 Task: Look for space in Medford, United States from 5th June, 2023 to 16th June, 2023 for 2 adults in price range Rs.7000 to Rs.15000. Place can be entire place with 1  bedroom having 1 bed and 1 bathroom. Property type can be house, flat, guest house, hotel. Booking option can be shelf check-in. Required host language is English.
Action: Mouse moved to (602, 150)
Screenshot: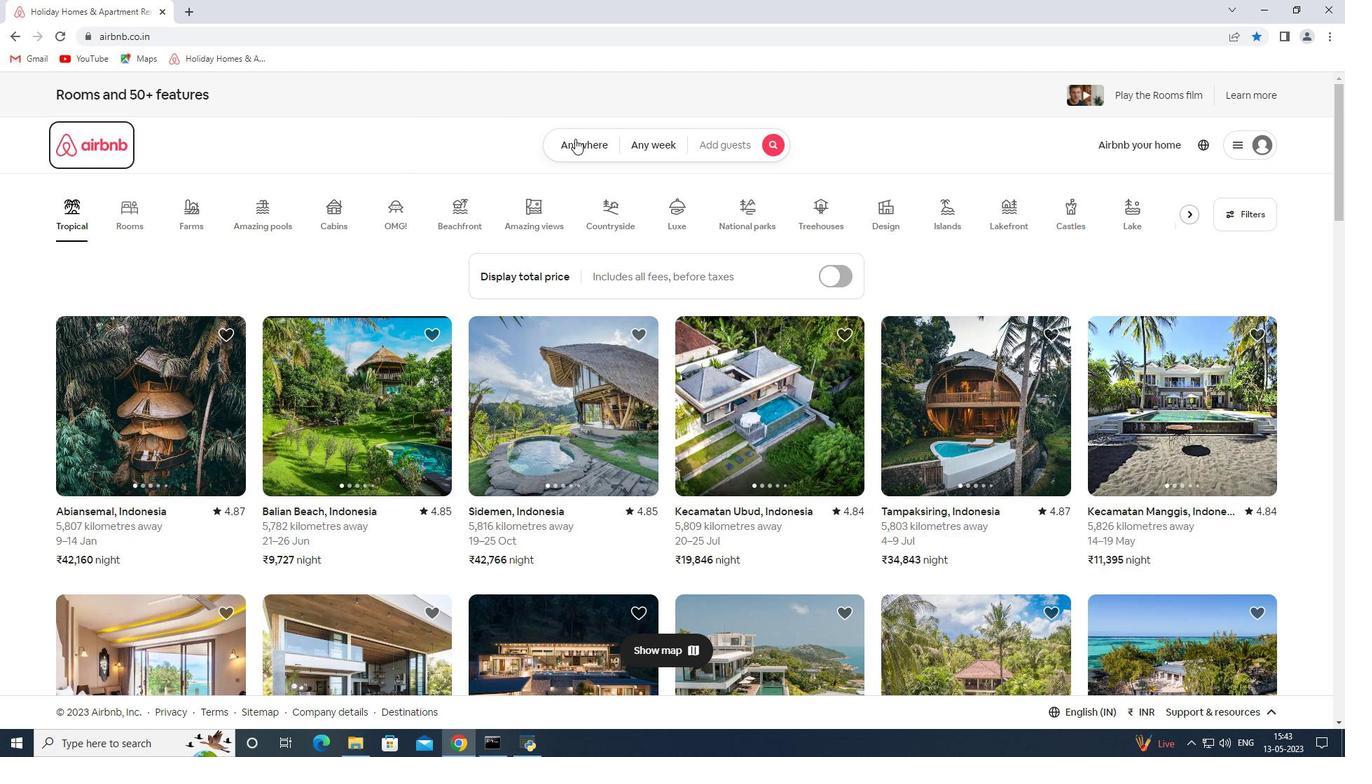 
Action: Mouse pressed left at (602, 150)
Screenshot: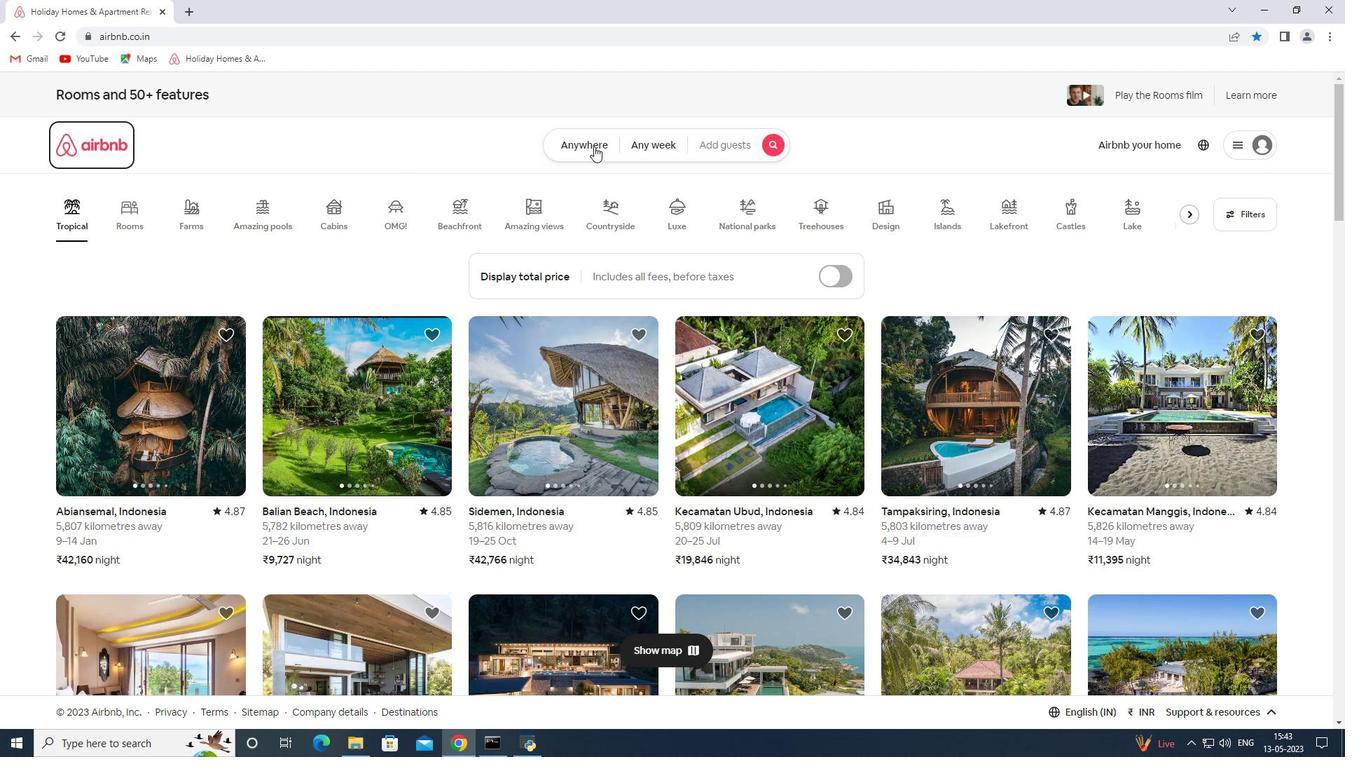 
Action: Mouse moved to (466, 206)
Screenshot: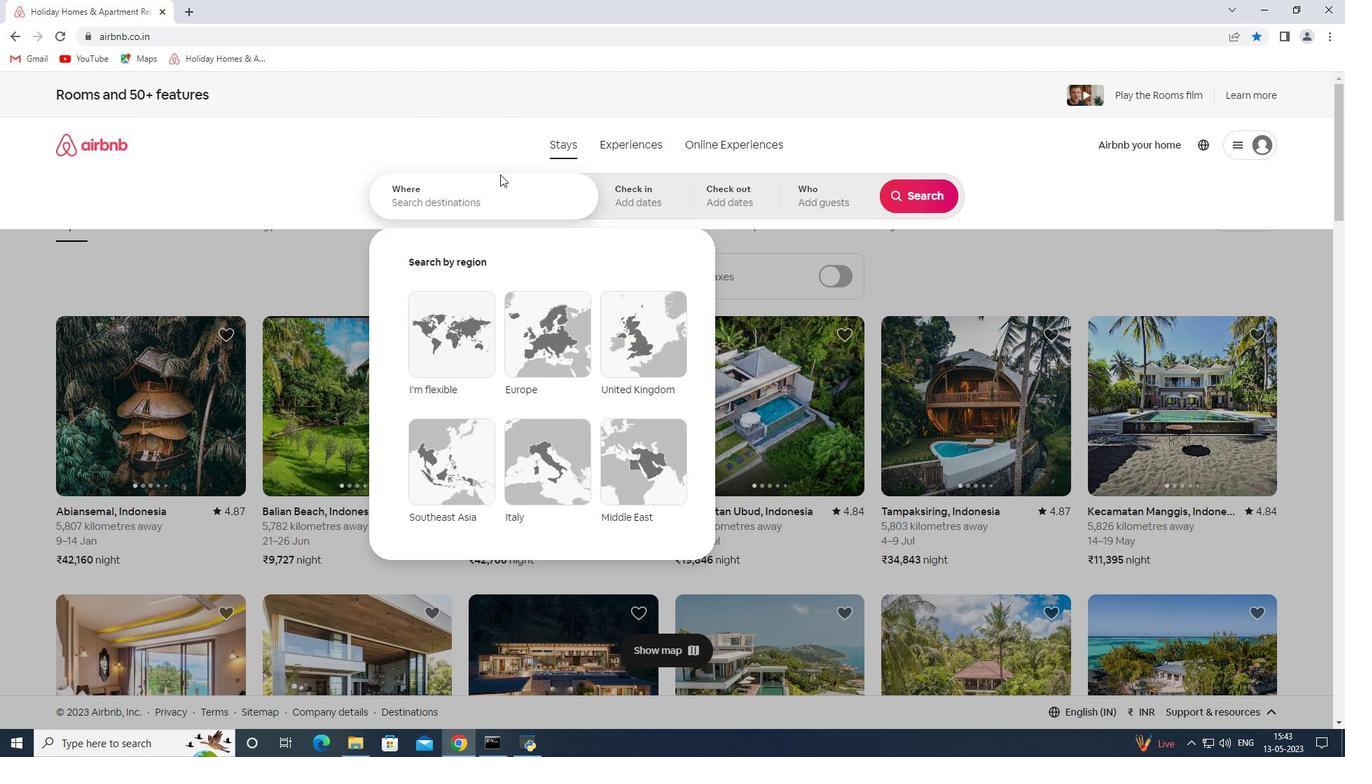 
Action: Mouse pressed left at (466, 206)
Screenshot: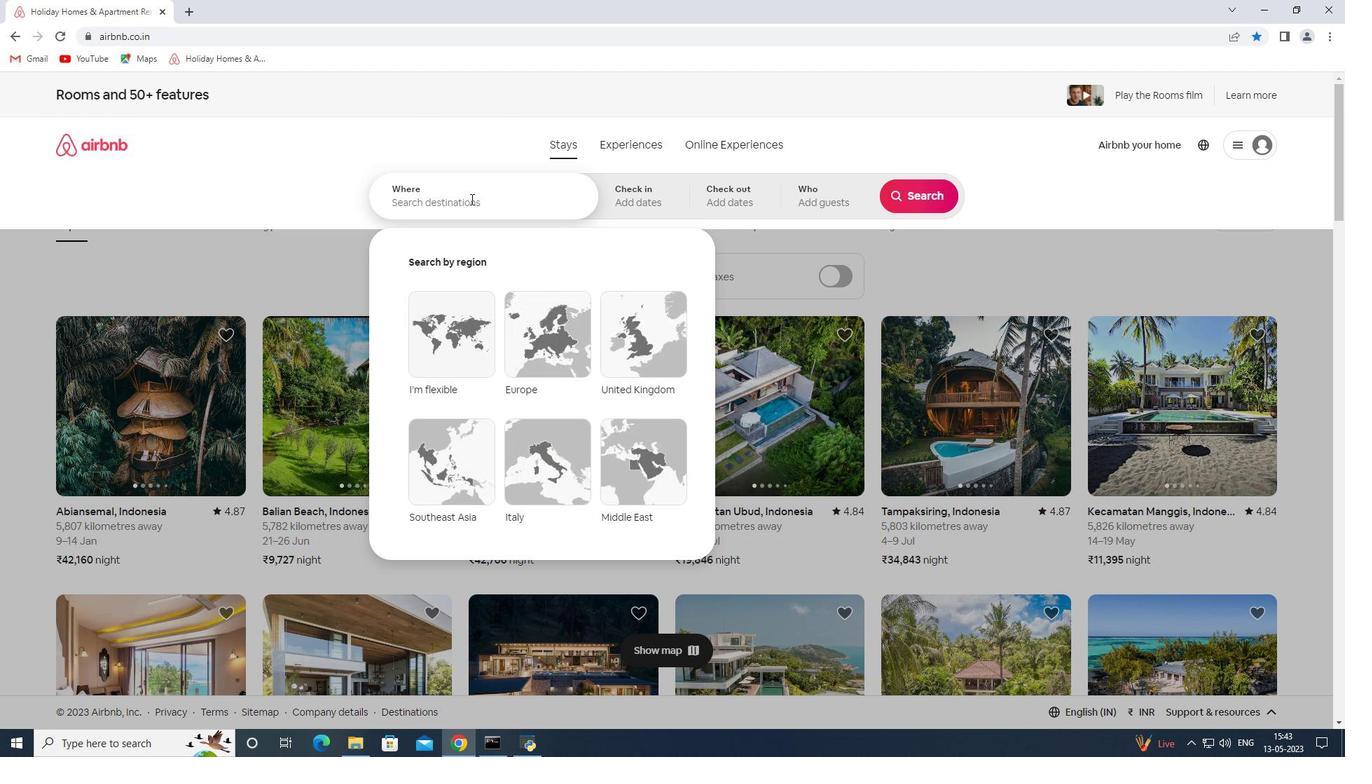 
Action: Mouse moved to (591, 195)
Screenshot: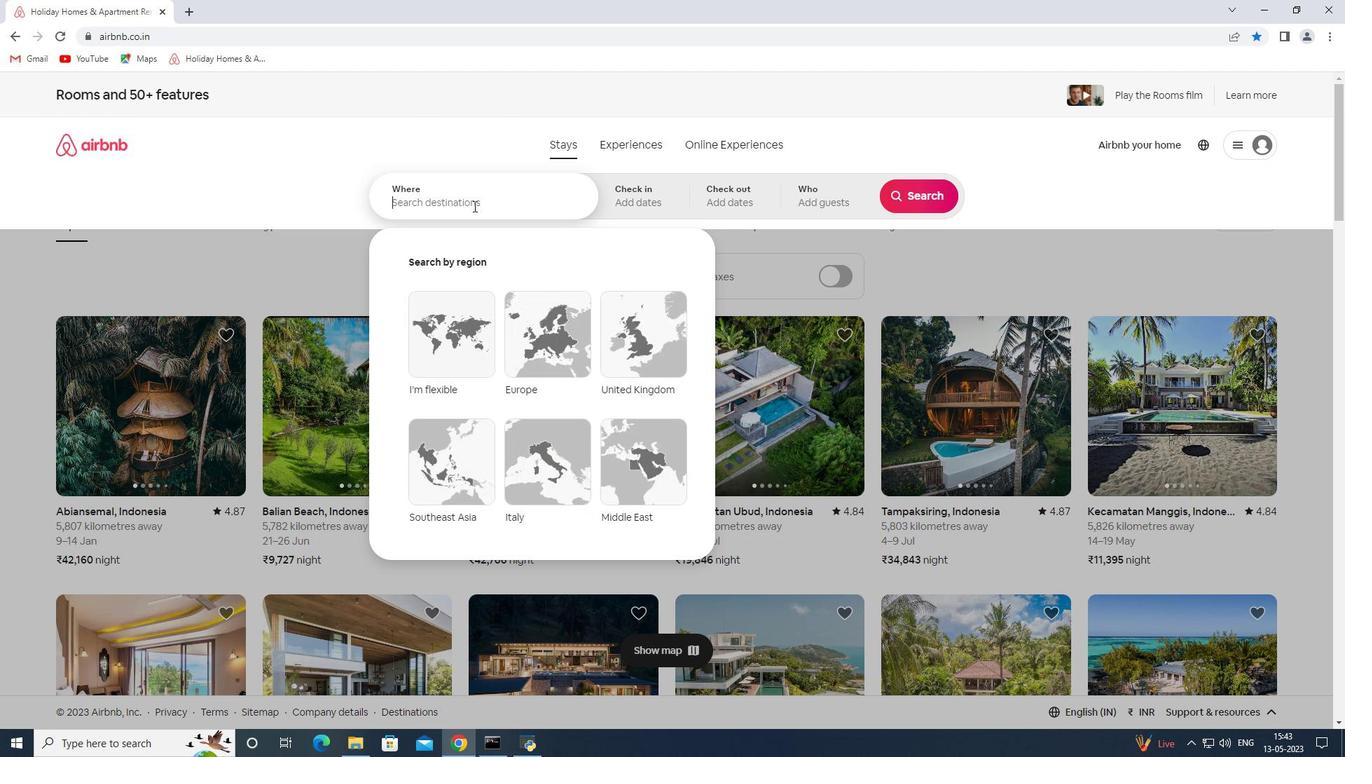 
Action: Key pressed <Key.shift>Medford,<Key.space><Key.shift>United<Key.space><Key.shift>States<Key.enter>
Screenshot: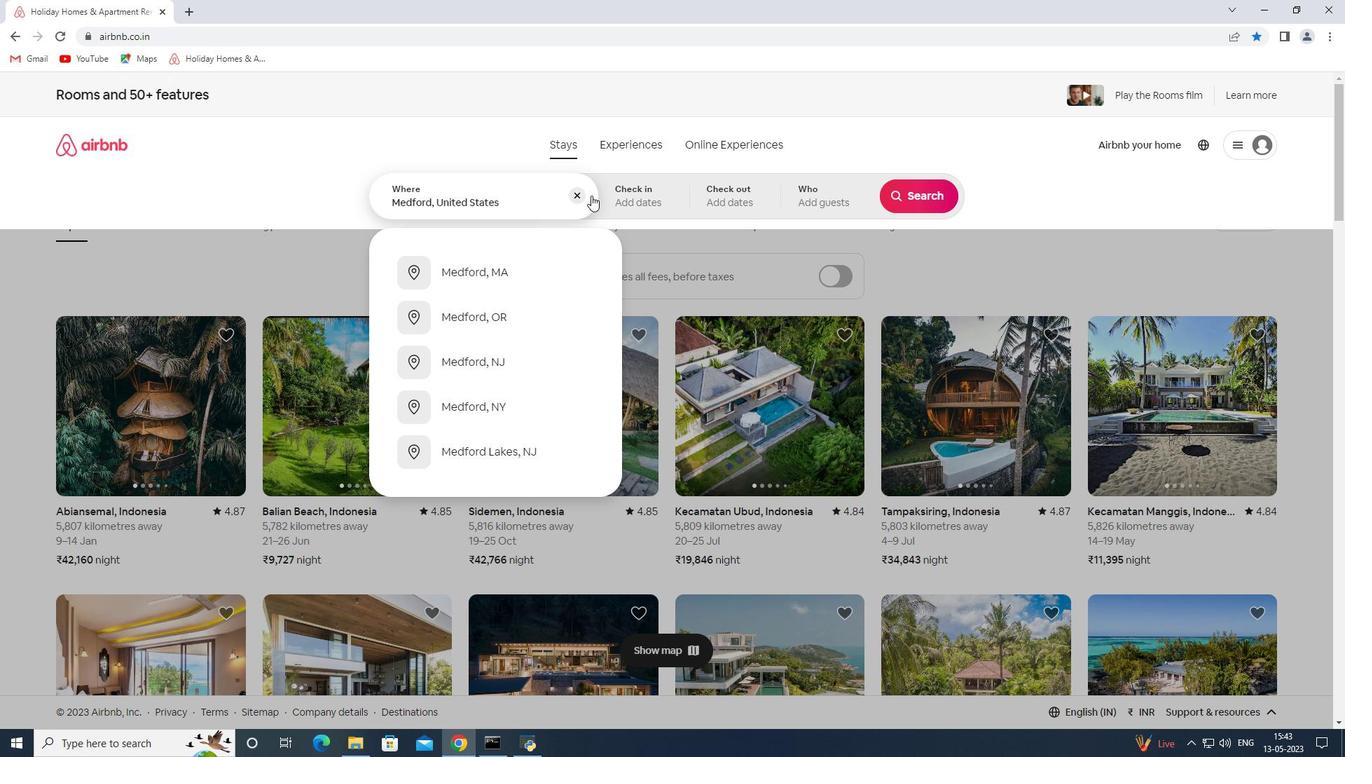 
Action: Mouse moved to (740, 404)
Screenshot: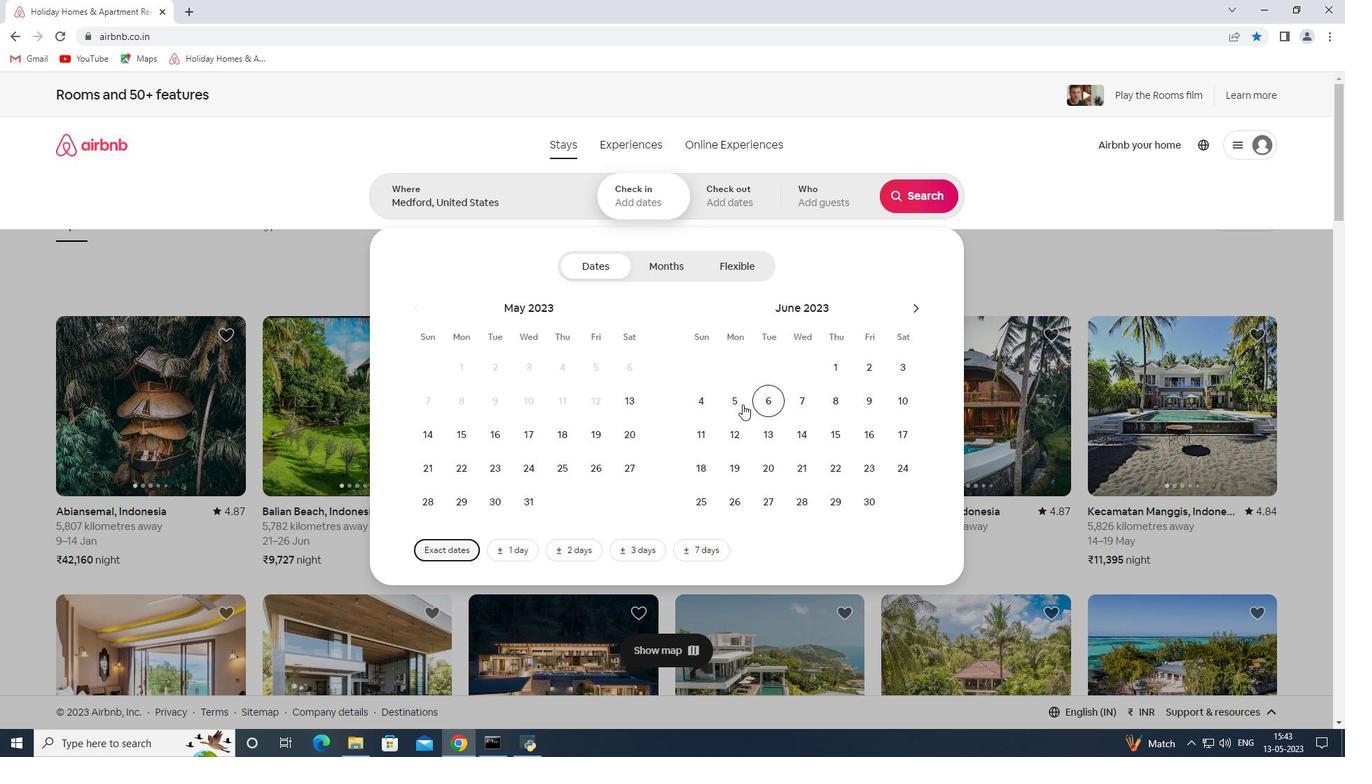 
Action: Mouse pressed left at (740, 404)
Screenshot: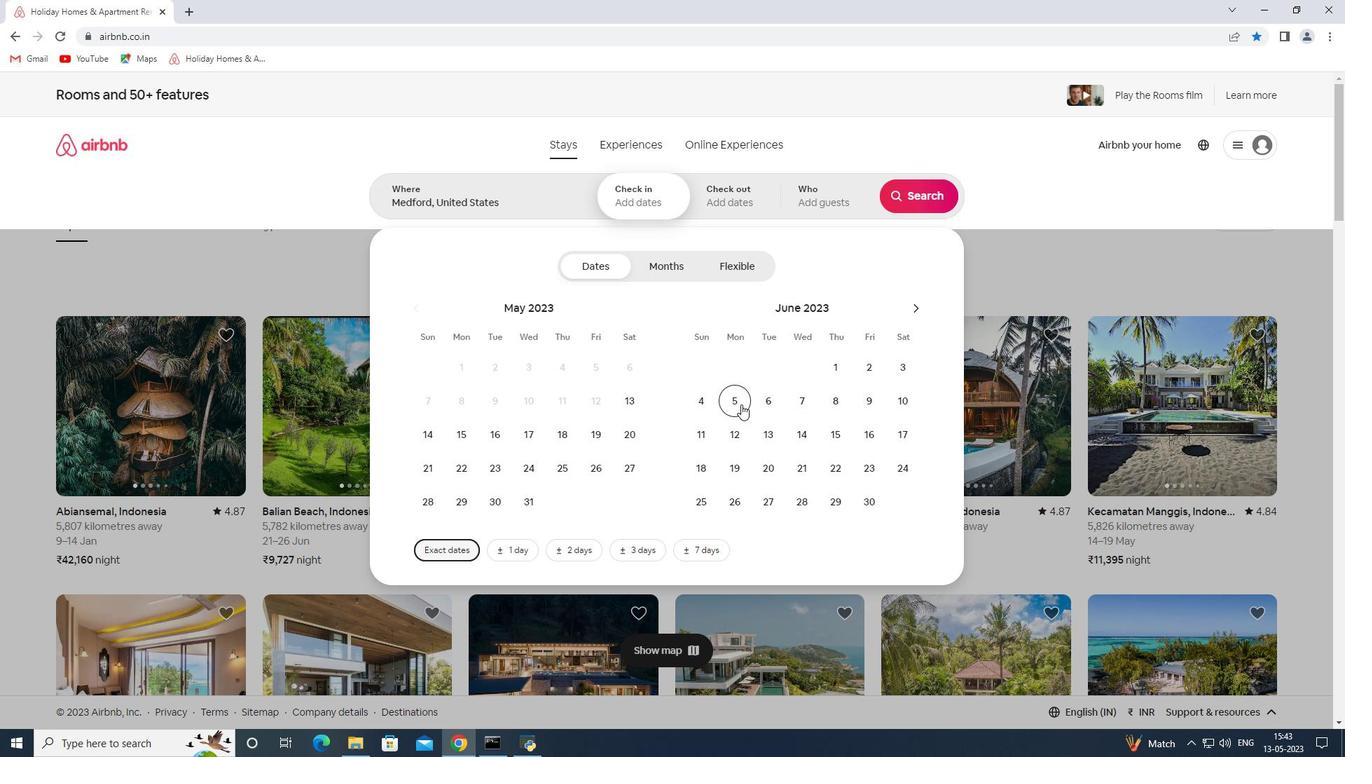 
Action: Mouse moved to (860, 429)
Screenshot: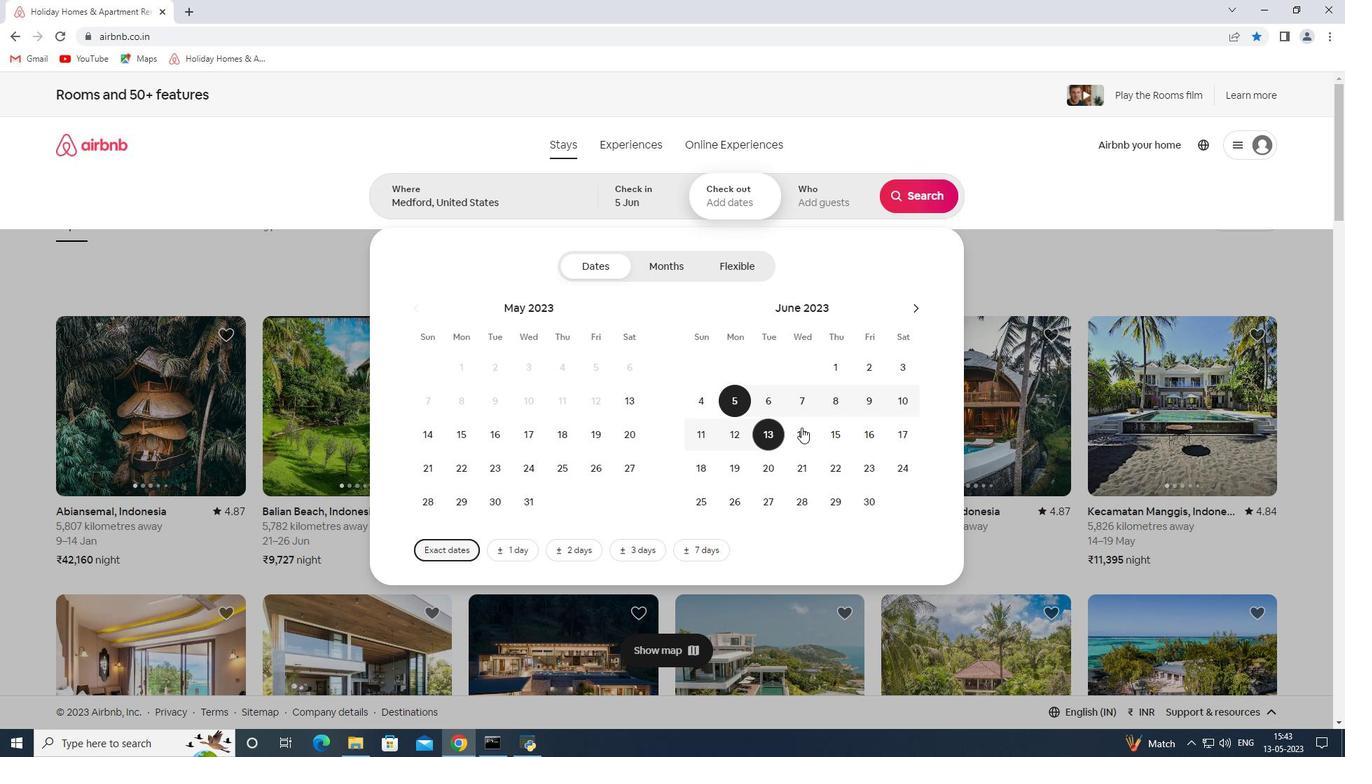 
Action: Mouse pressed left at (860, 429)
Screenshot: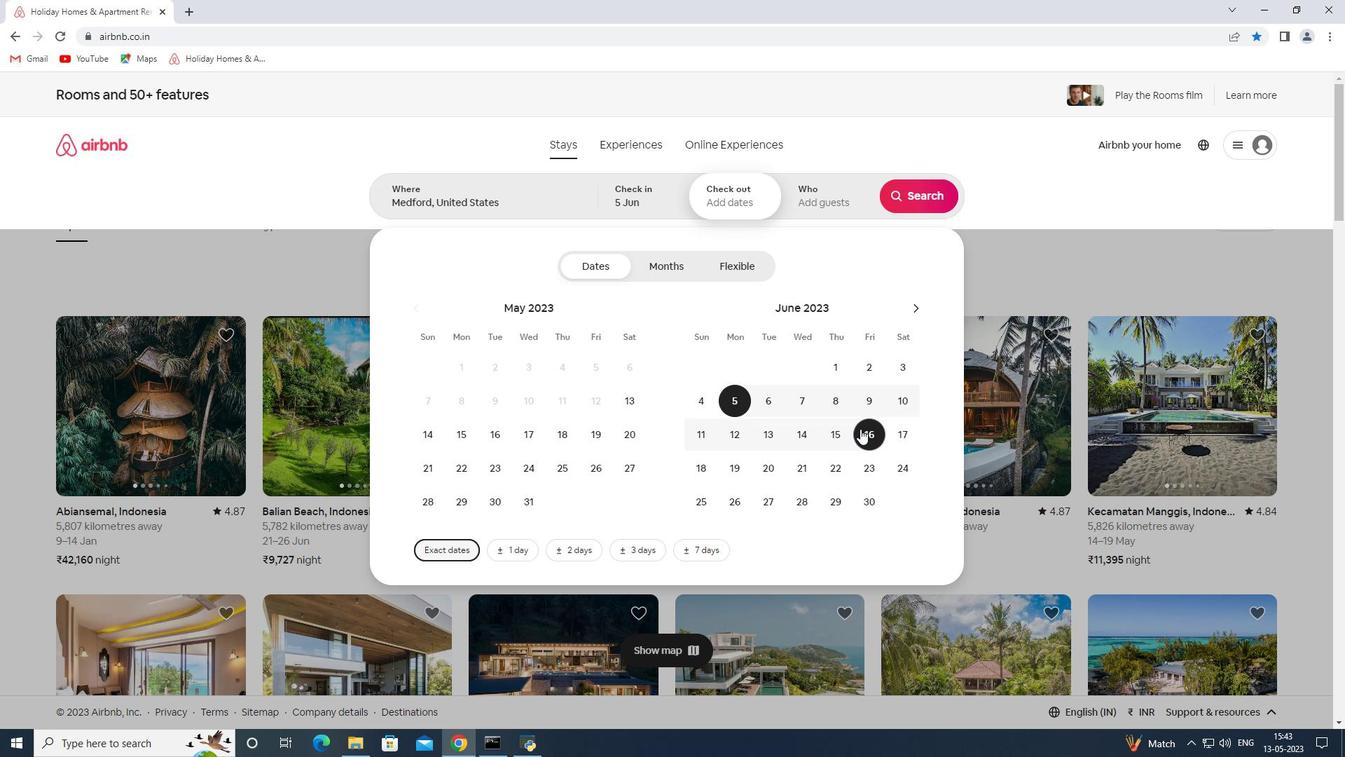 
Action: Mouse moved to (835, 196)
Screenshot: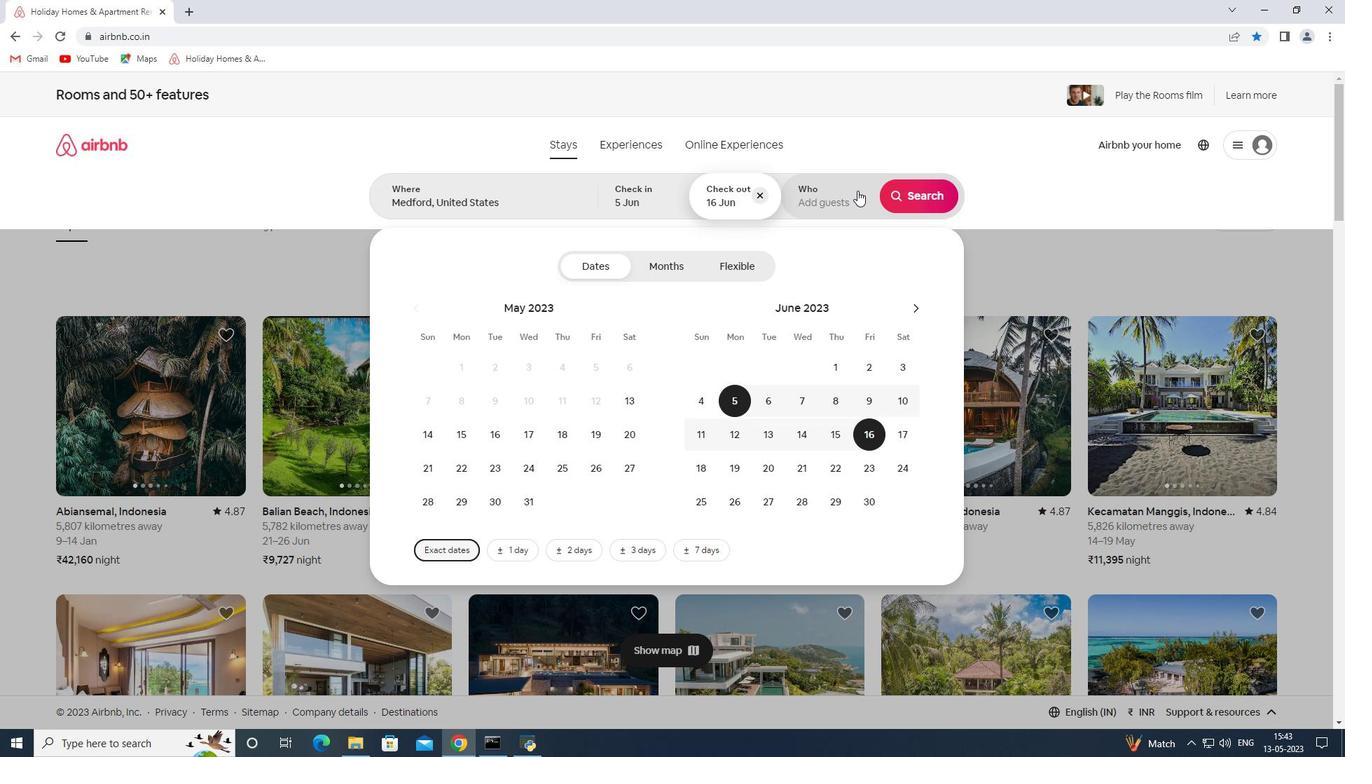 
Action: Mouse pressed left at (835, 196)
Screenshot: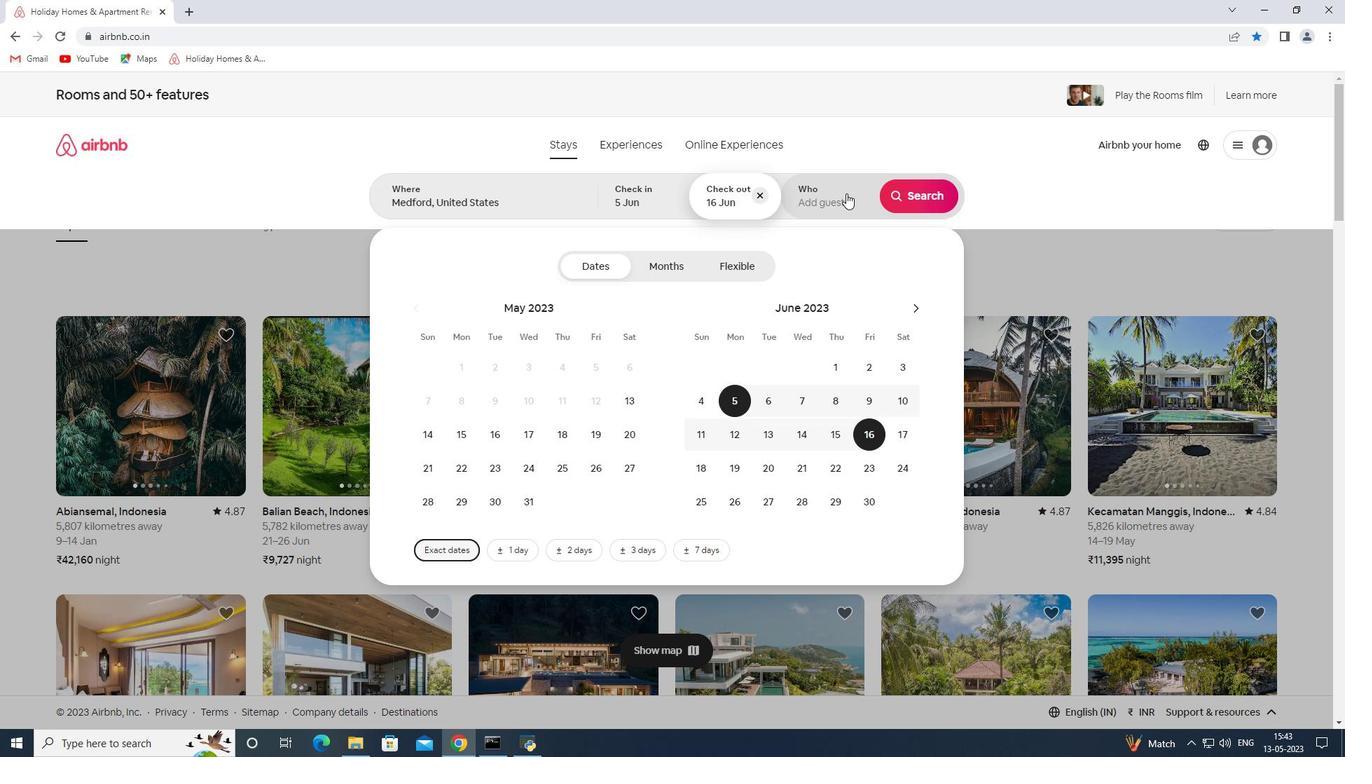 
Action: Mouse moved to (926, 268)
Screenshot: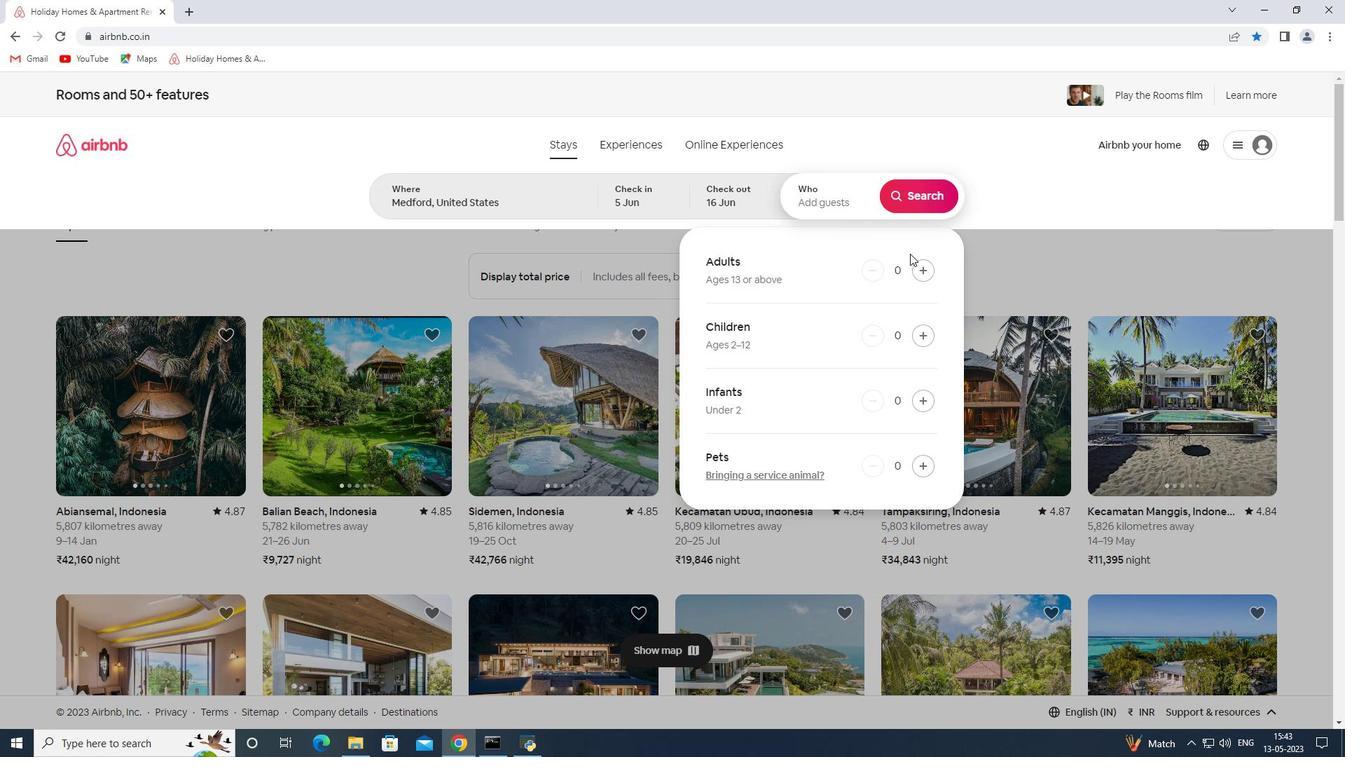 
Action: Mouse pressed left at (926, 268)
Screenshot: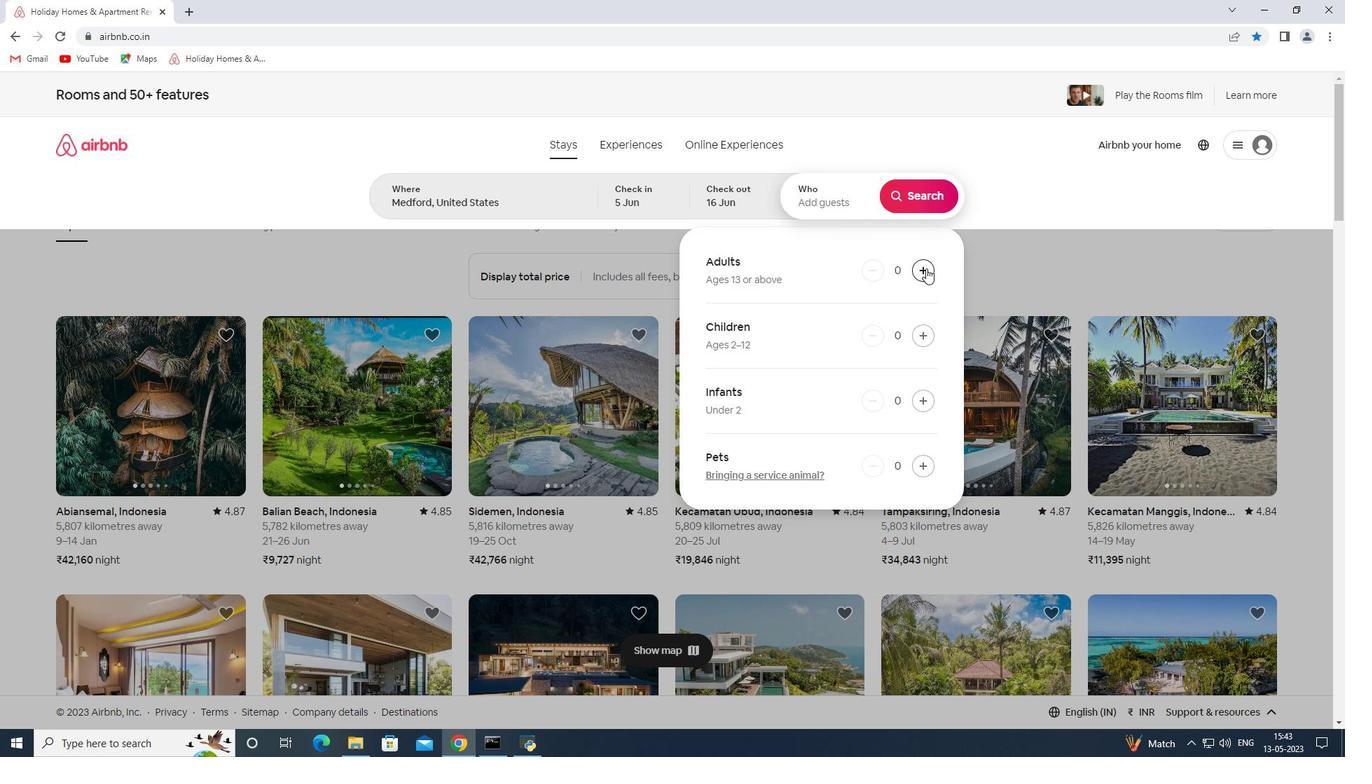 
Action: Mouse pressed left at (926, 268)
Screenshot: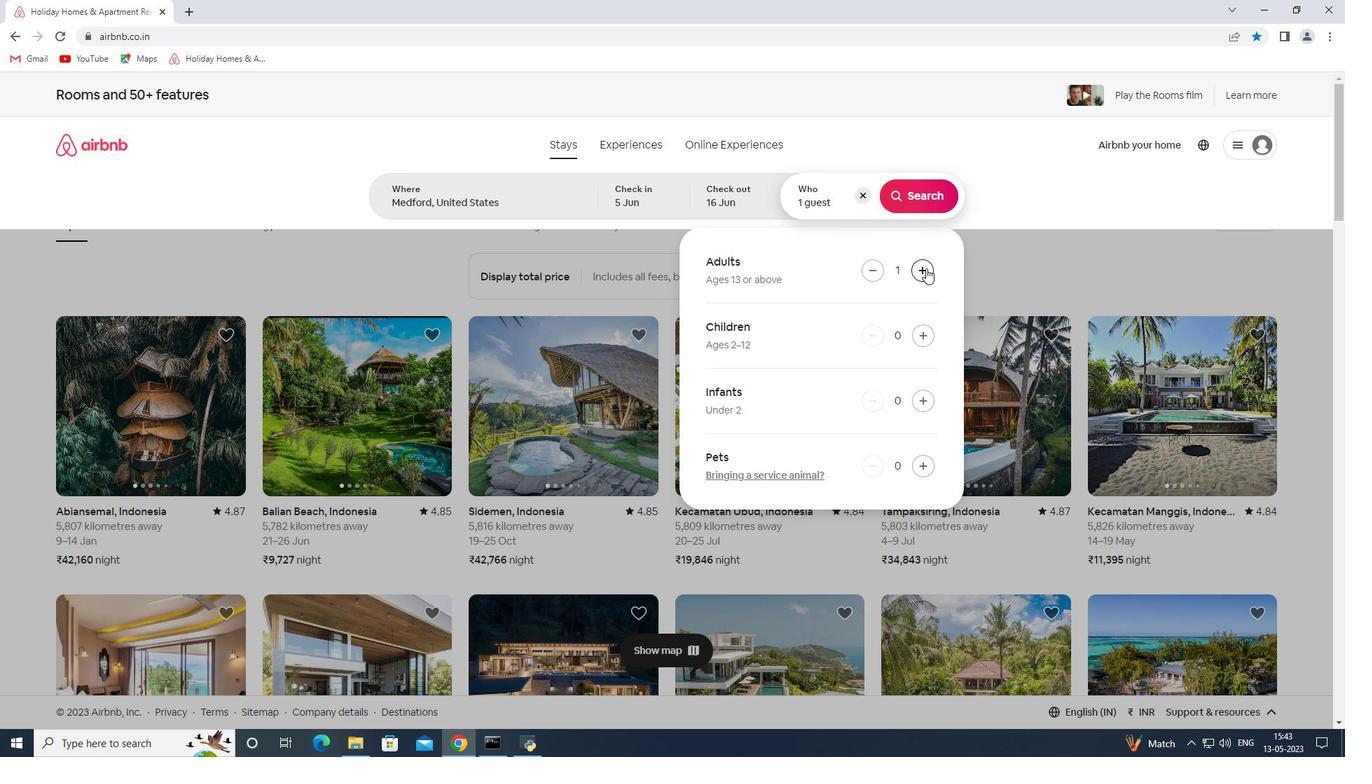 
Action: Mouse moved to (907, 194)
Screenshot: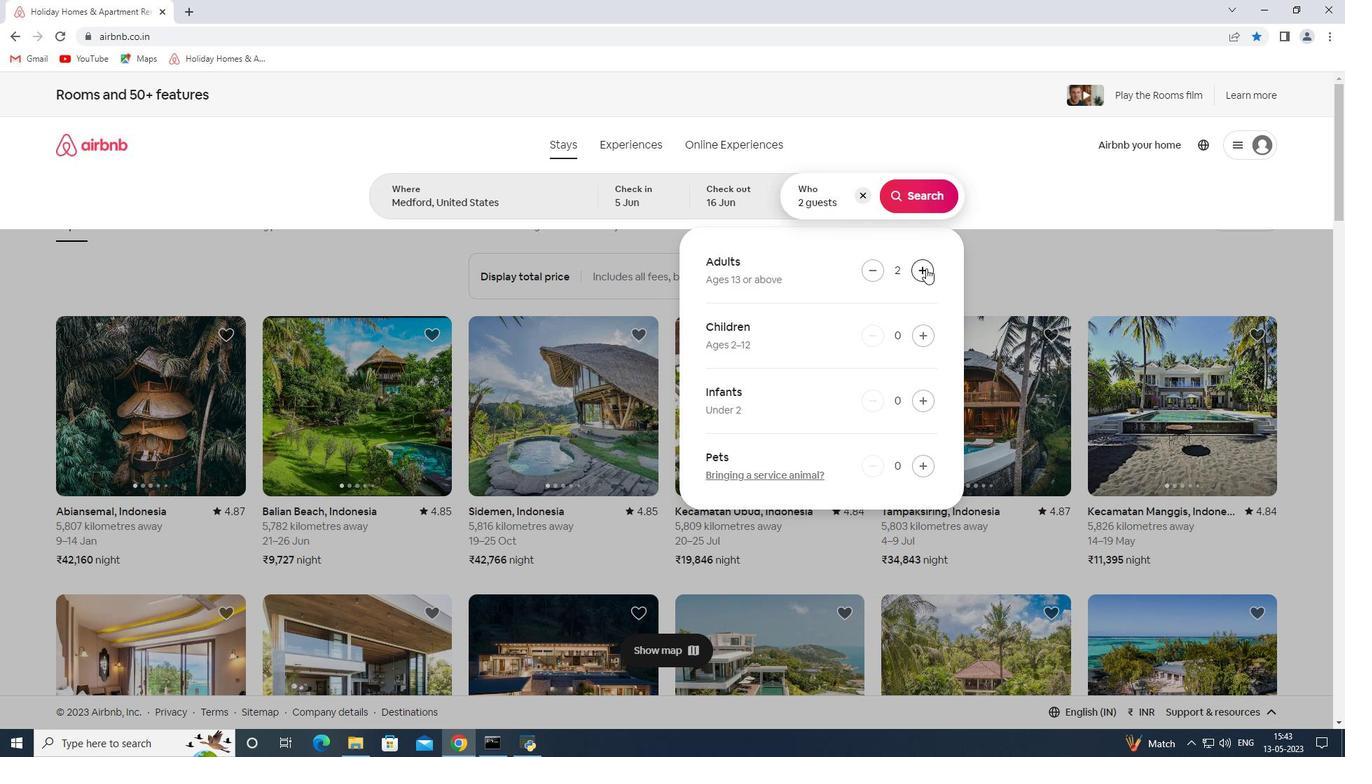 
Action: Mouse pressed left at (907, 194)
Screenshot: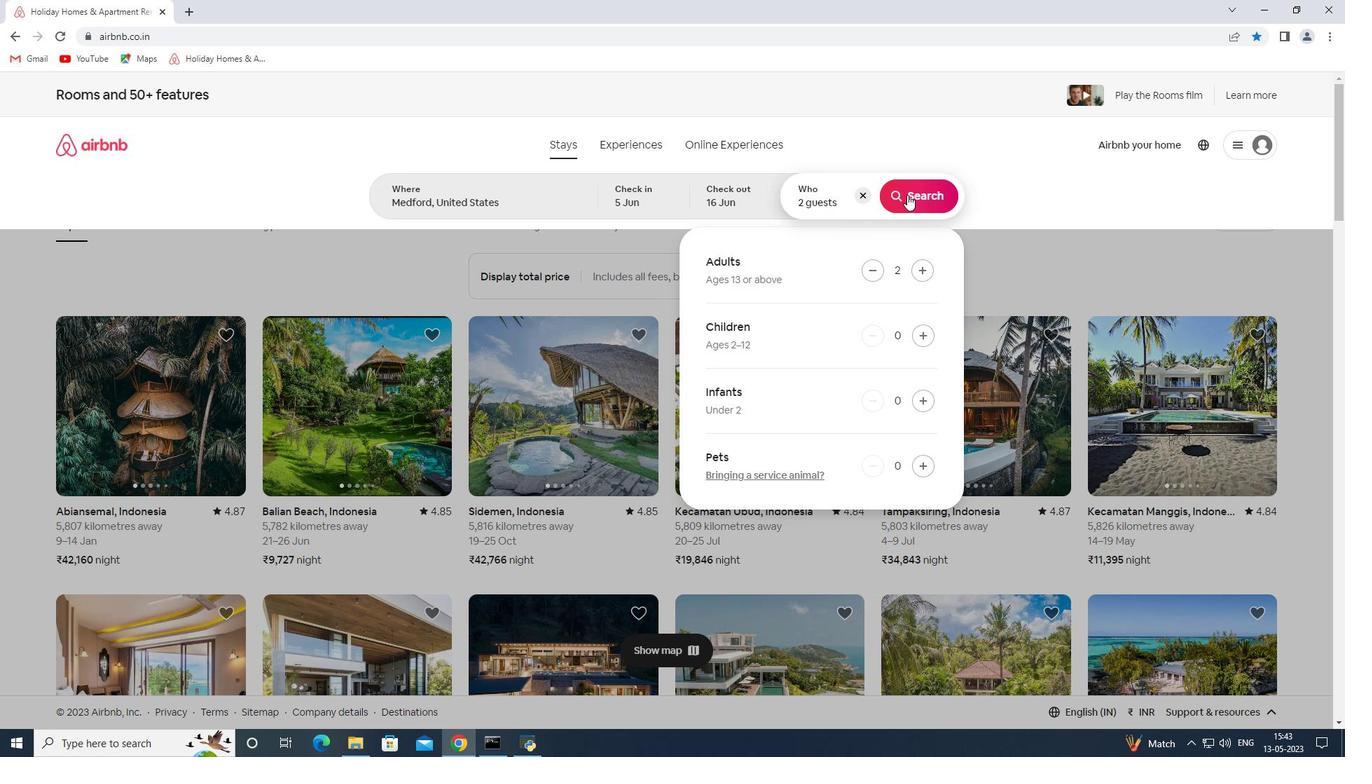 
Action: Mouse moved to (1276, 143)
Screenshot: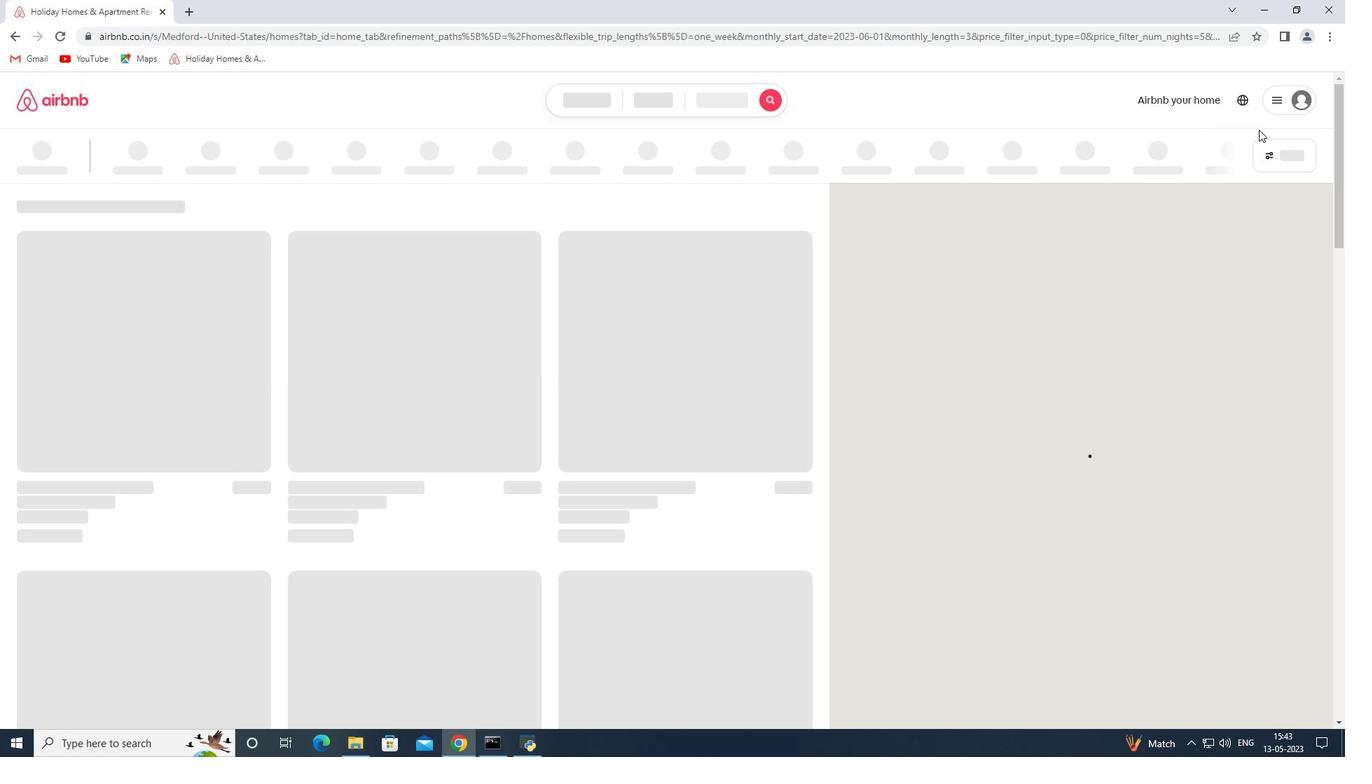 
Action: Mouse pressed left at (1276, 143)
Screenshot: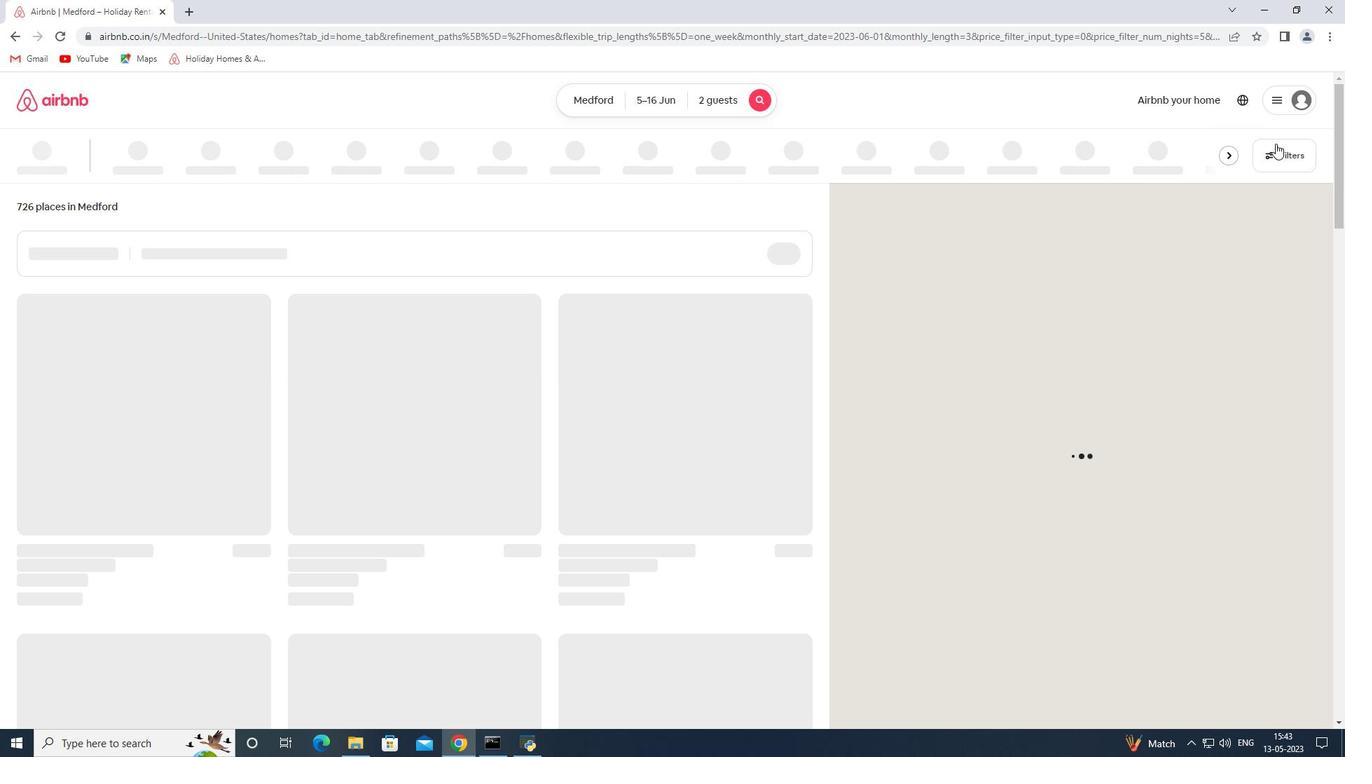 
Action: Mouse moved to (569, 490)
Screenshot: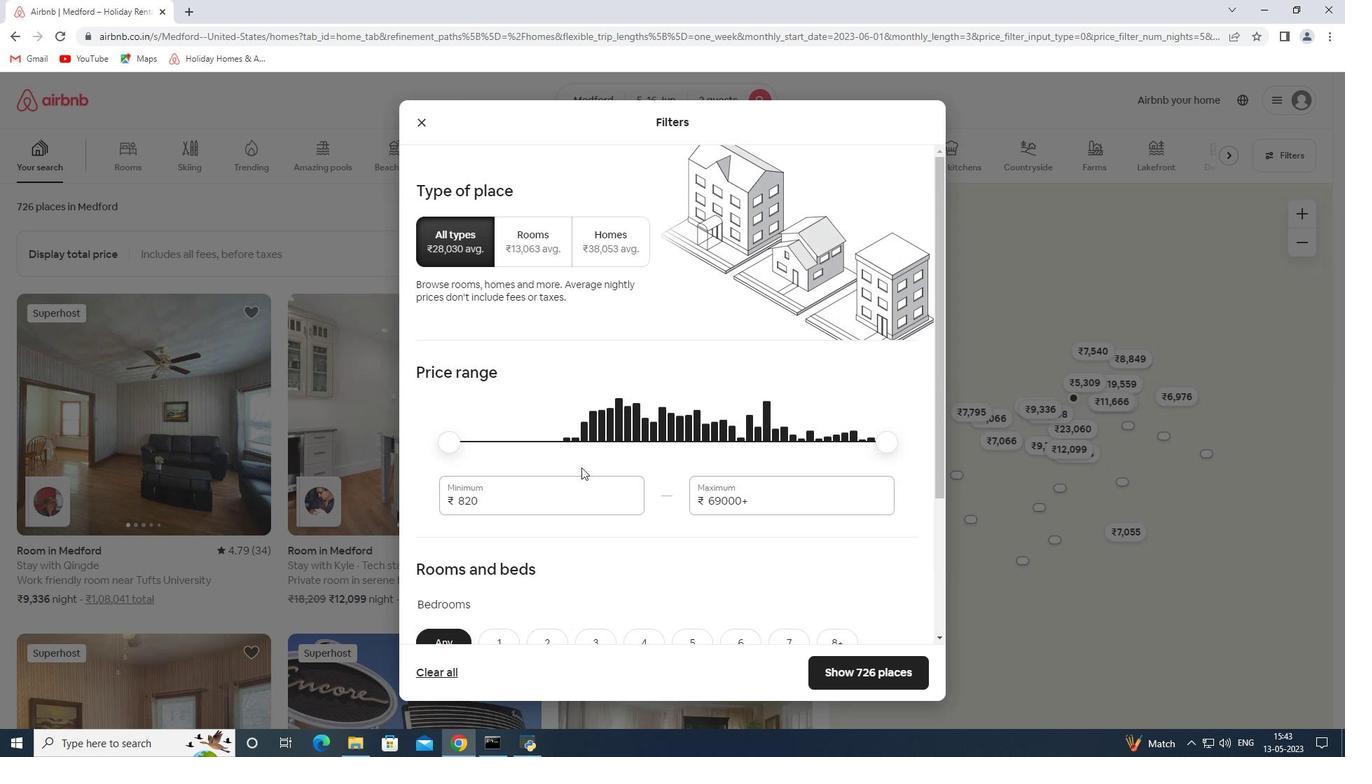 
Action: Mouse pressed left at (569, 490)
Screenshot: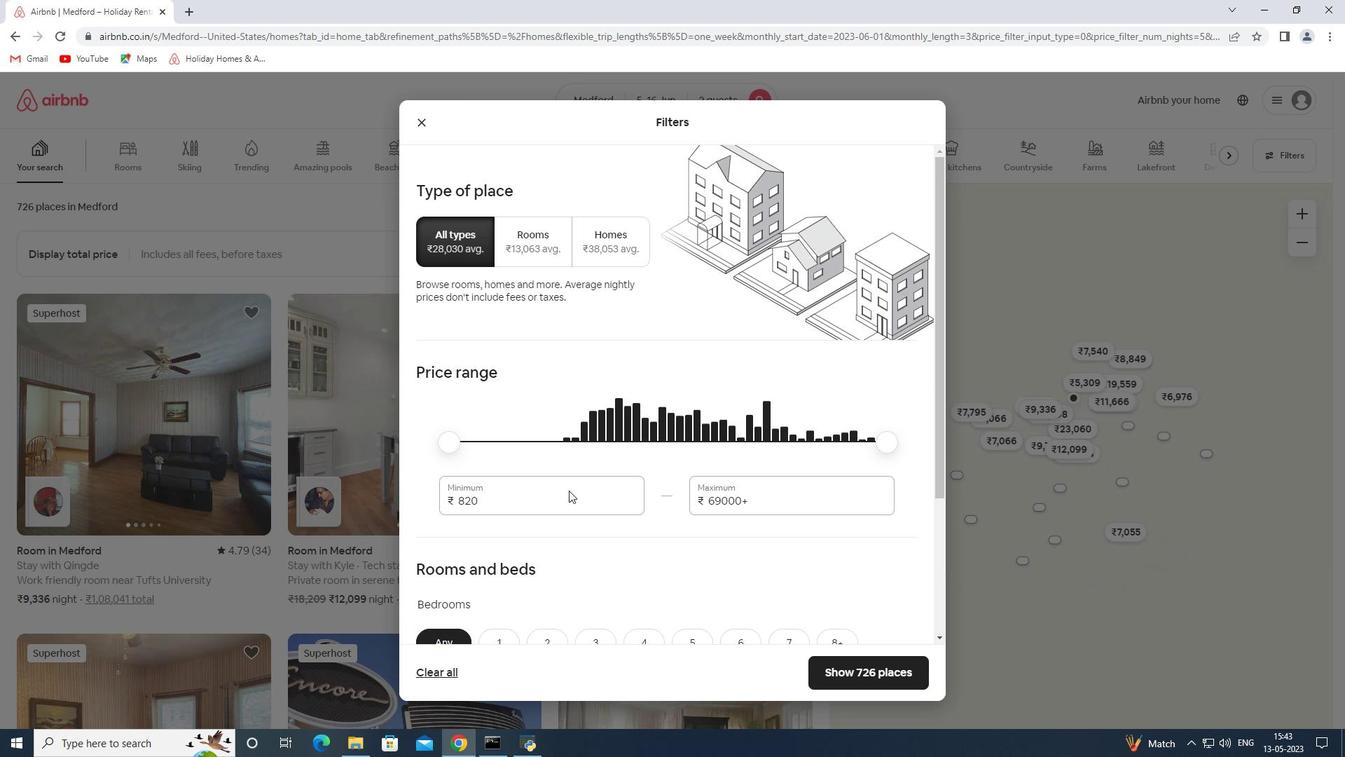 
Action: Key pressed <Key.backspace><Key.backspace><Key.backspace><Key.backspace>7000<Key.tab>15000
Screenshot: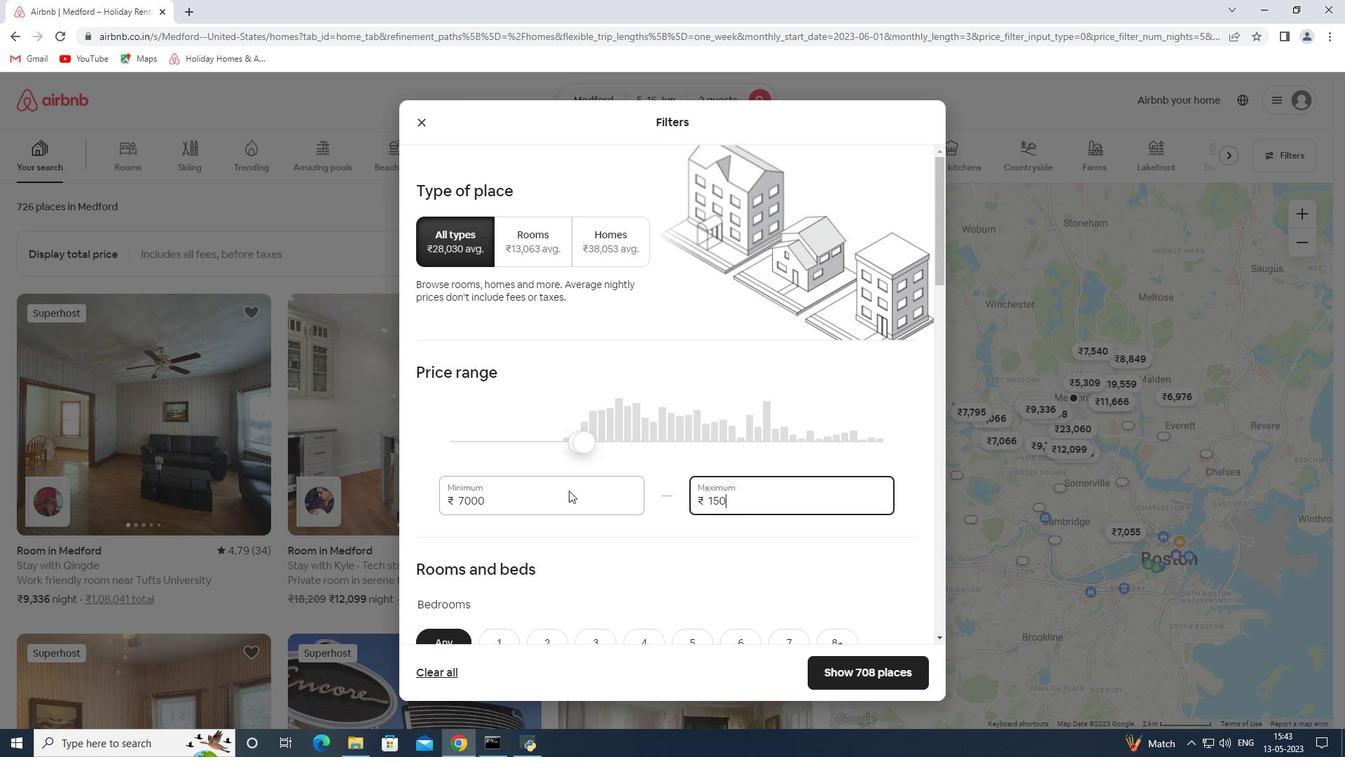 
Action: Mouse scrolled (569, 490) with delta (0, 0)
Screenshot: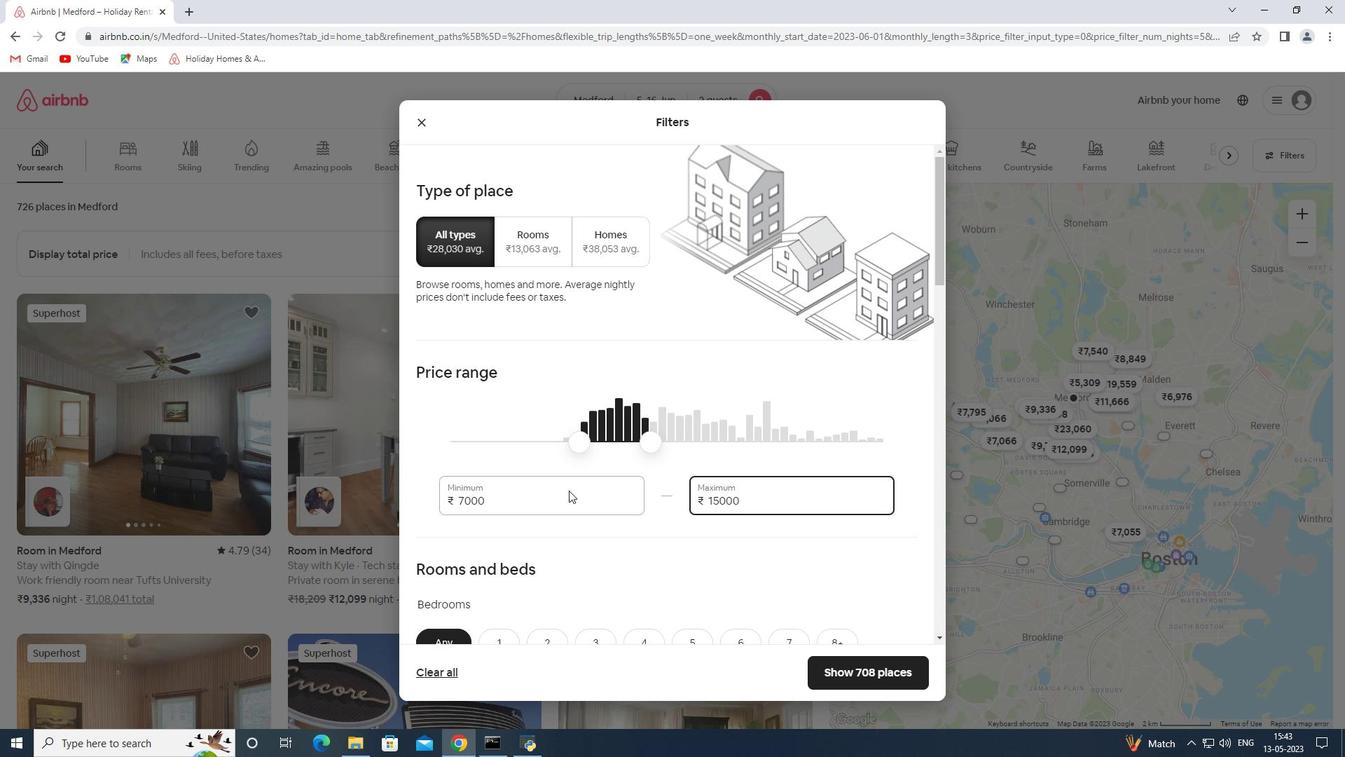 
Action: Mouse scrolled (569, 490) with delta (0, 0)
Screenshot: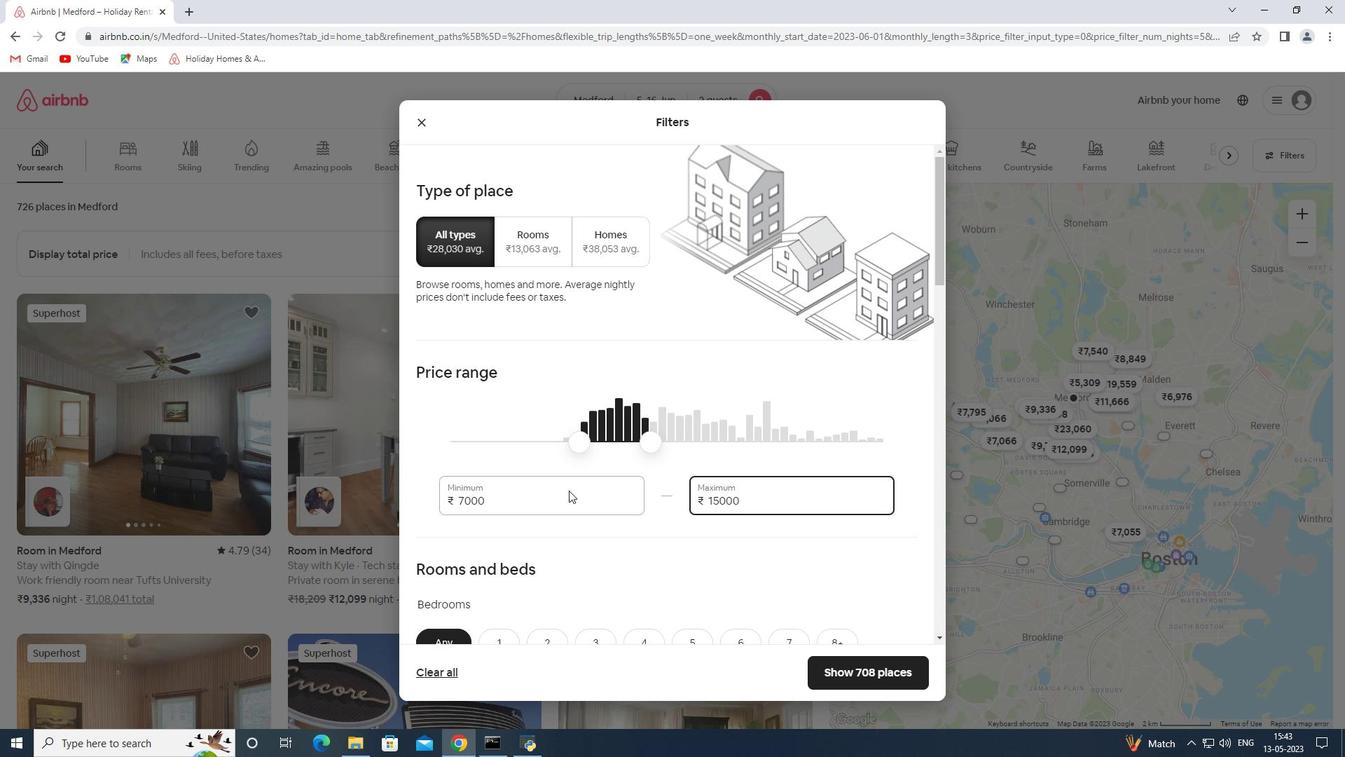 
Action: Mouse scrolled (569, 490) with delta (0, 0)
Screenshot: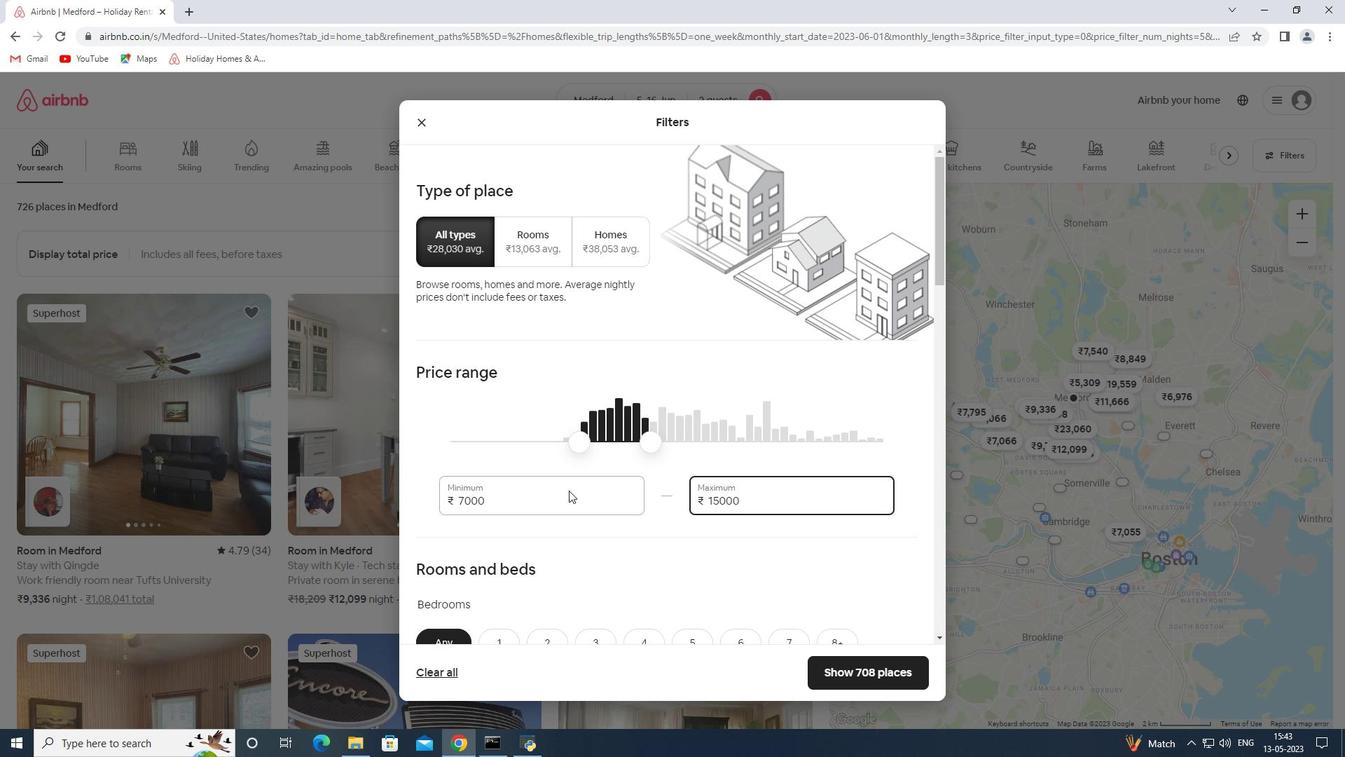 
Action: Mouse scrolled (569, 490) with delta (0, 0)
Screenshot: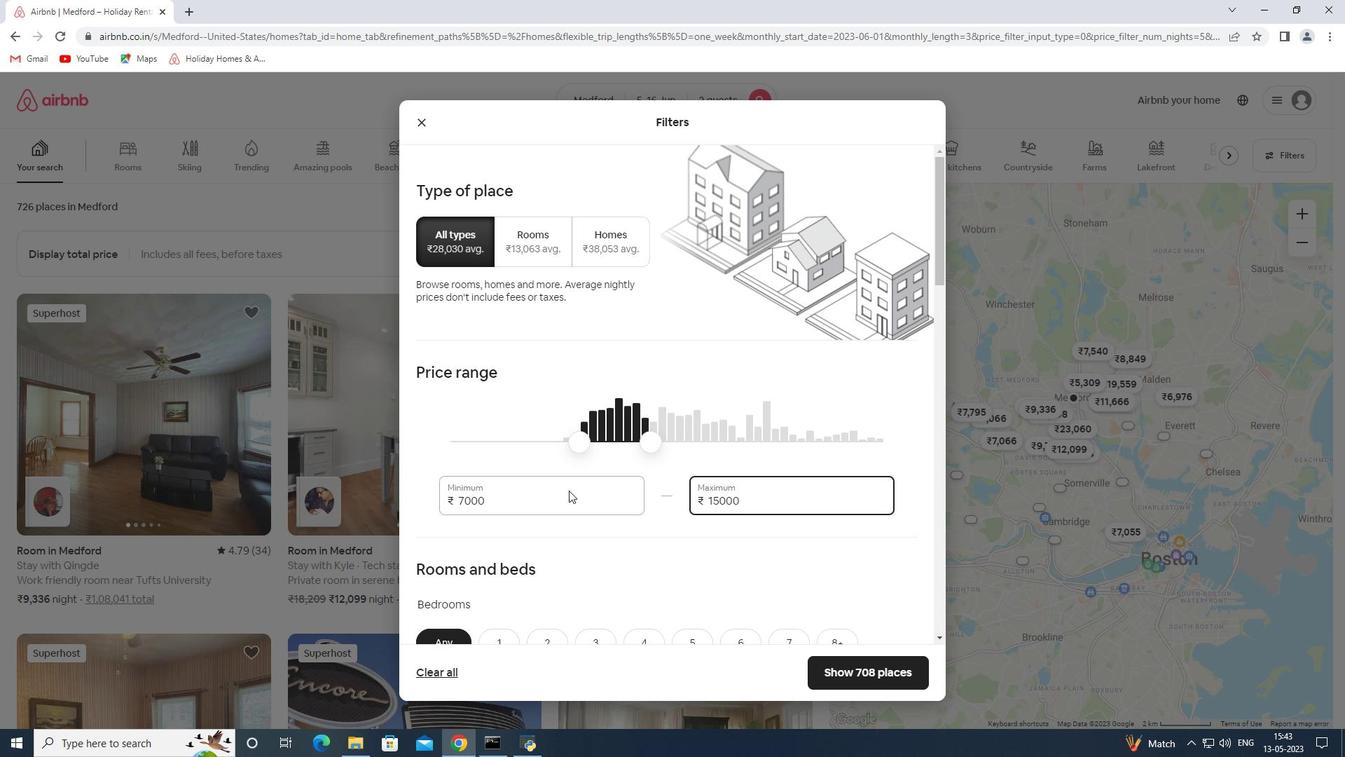 
Action: Mouse moved to (491, 361)
Screenshot: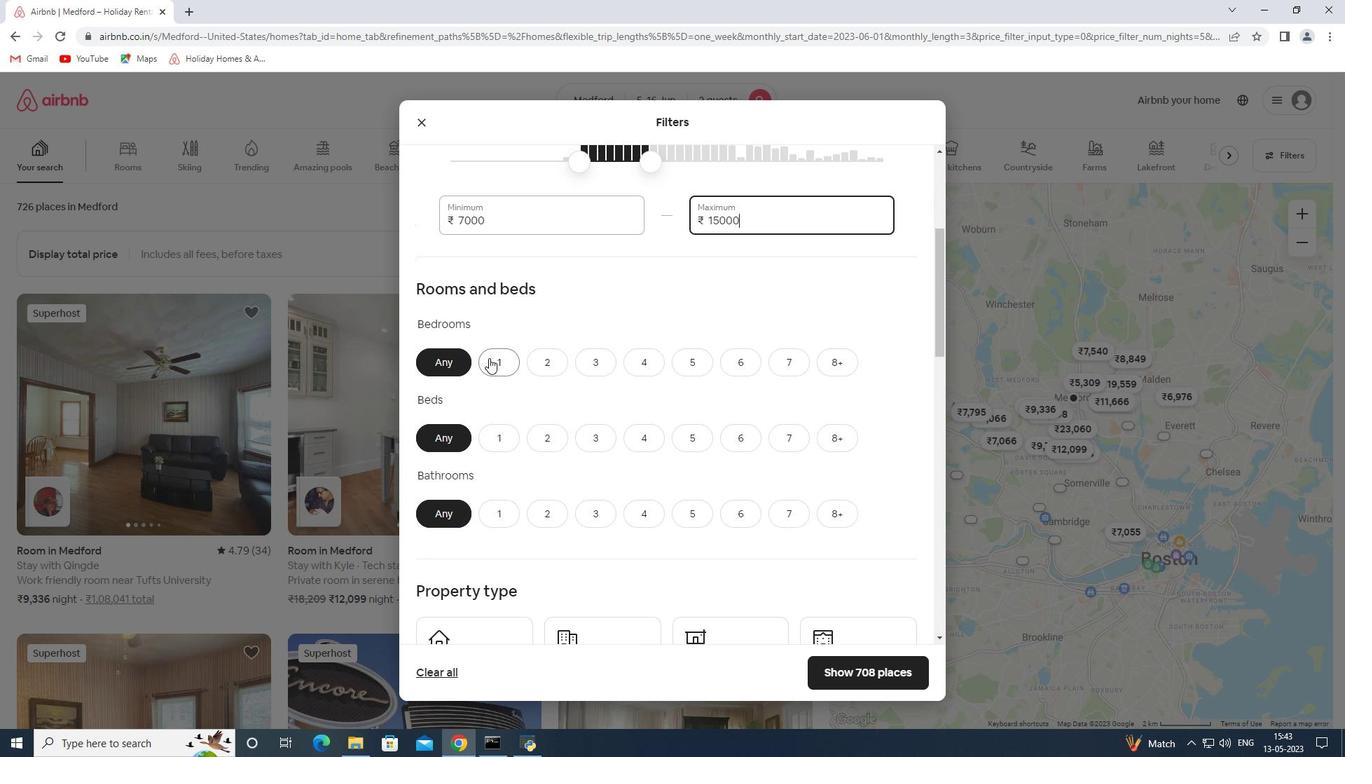 
Action: Mouse pressed left at (491, 361)
Screenshot: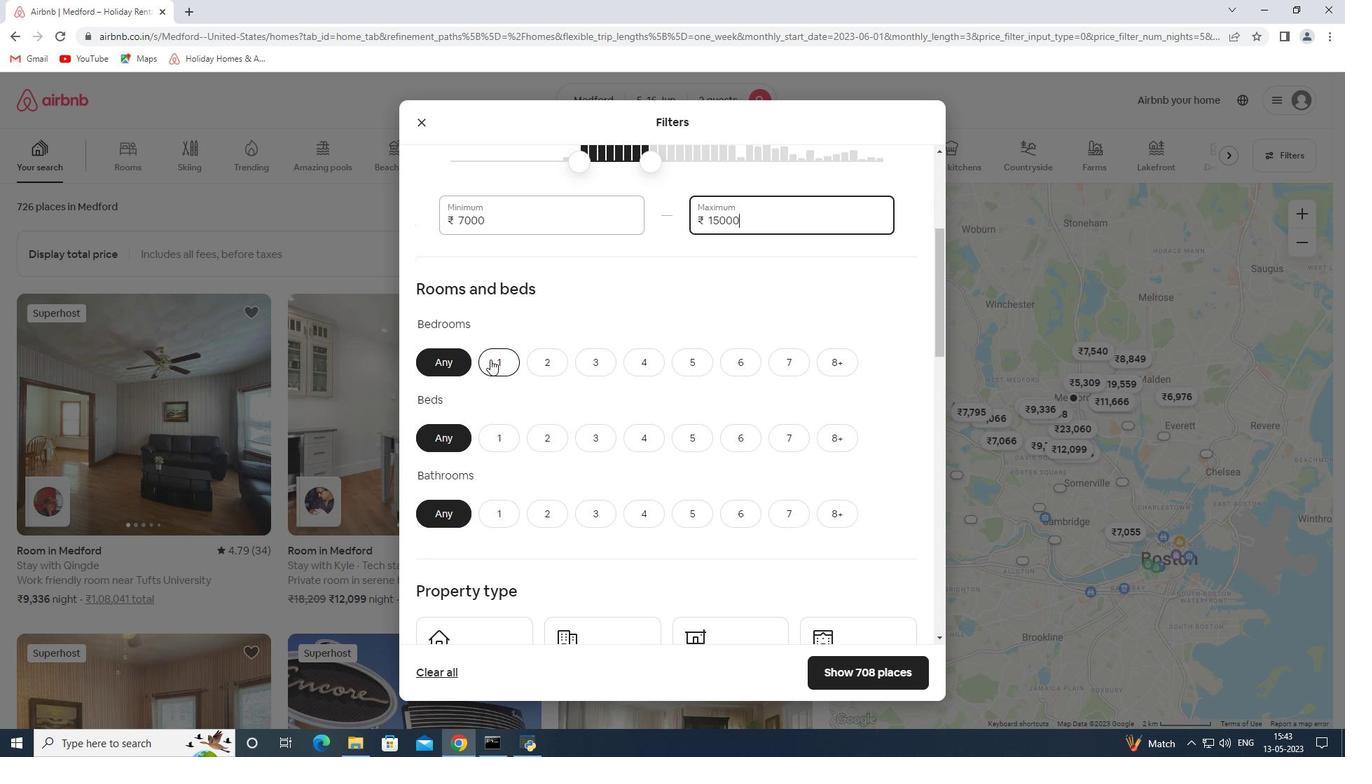 
Action: Mouse moved to (511, 445)
Screenshot: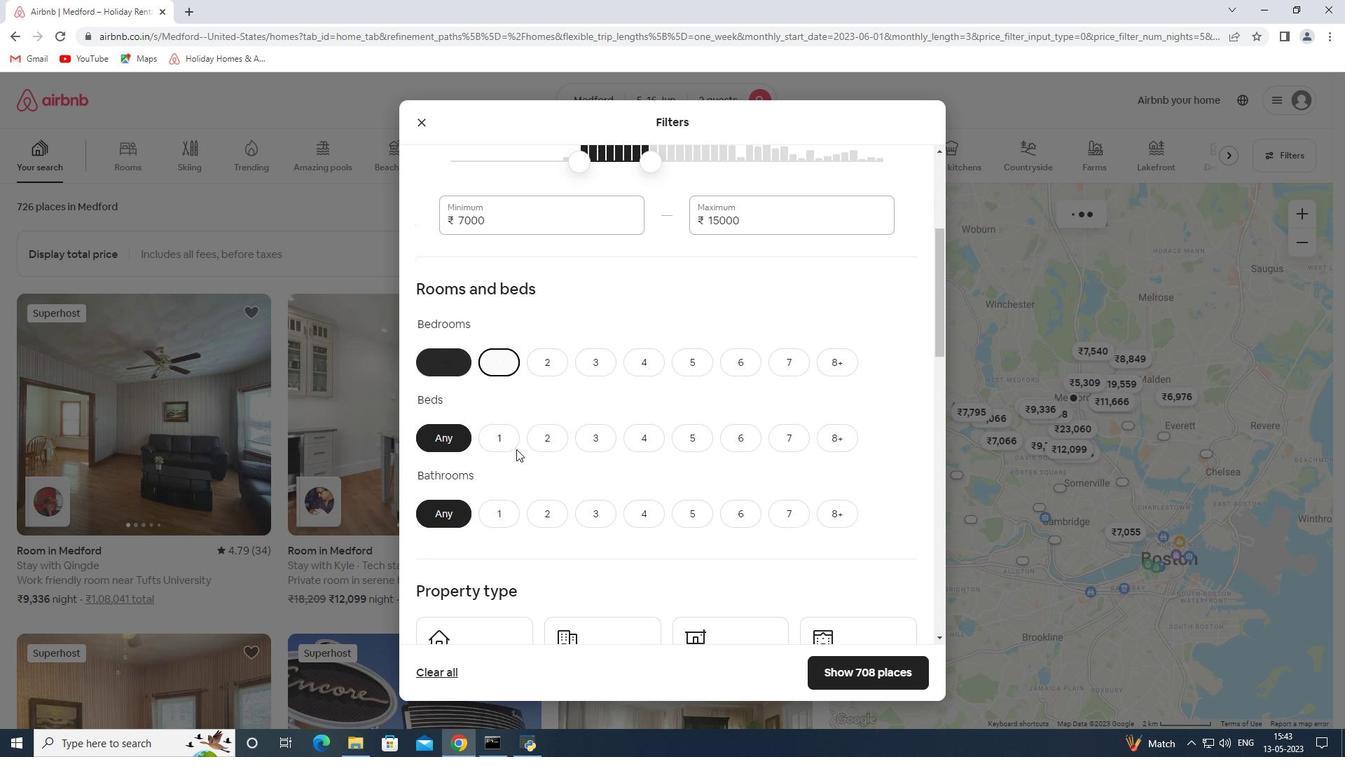 
Action: Mouse pressed left at (511, 445)
Screenshot: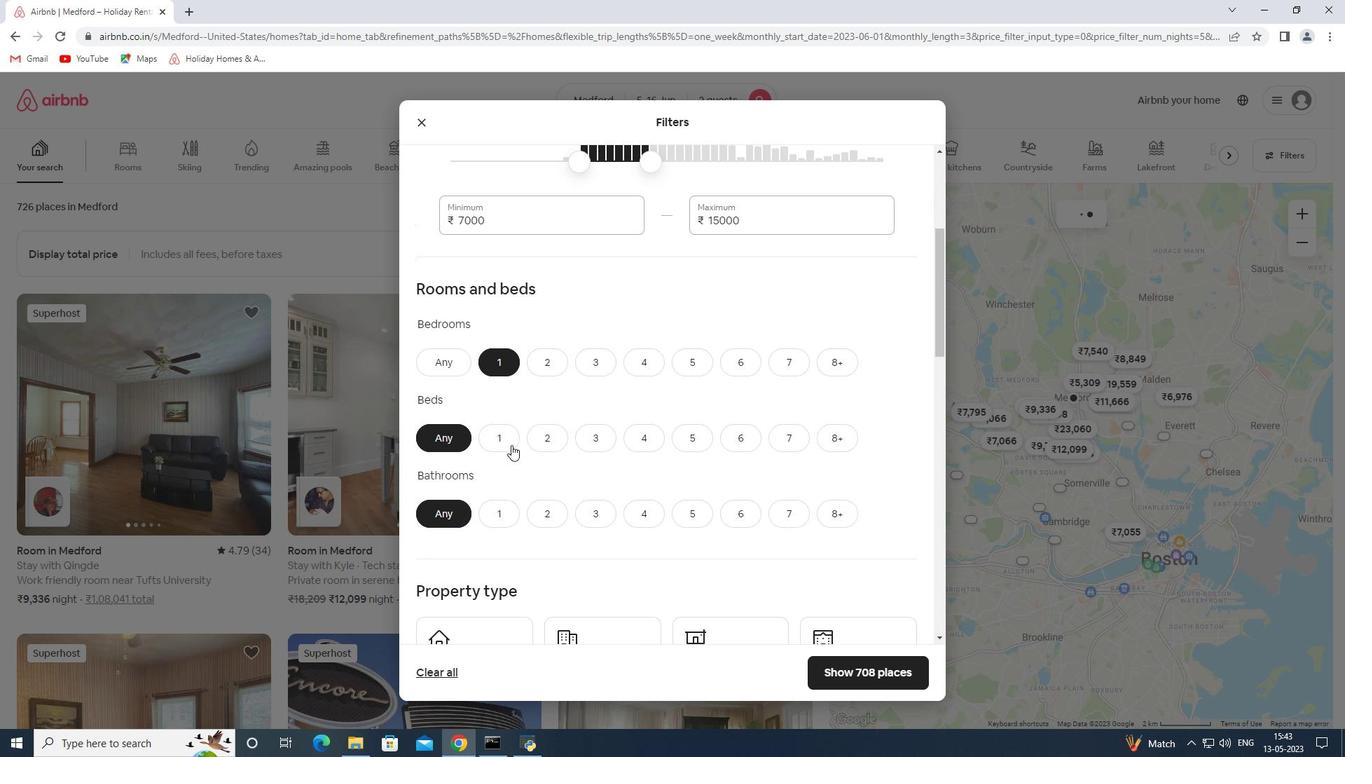 
Action: Mouse moved to (494, 414)
Screenshot: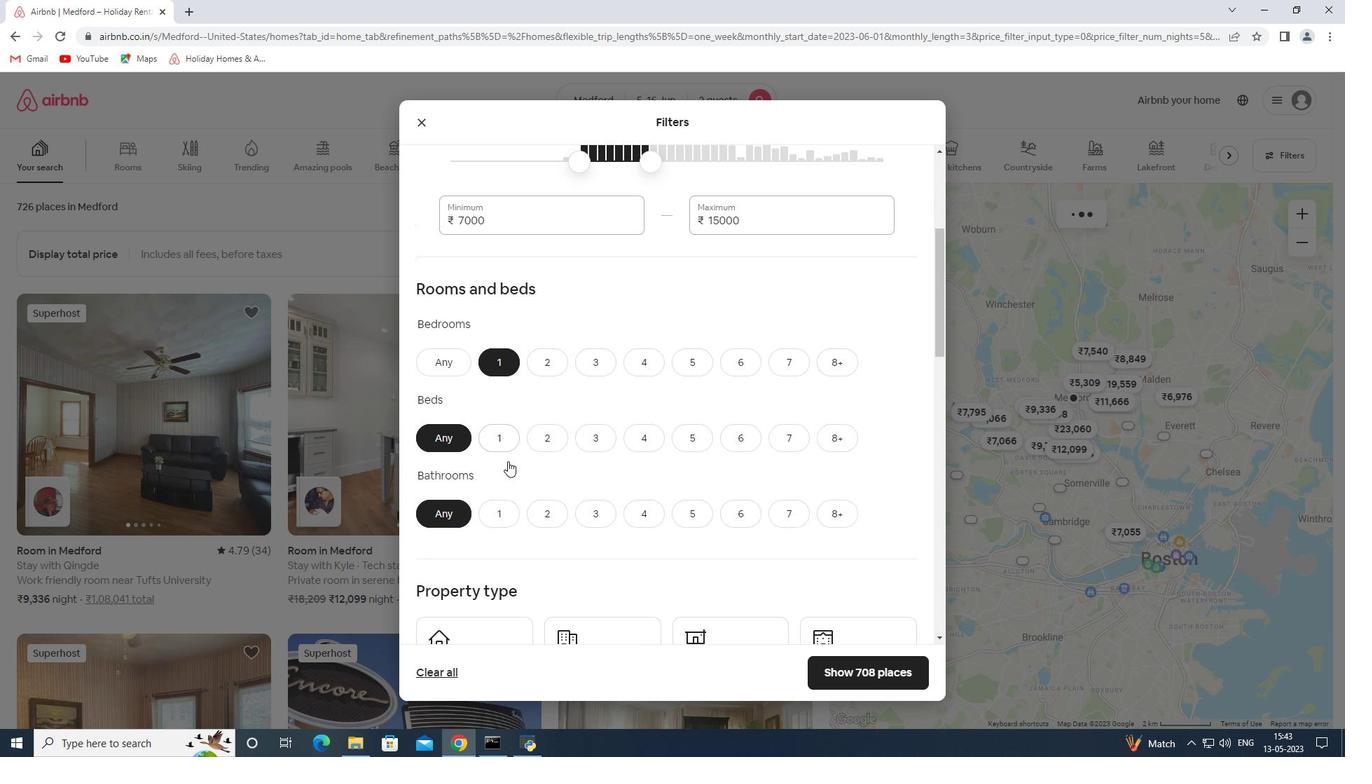 
Action: Mouse pressed left at (494, 414)
Screenshot: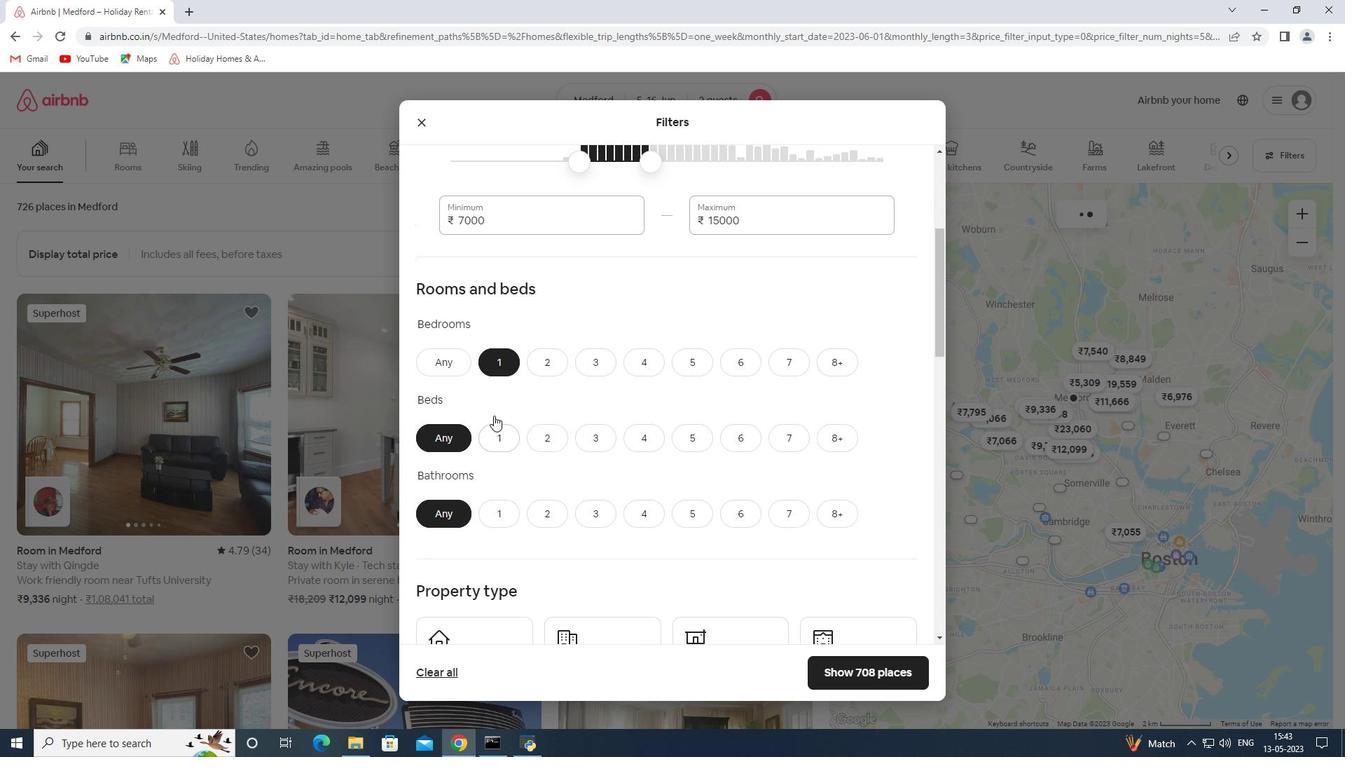 
Action: Mouse moved to (501, 433)
Screenshot: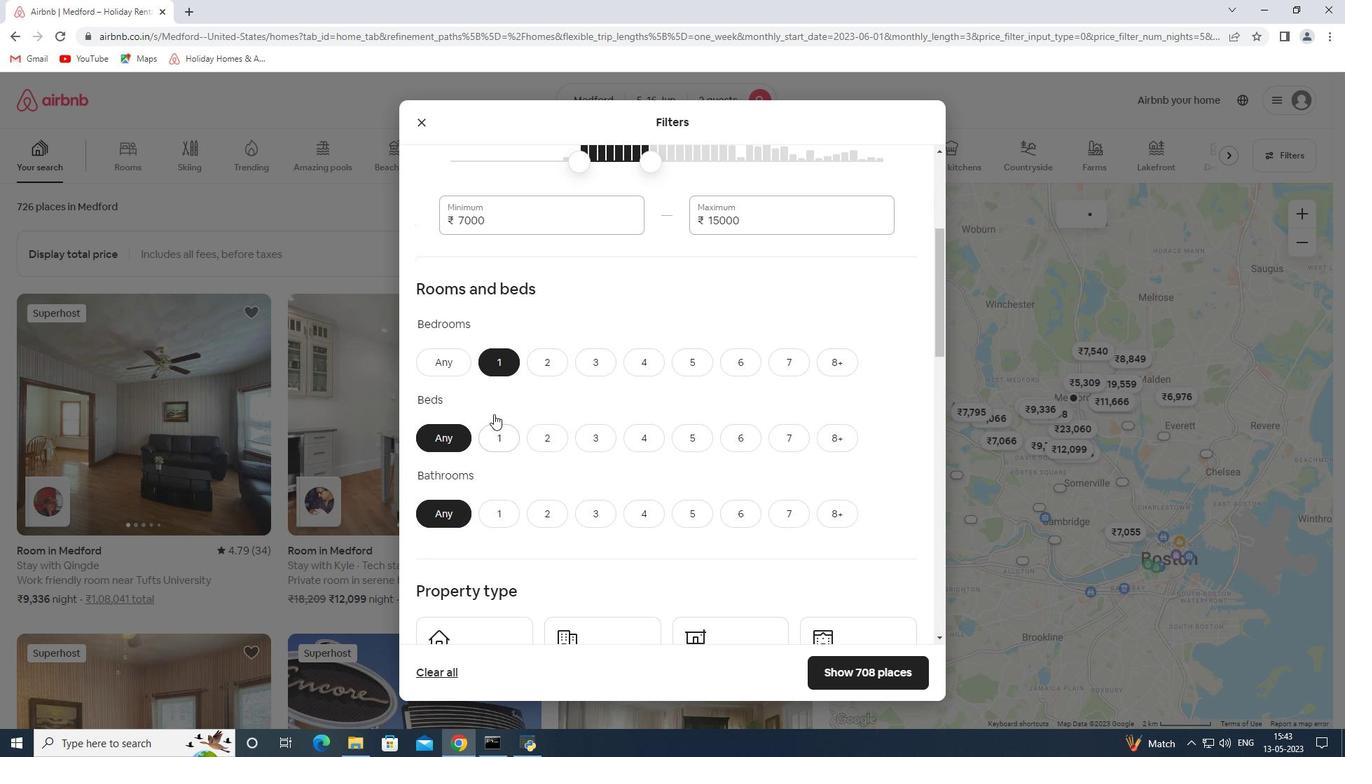 
Action: Mouse pressed left at (501, 433)
Screenshot: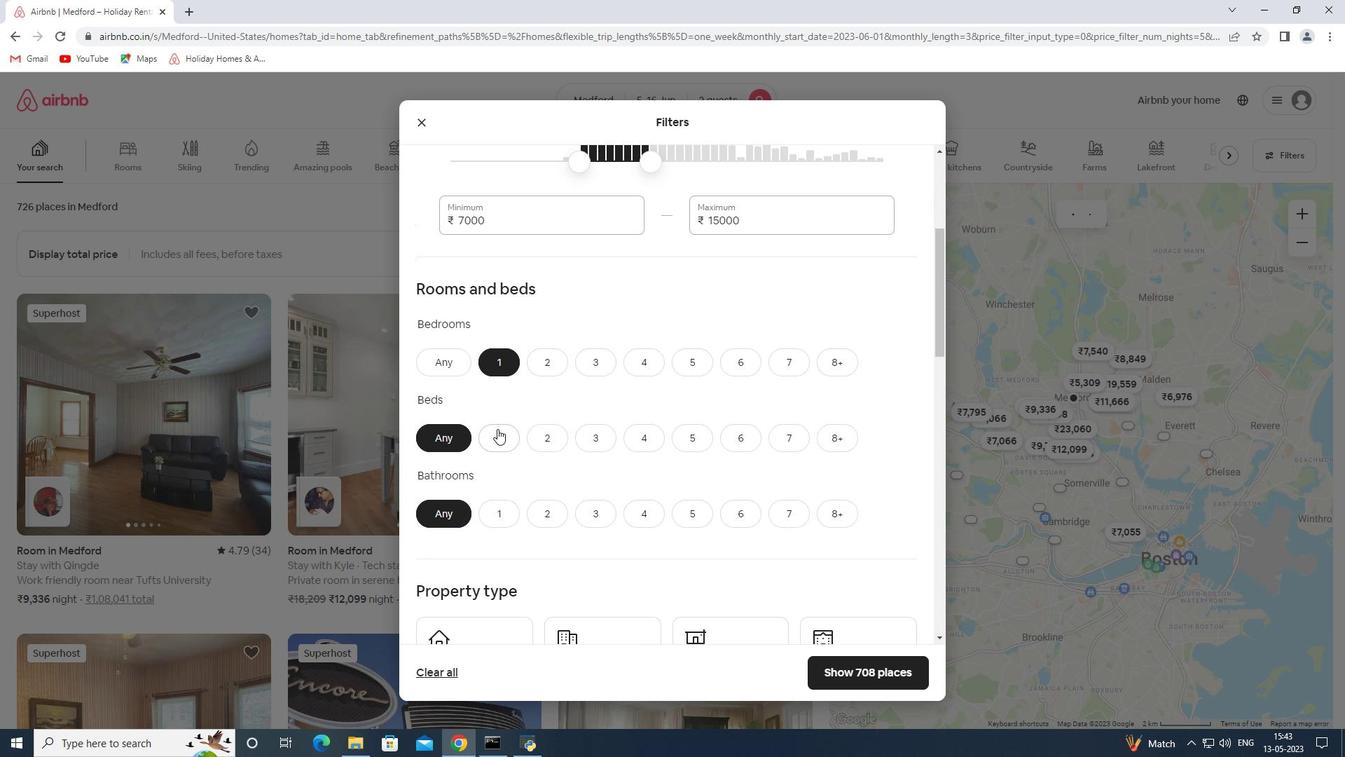 
Action: Mouse moved to (498, 507)
Screenshot: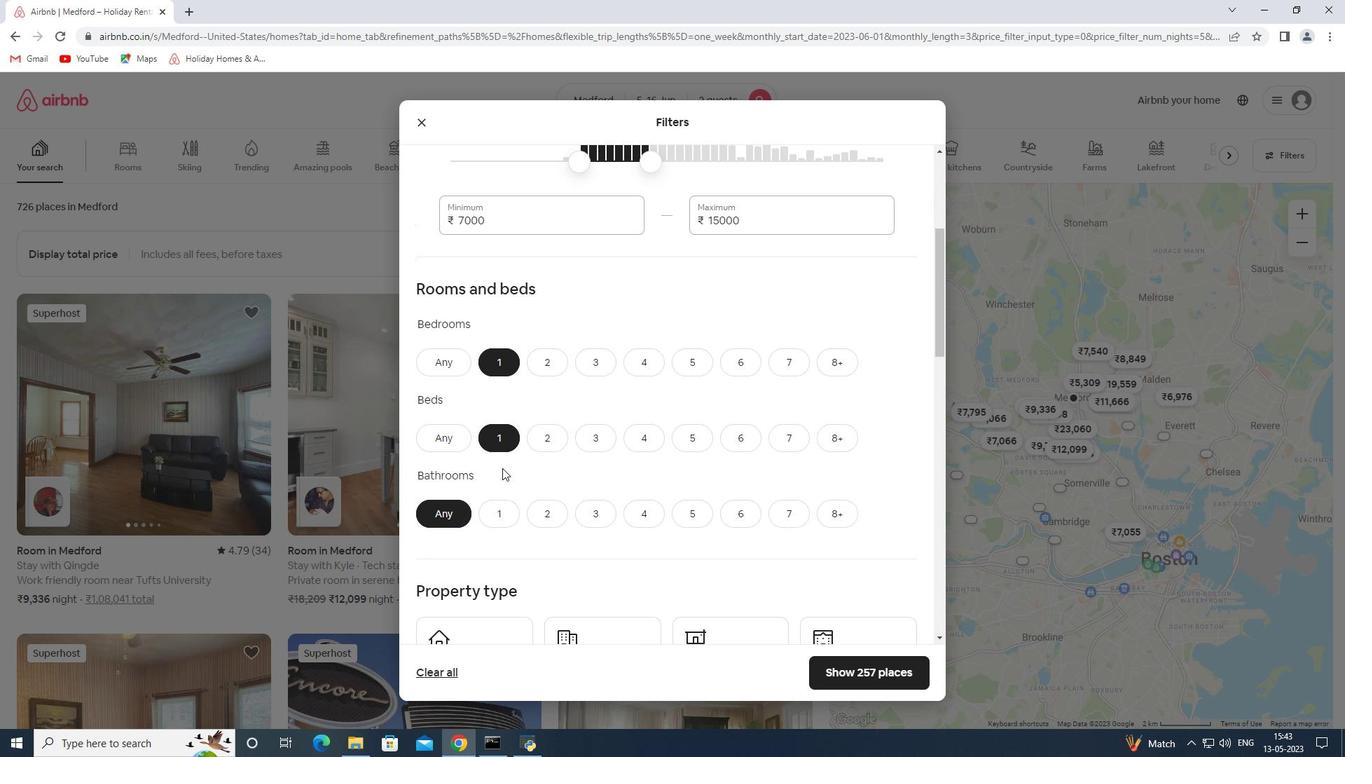 
Action: Mouse pressed left at (498, 507)
Screenshot: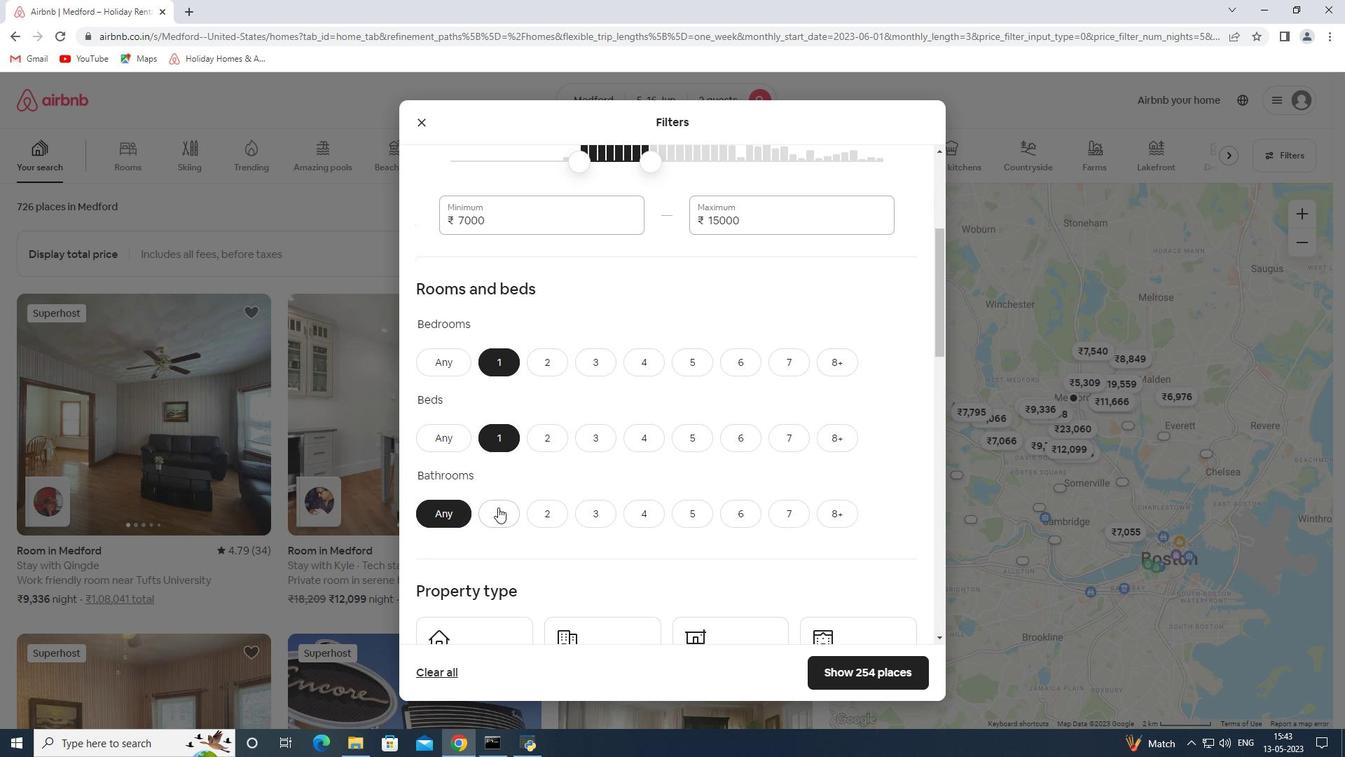
Action: Mouse moved to (506, 405)
Screenshot: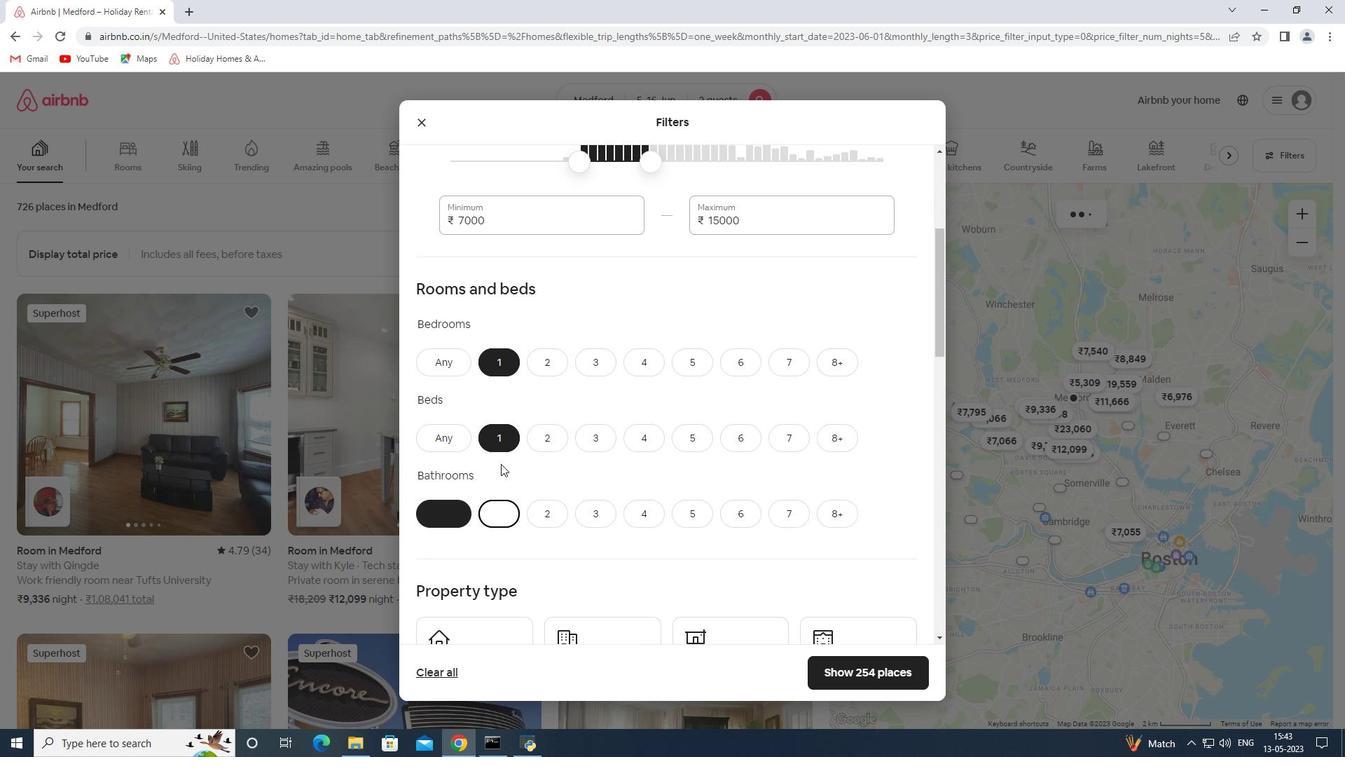 
Action: Mouse scrolled (506, 405) with delta (0, 0)
Screenshot: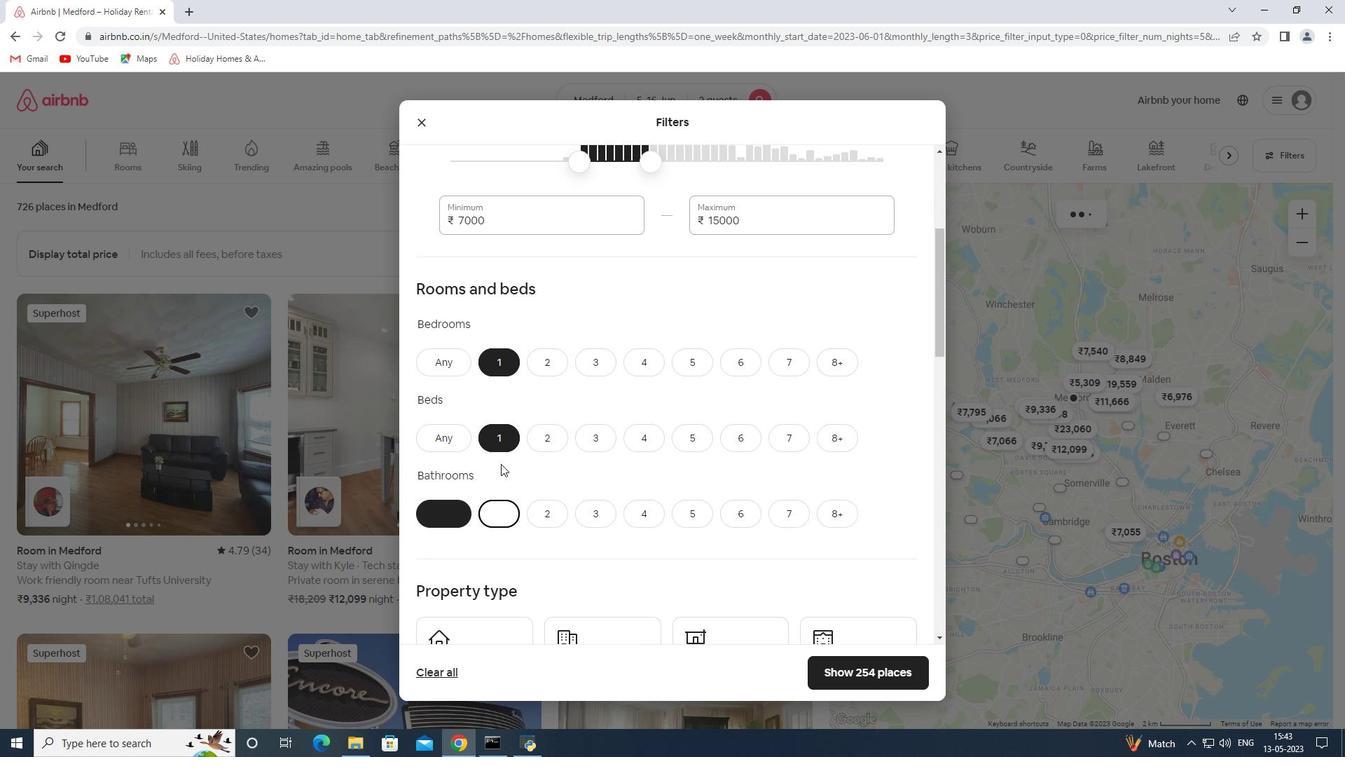 
Action: Mouse moved to (506, 403)
Screenshot: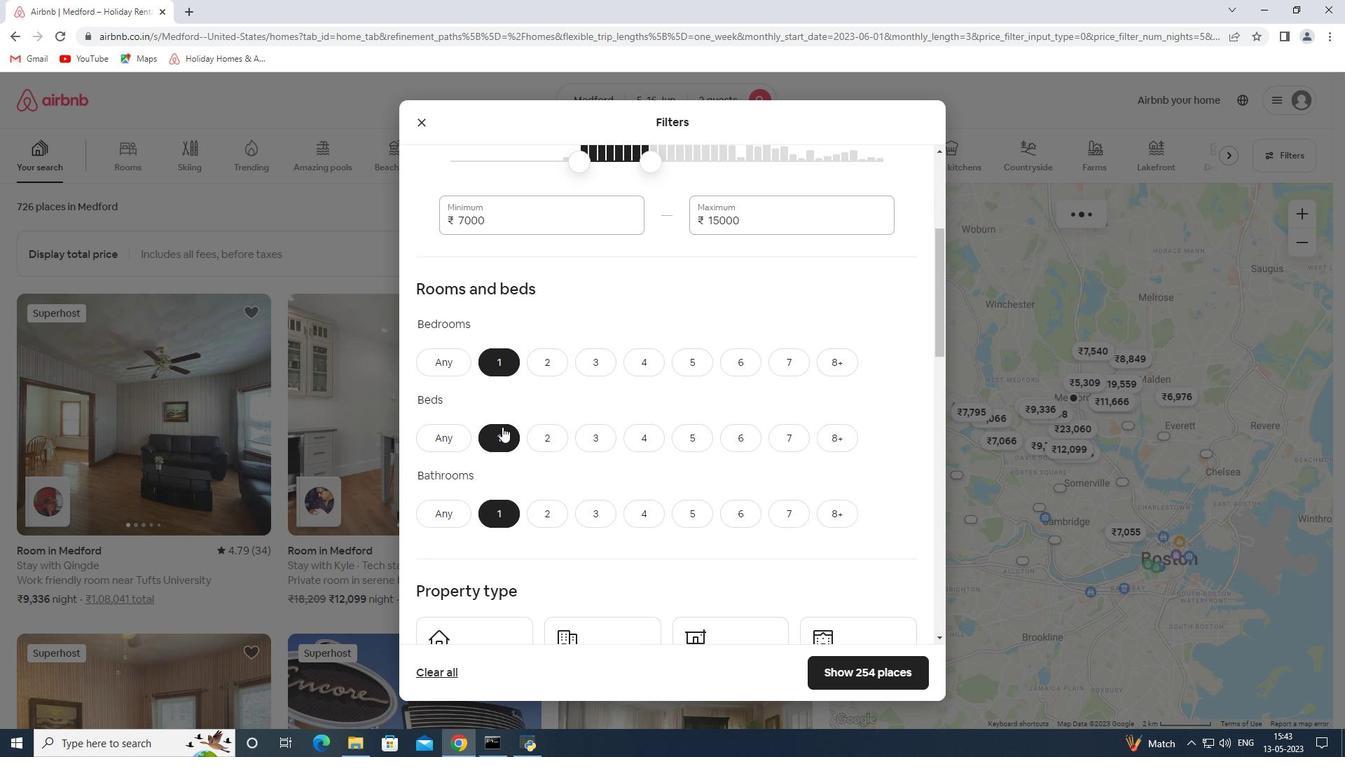 
Action: Mouse scrolled (506, 403) with delta (0, 0)
Screenshot: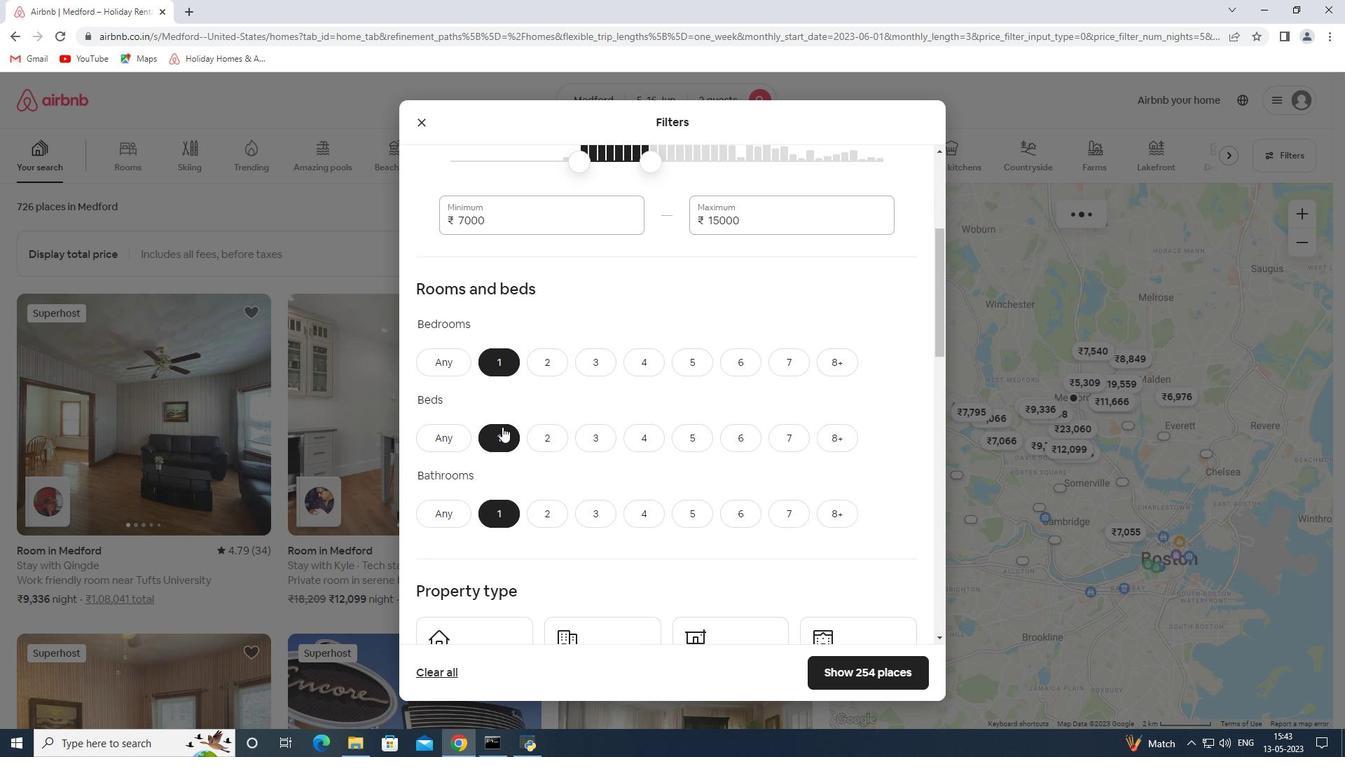 
Action: Mouse moved to (507, 400)
Screenshot: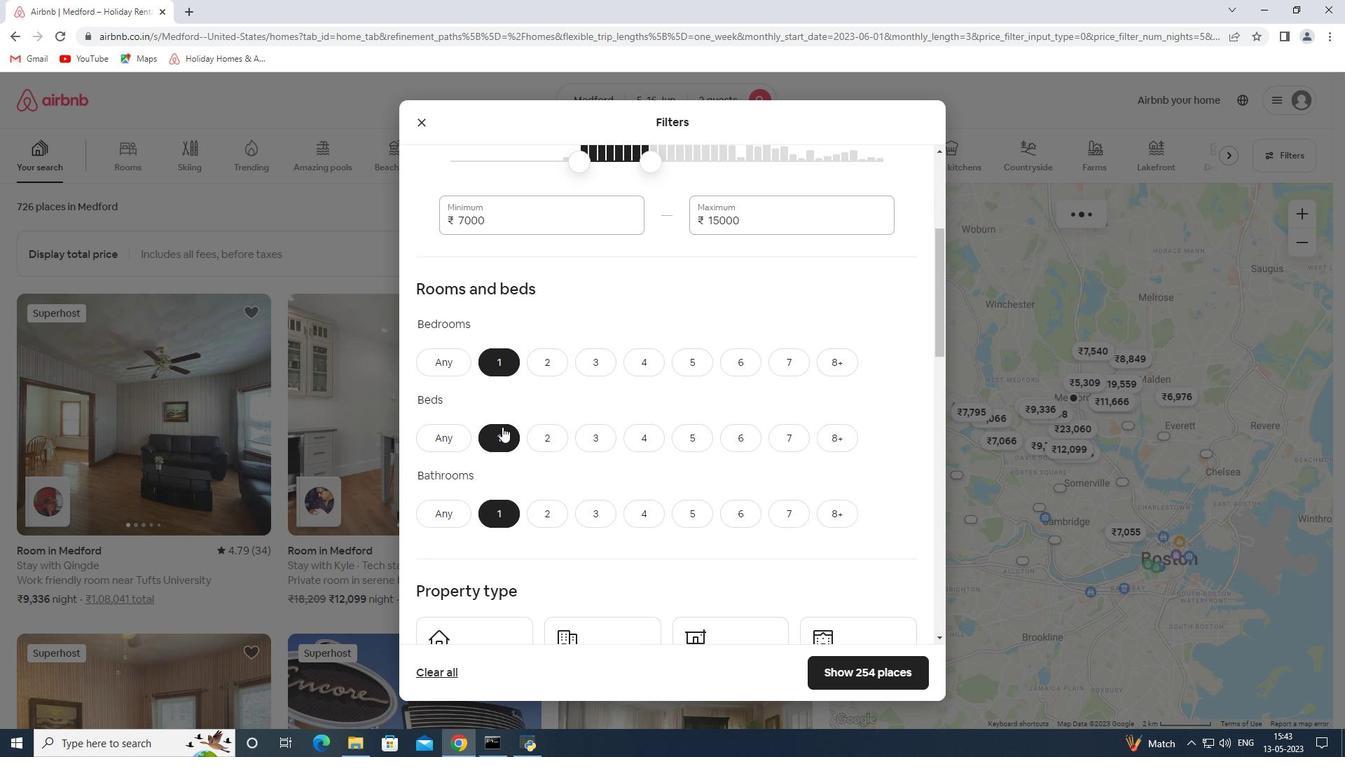 
Action: Mouse scrolled (507, 400) with delta (0, 0)
Screenshot: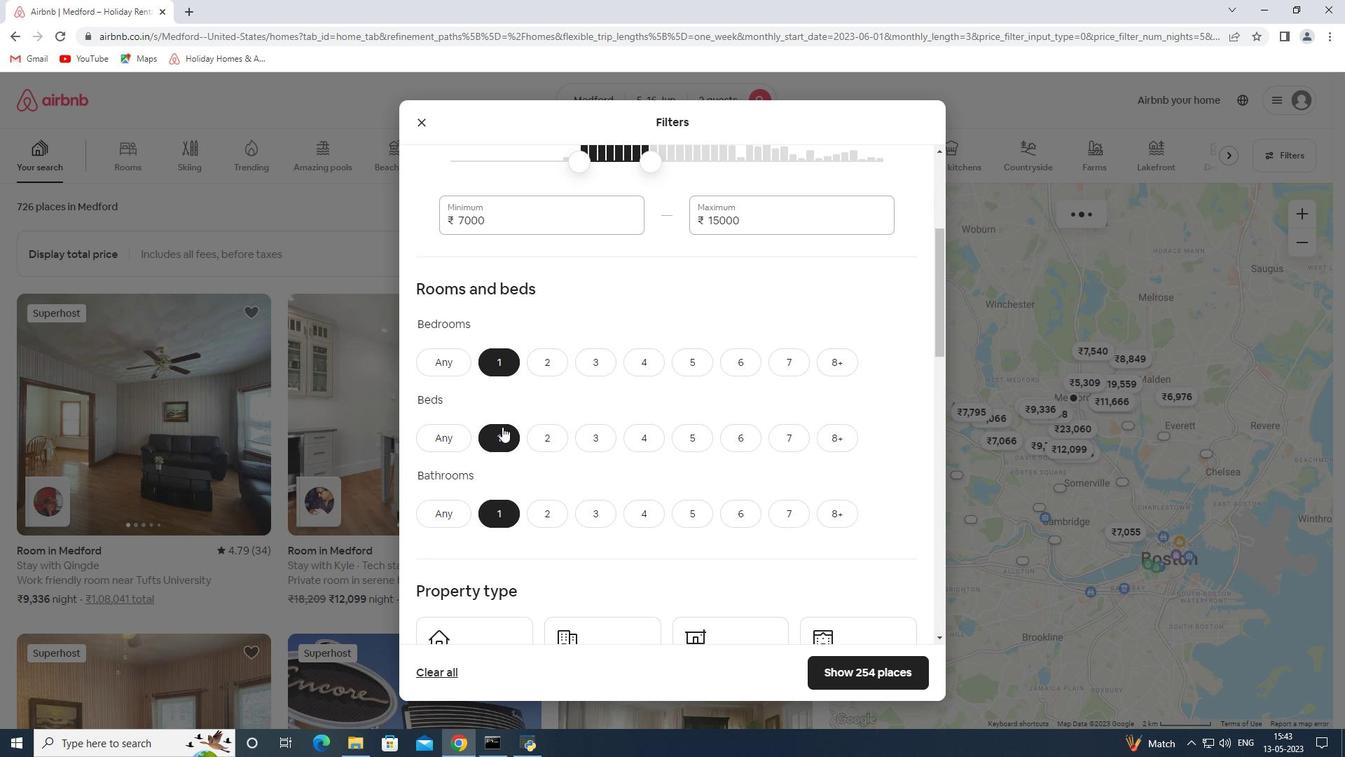 
Action: Mouse scrolled (507, 400) with delta (0, 0)
Screenshot: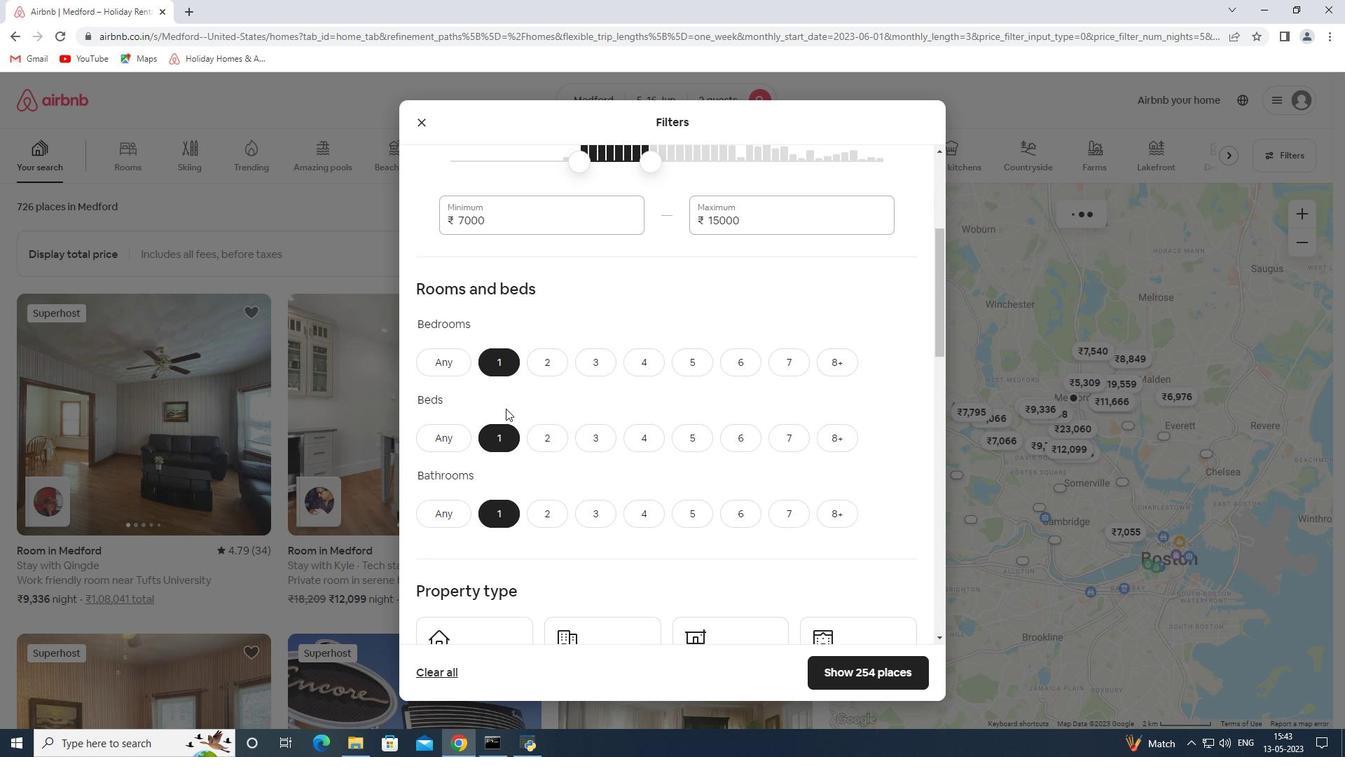 
Action: Mouse moved to (489, 393)
Screenshot: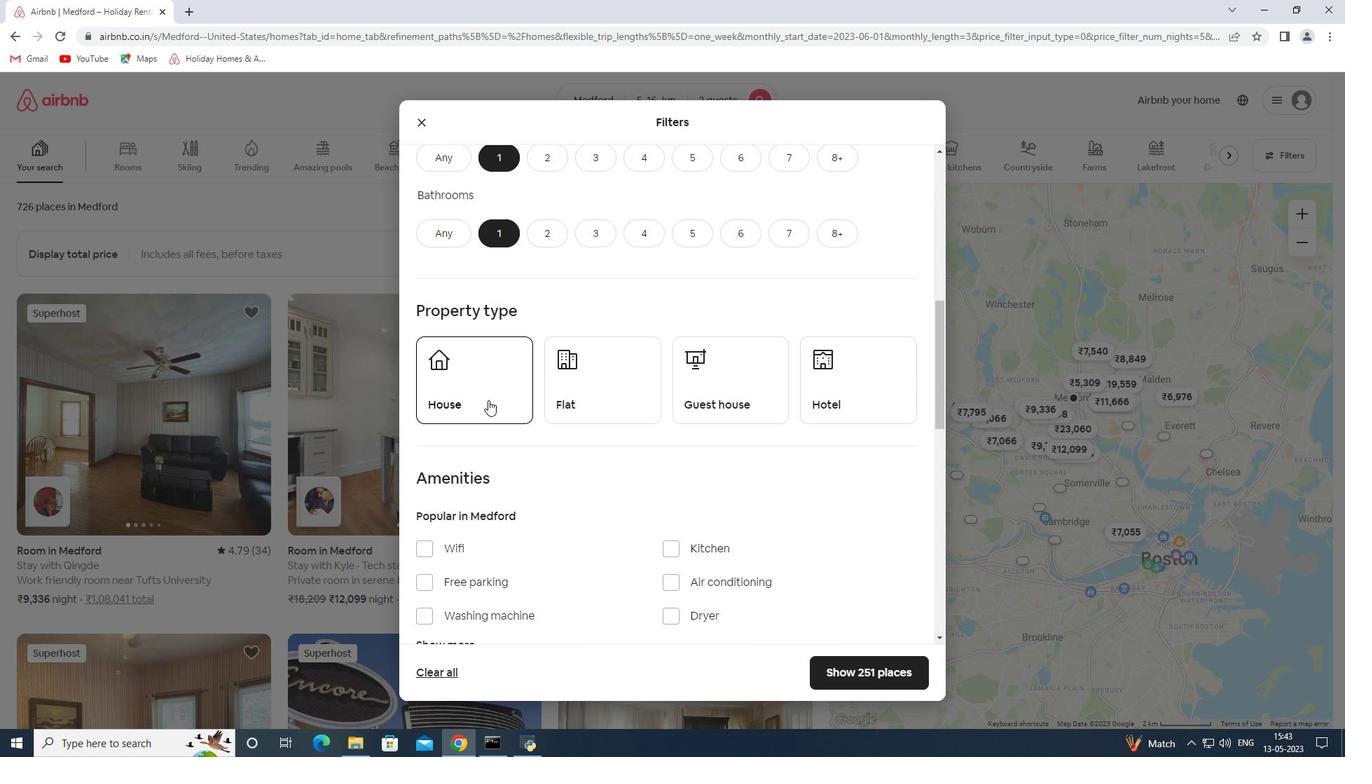 
Action: Mouse pressed left at (489, 393)
Screenshot: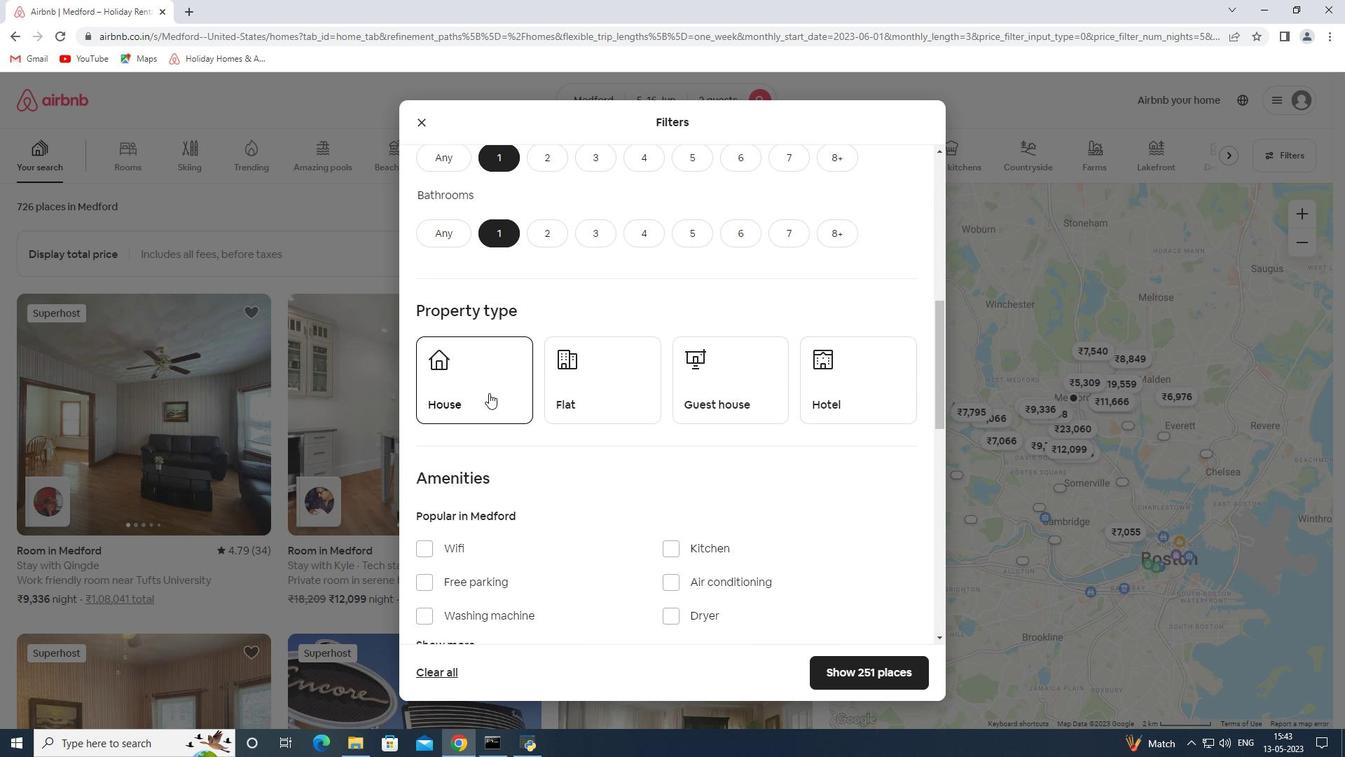 
Action: Mouse moved to (563, 386)
Screenshot: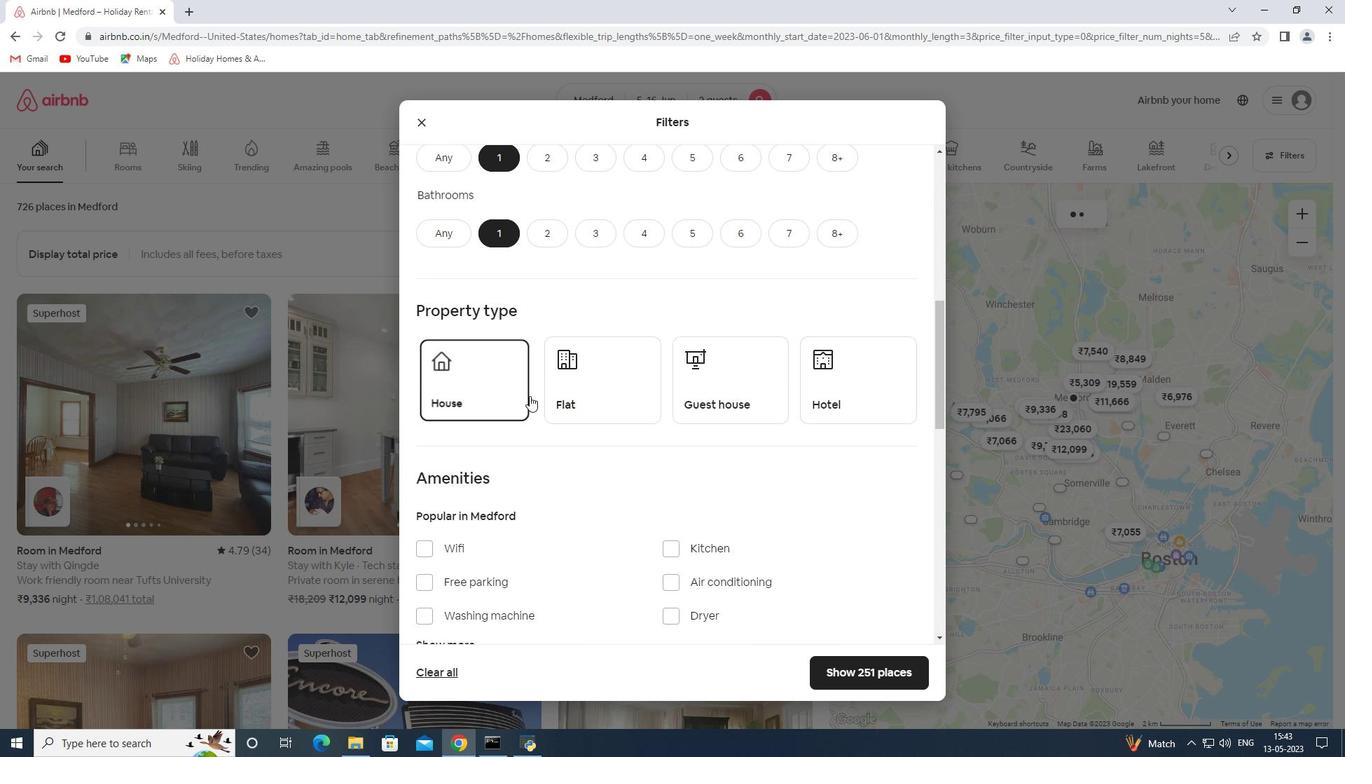 
Action: Mouse pressed left at (563, 386)
Screenshot: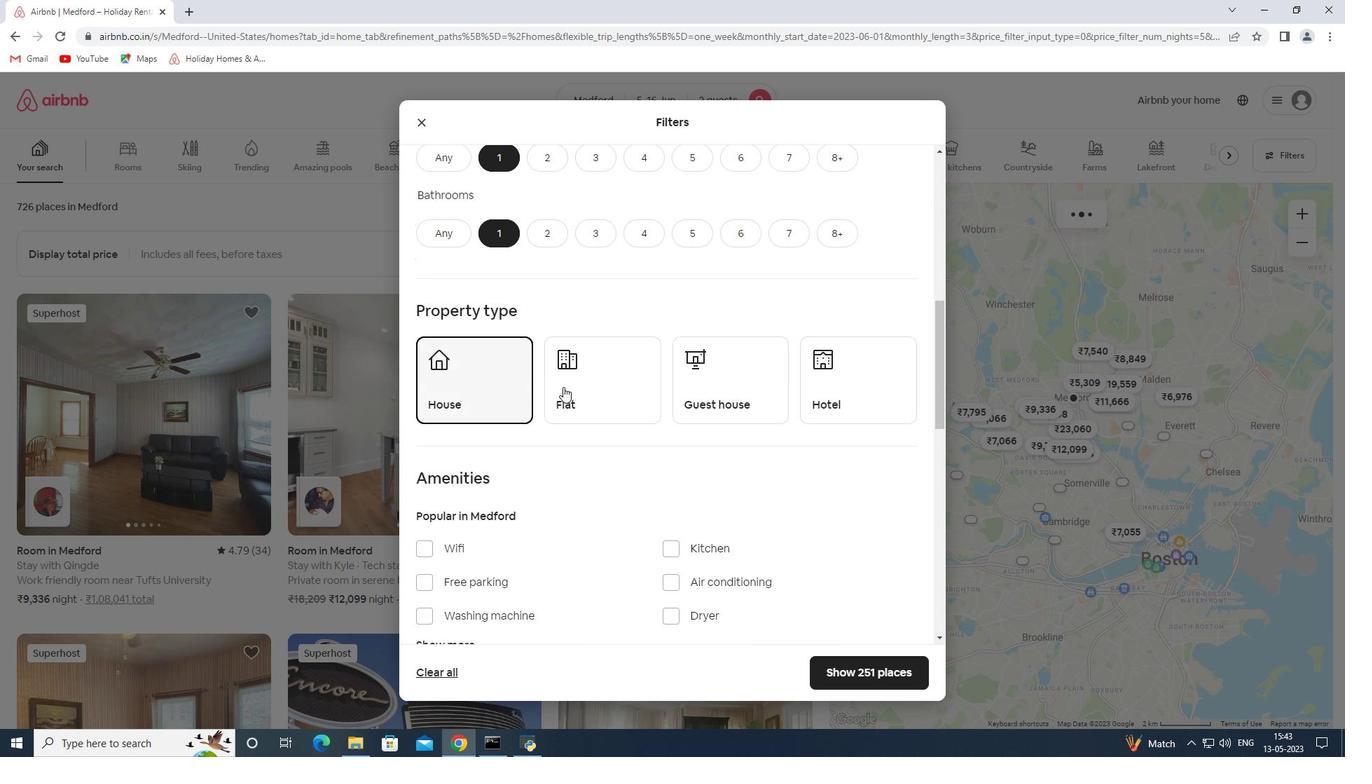 
Action: Mouse moved to (718, 371)
Screenshot: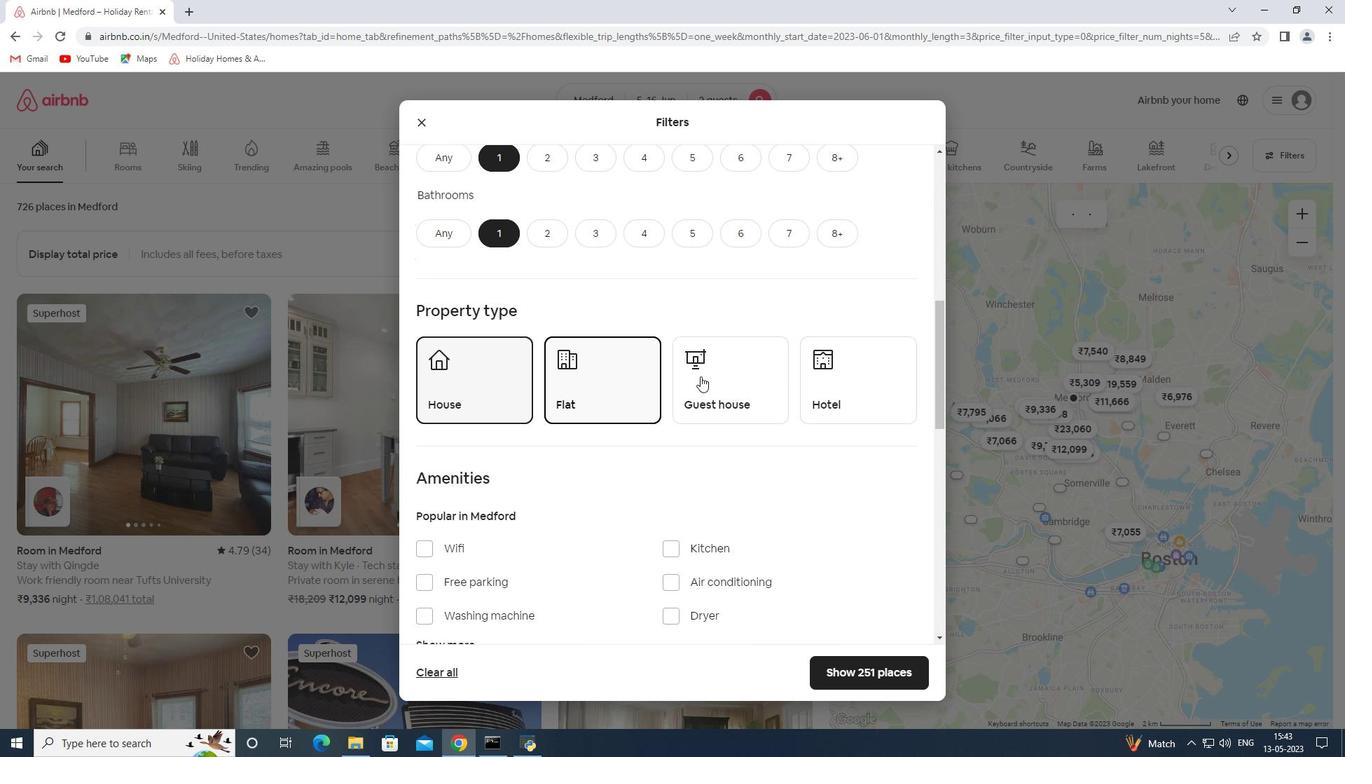 
Action: Mouse pressed left at (718, 371)
Screenshot: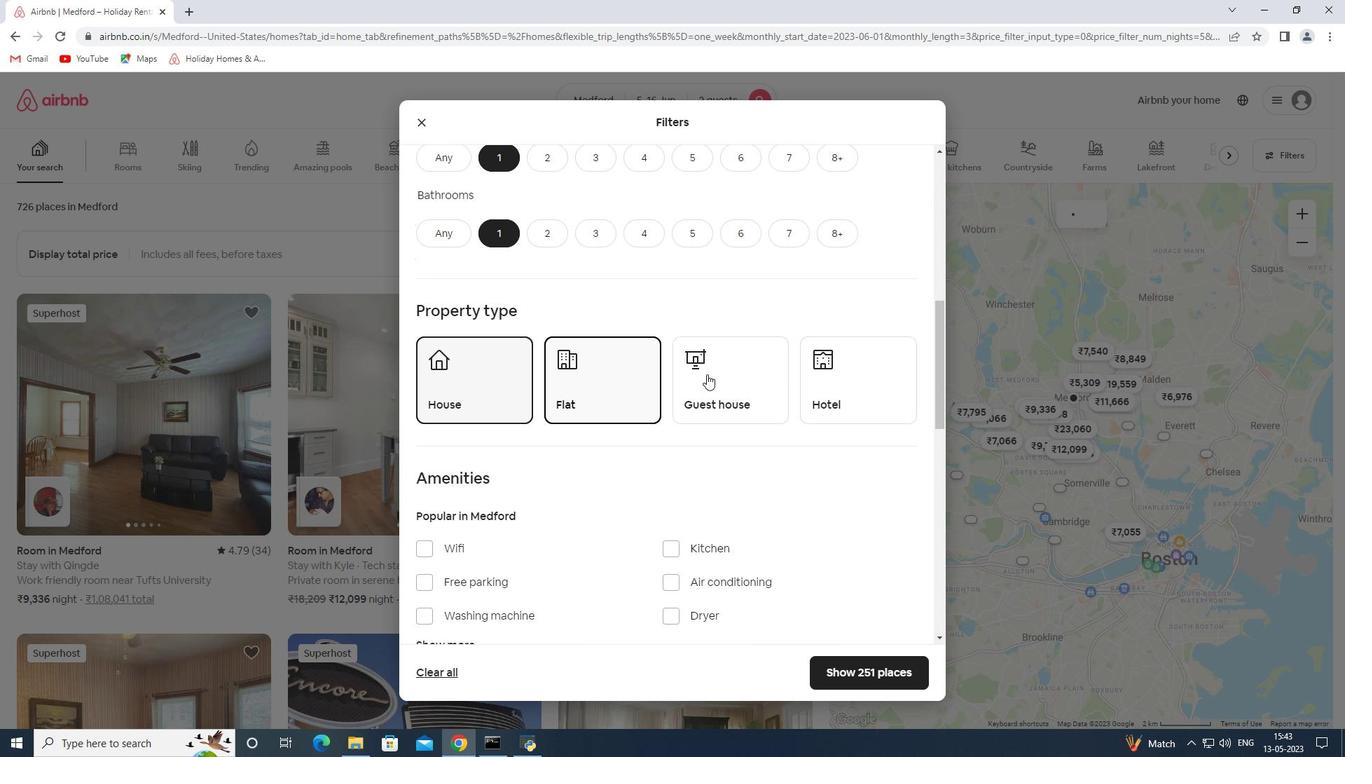 
Action: Mouse moved to (807, 364)
Screenshot: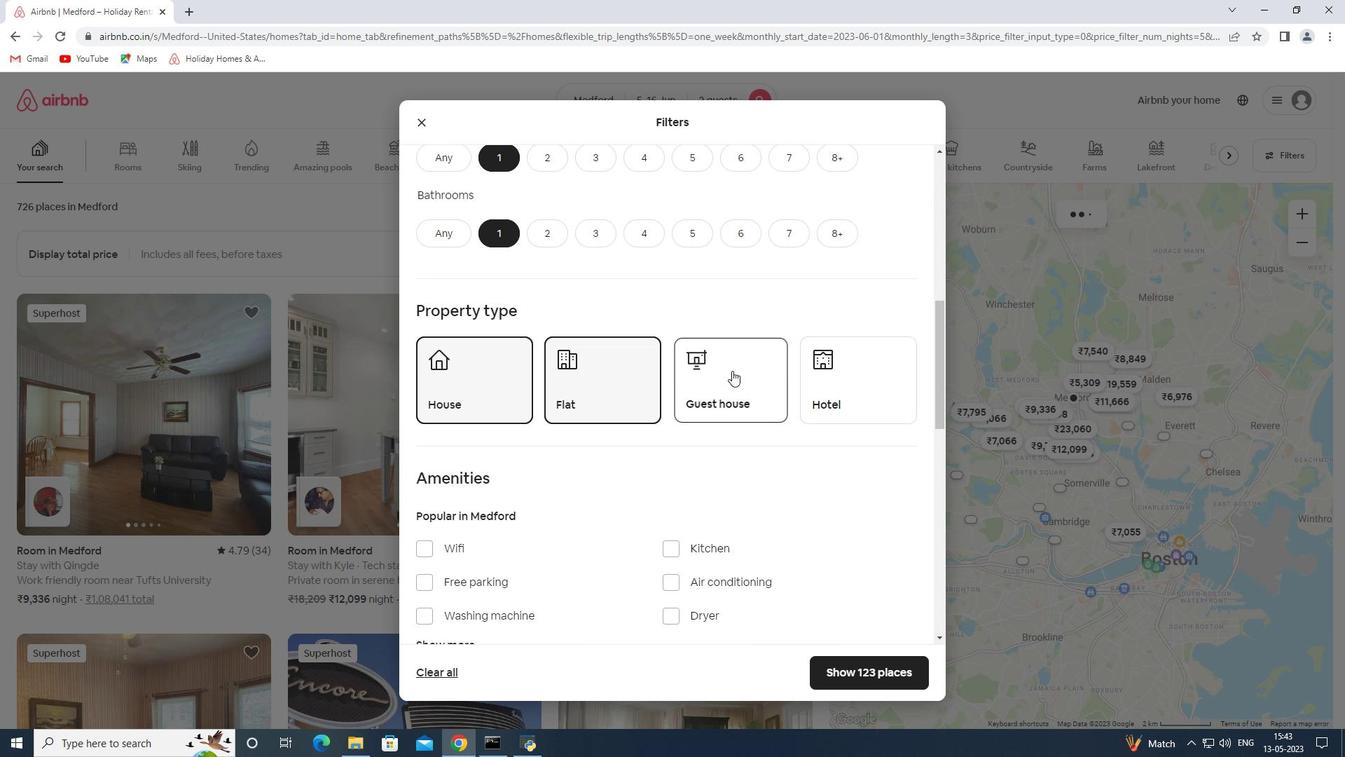 
Action: Mouse pressed left at (807, 364)
Screenshot: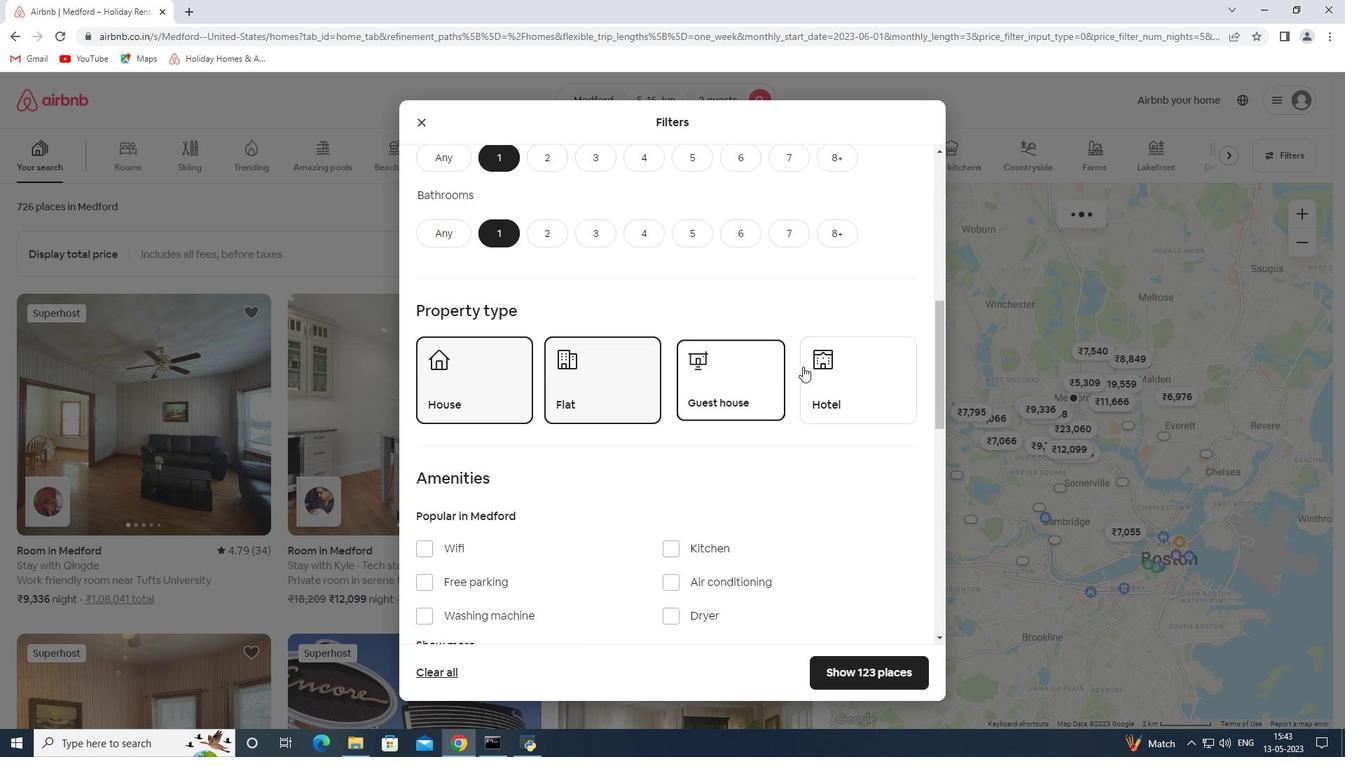 
Action: Mouse scrolled (807, 363) with delta (0, 0)
Screenshot: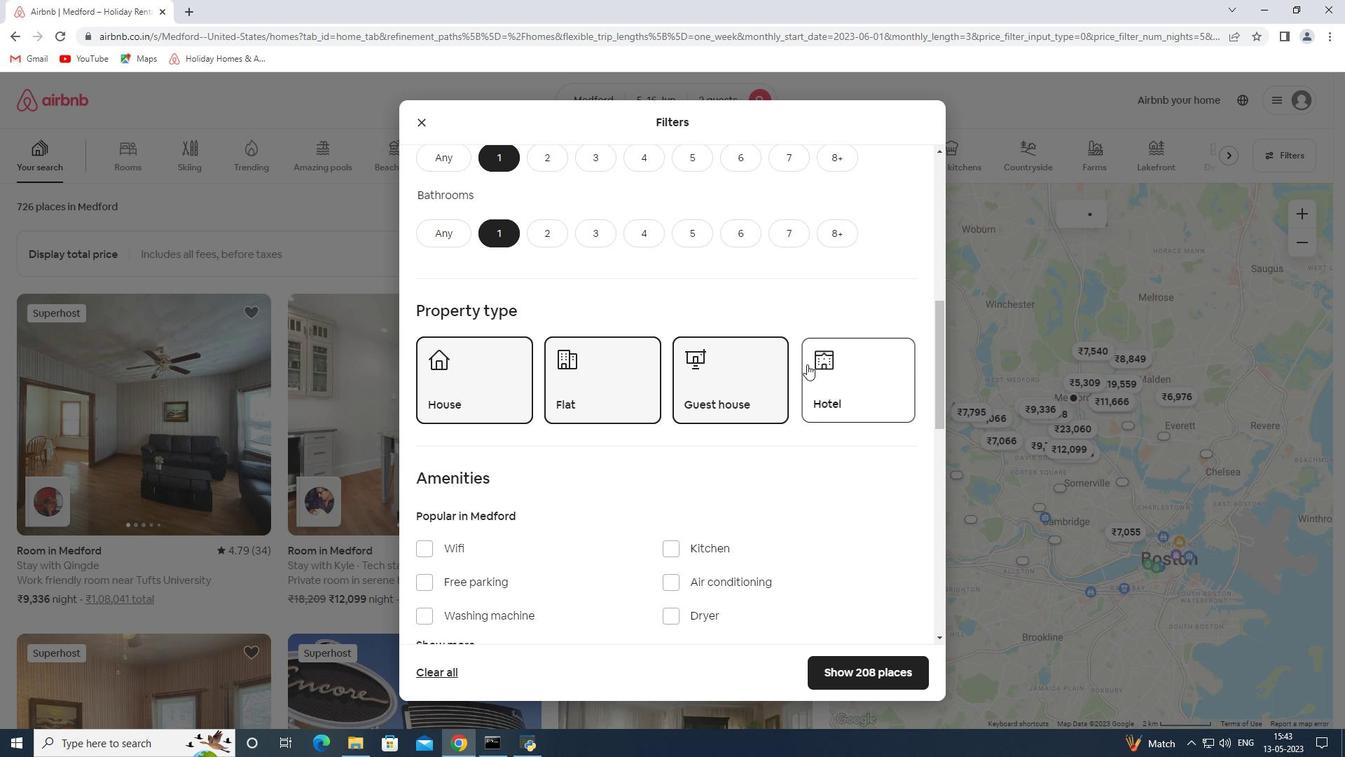 
Action: Mouse scrolled (807, 363) with delta (0, 0)
Screenshot: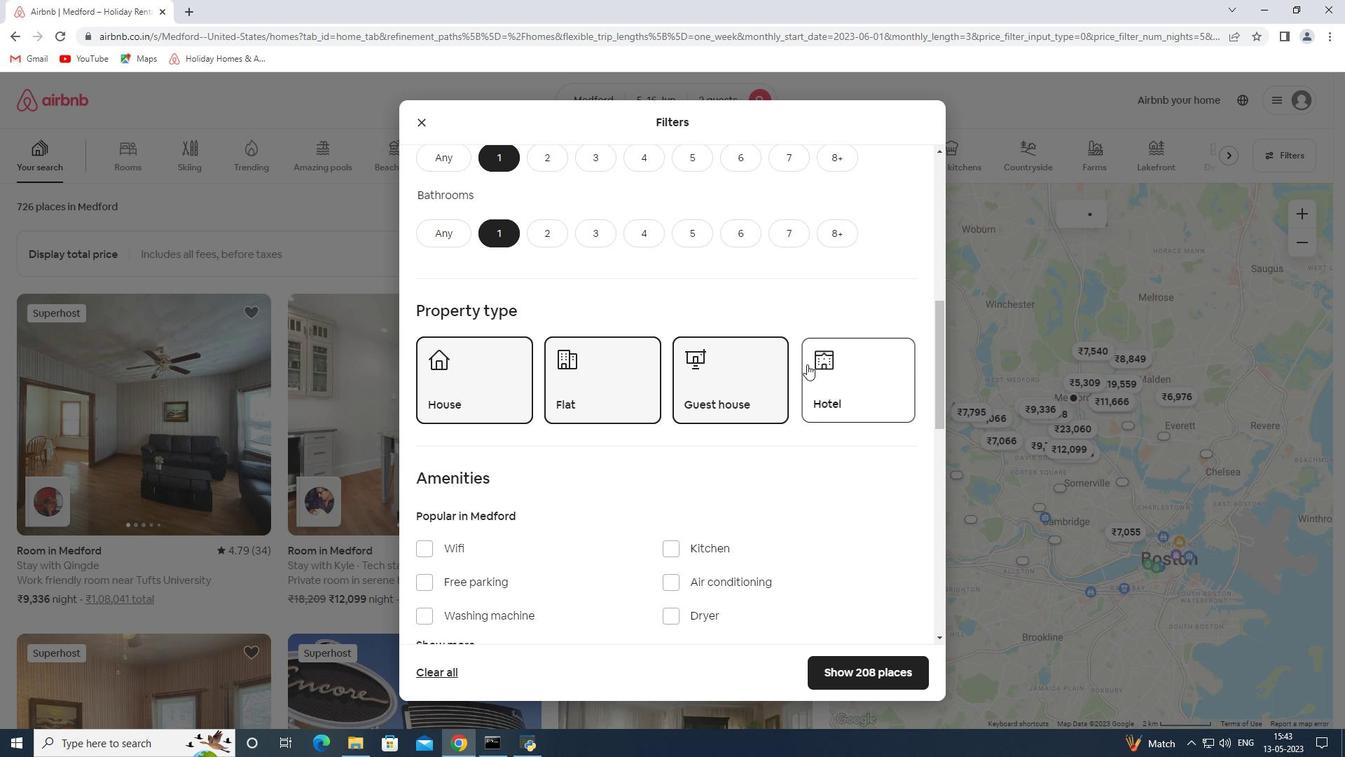 
Action: Mouse scrolled (807, 363) with delta (0, 0)
Screenshot: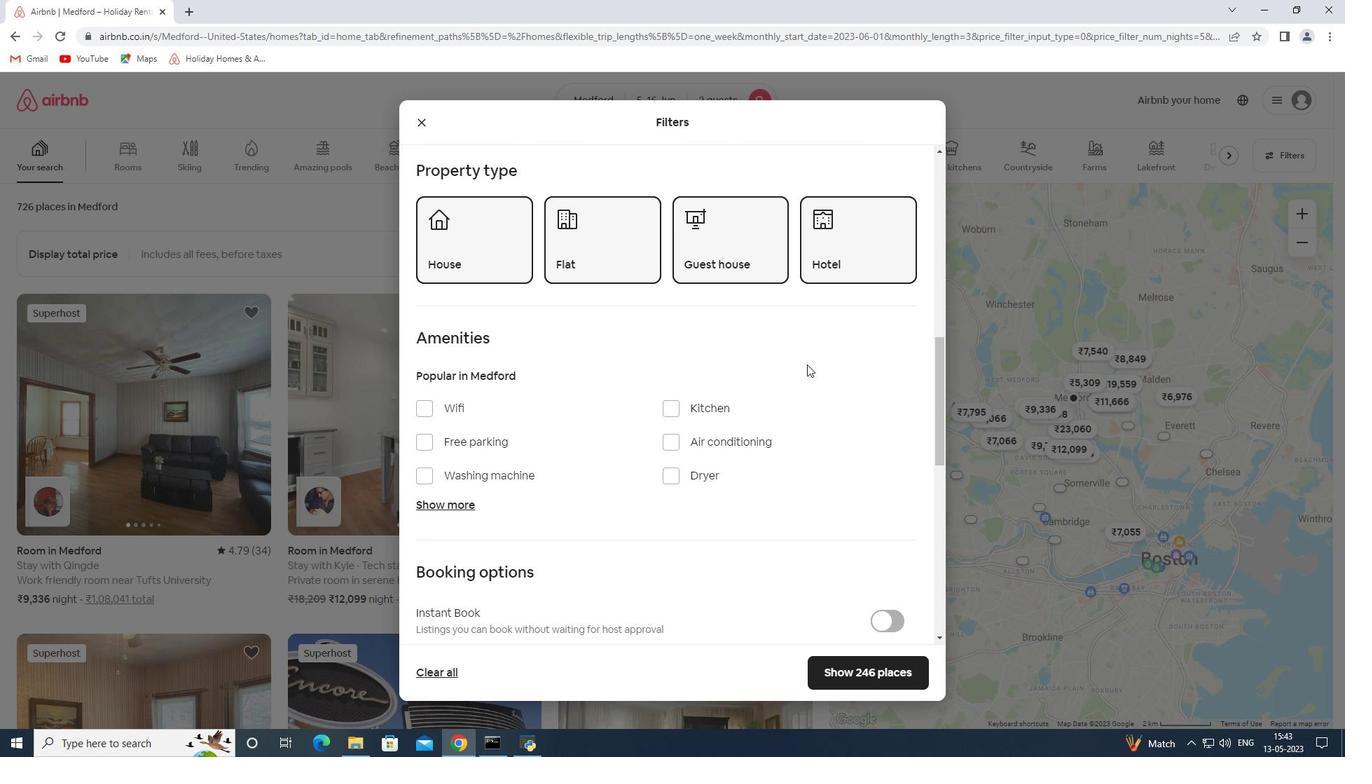 
Action: Mouse scrolled (807, 363) with delta (0, 0)
Screenshot: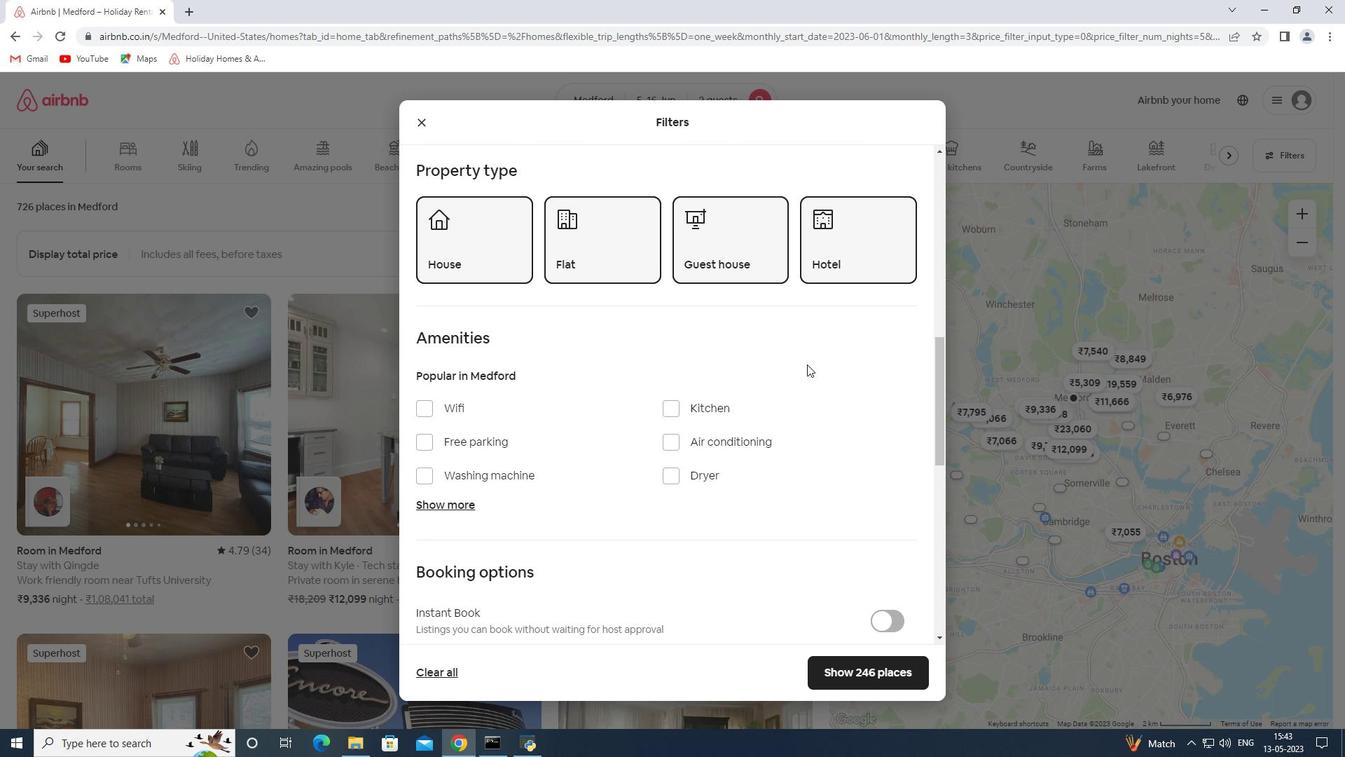 
Action: Mouse scrolled (807, 363) with delta (0, 0)
Screenshot: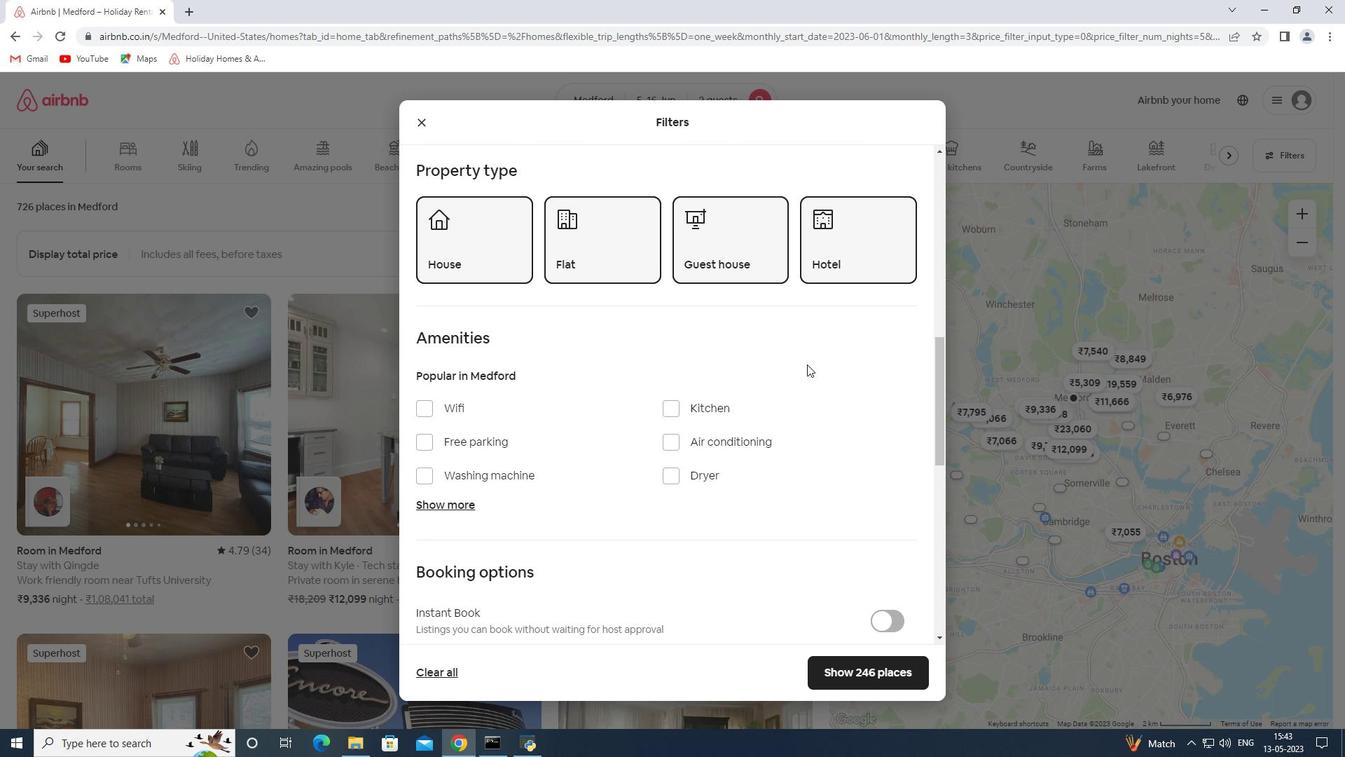 
Action: Mouse scrolled (807, 363) with delta (0, 0)
Screenshot: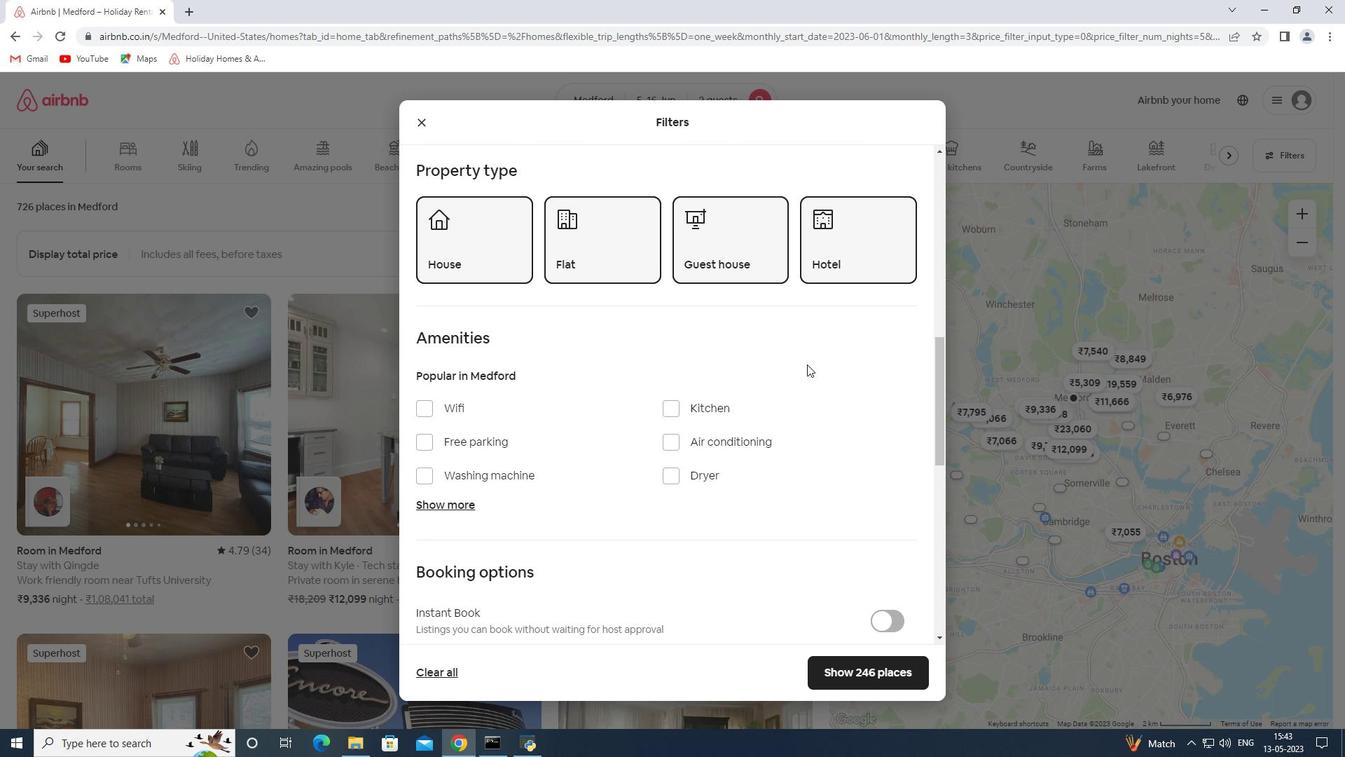 
Action: Mouse scrolled (807, 363) with delta (0, 0)
Screenshot: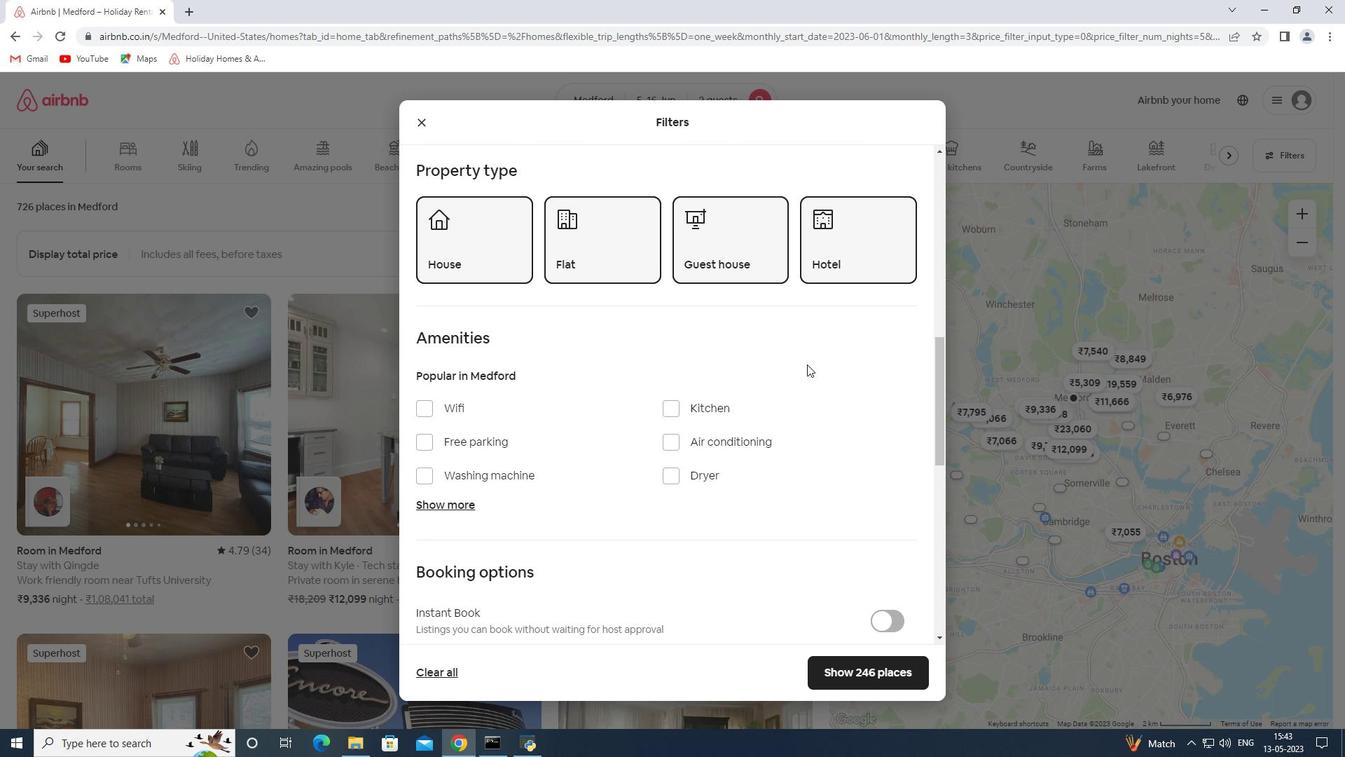 
Action: Mouse moved to (890, 308)
Screenshot: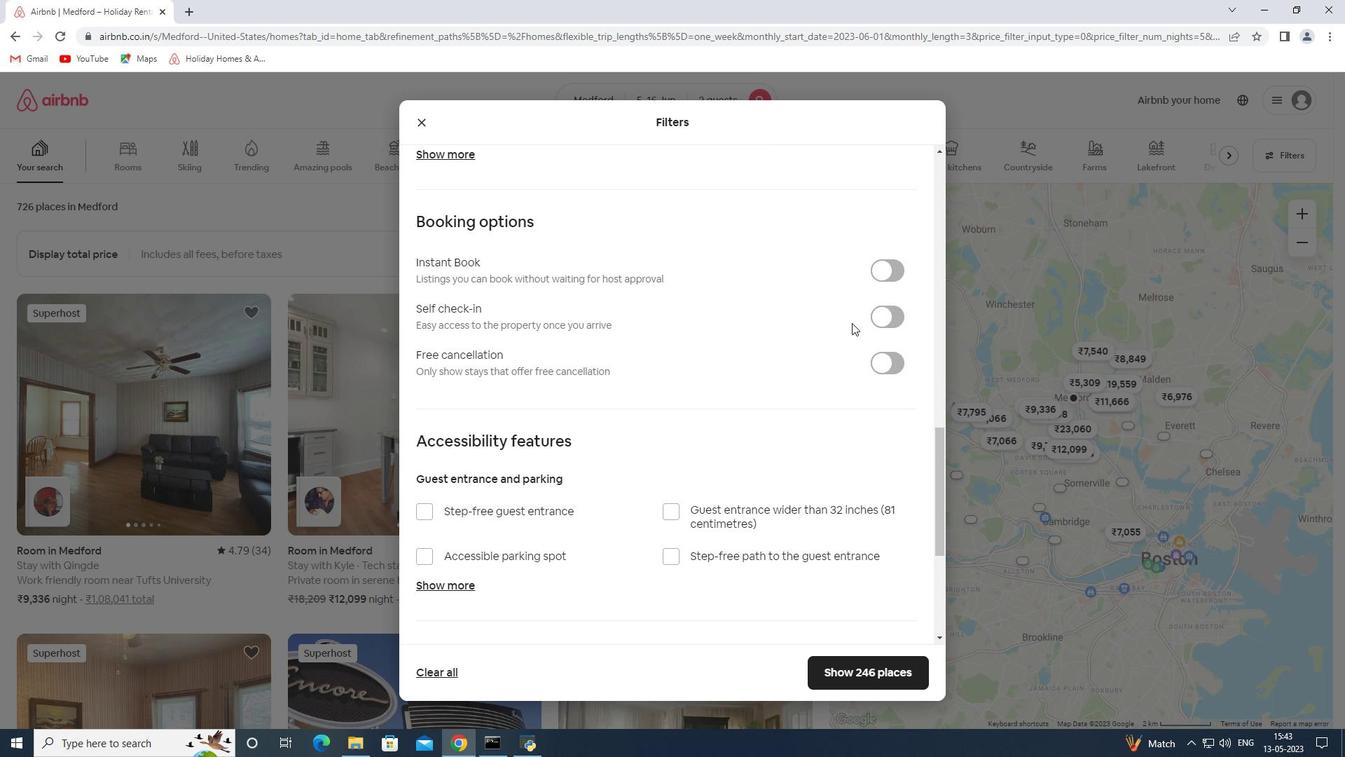 
Action: Mouse pressed left at (890, 308)
Screenshot: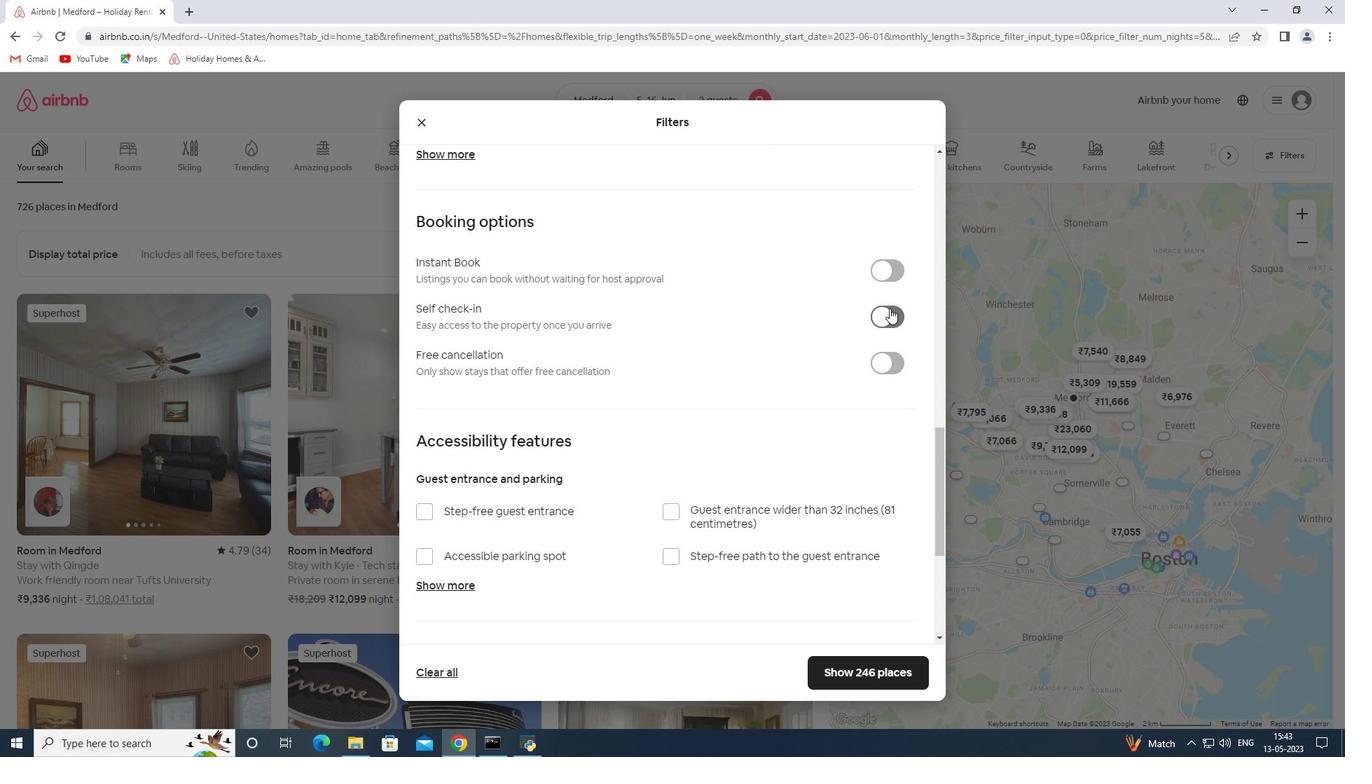 
Action: Mouse scrolled (890, 307) with delta (0, 0)
Screenshot: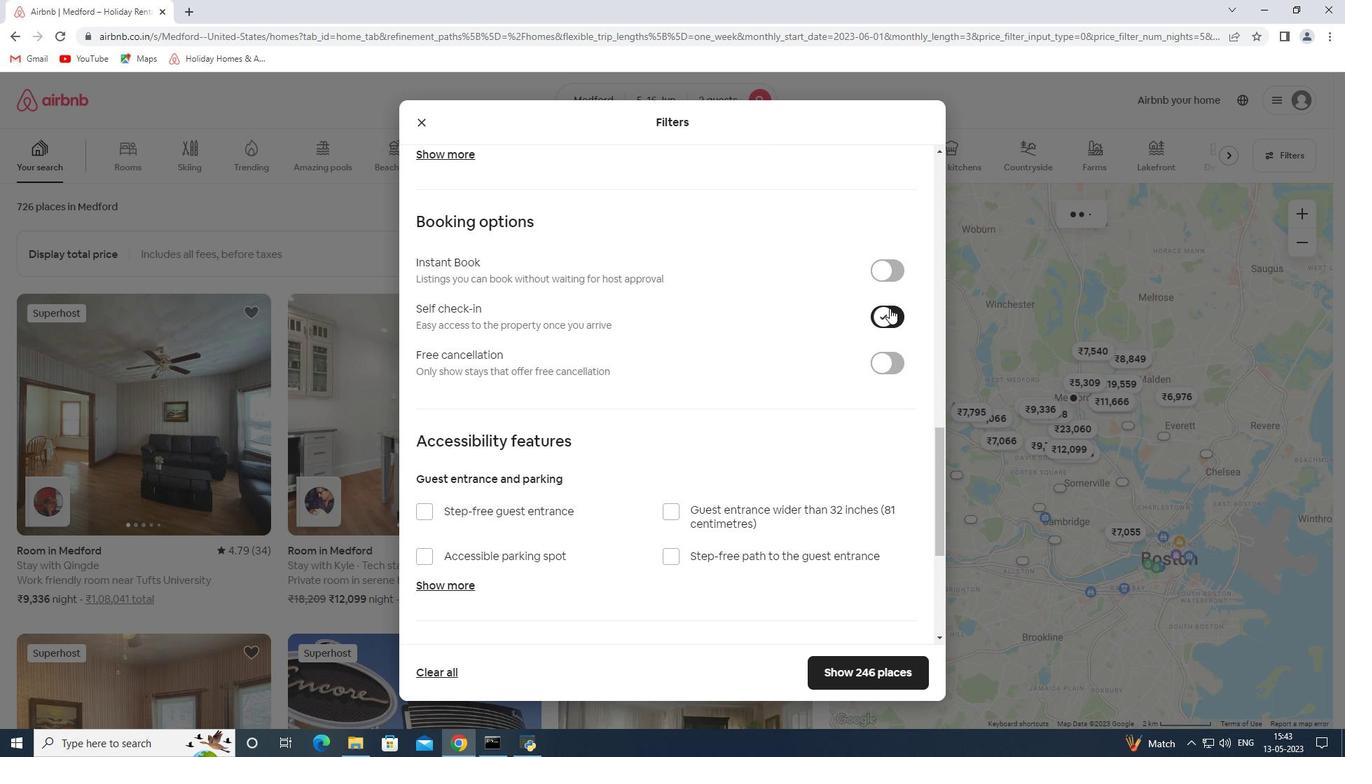 
Action: Mouse scrolled (890, 307) with delta (0, 0)
Screenshot: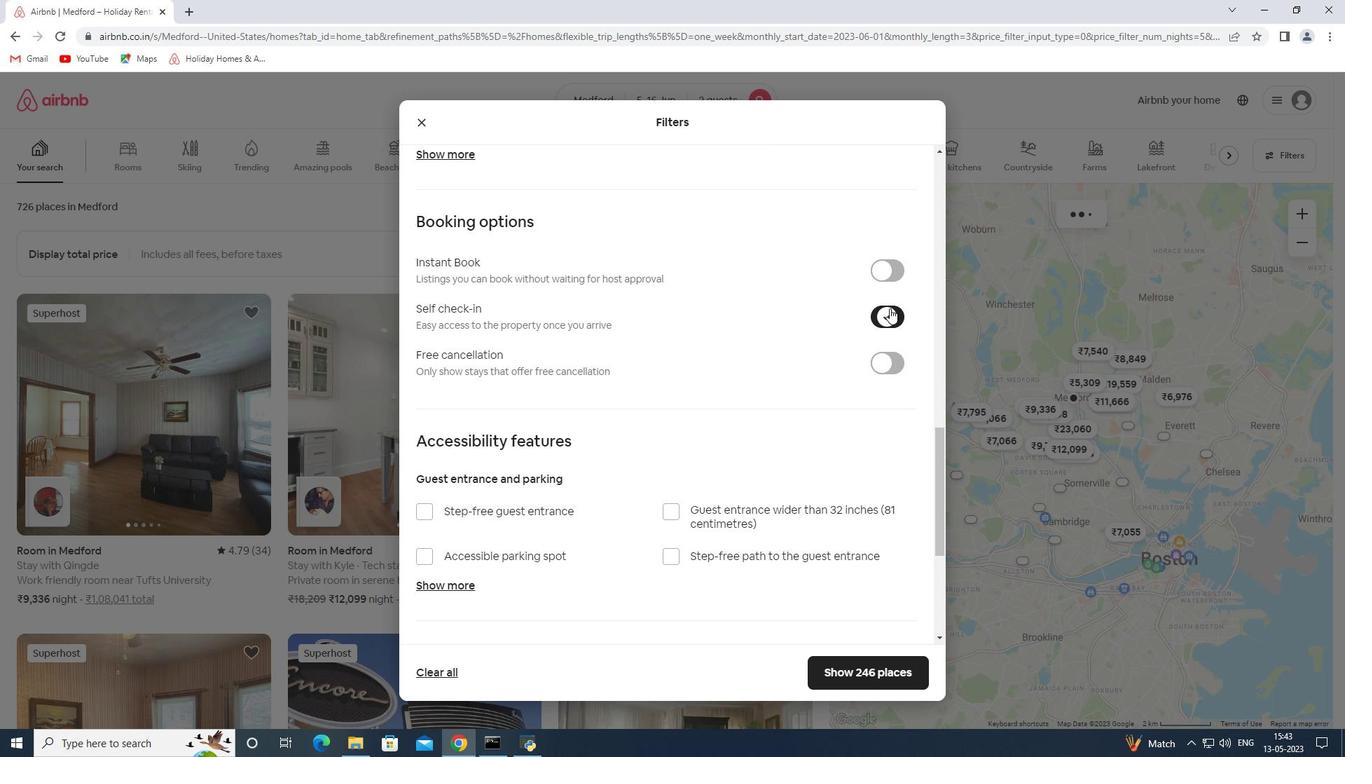 
Action: Mouse scrolled (890, 307) with delta (0, 0)
Screenshot: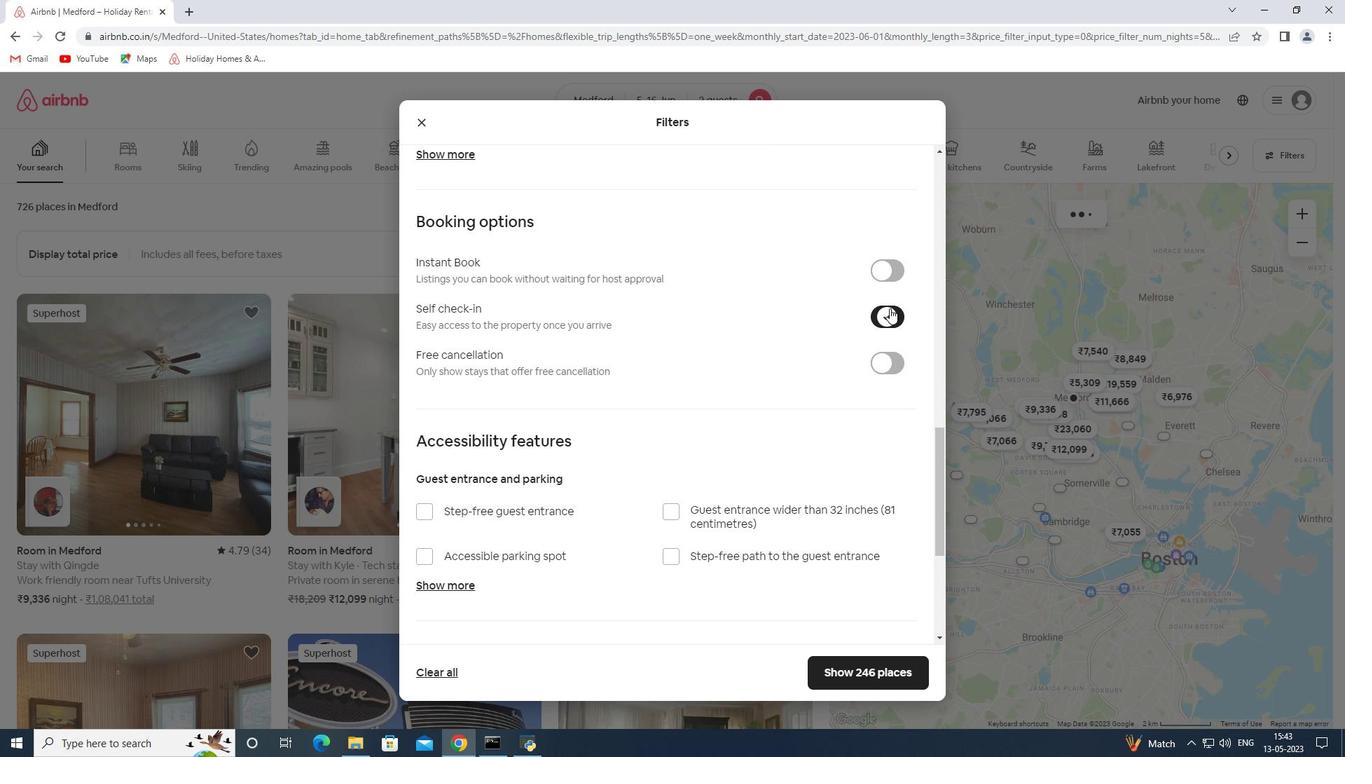 
Action: Mouse scrolled (890, 307) with delta (0, 0)
Screenshot: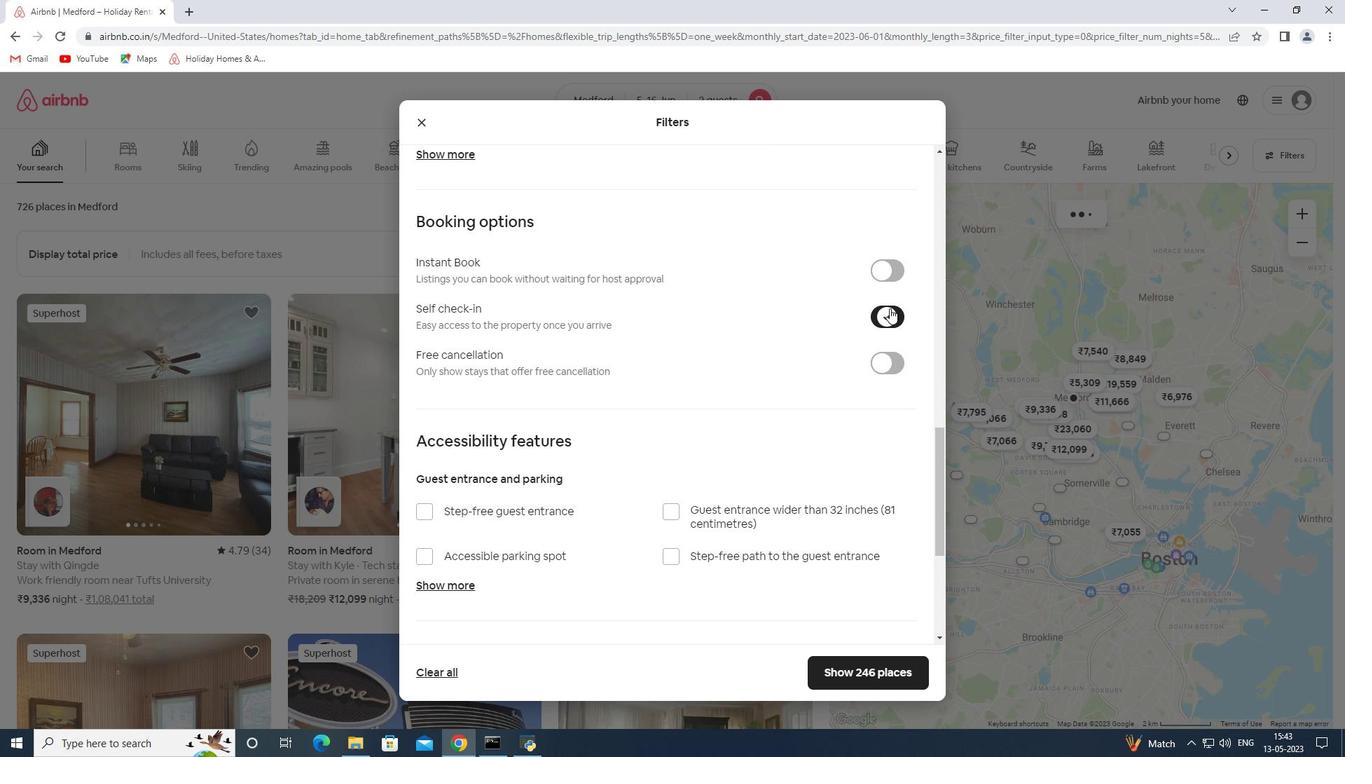 
Action: Mouse scrolled (890, 307) with delta (0, 0)
Screenshot: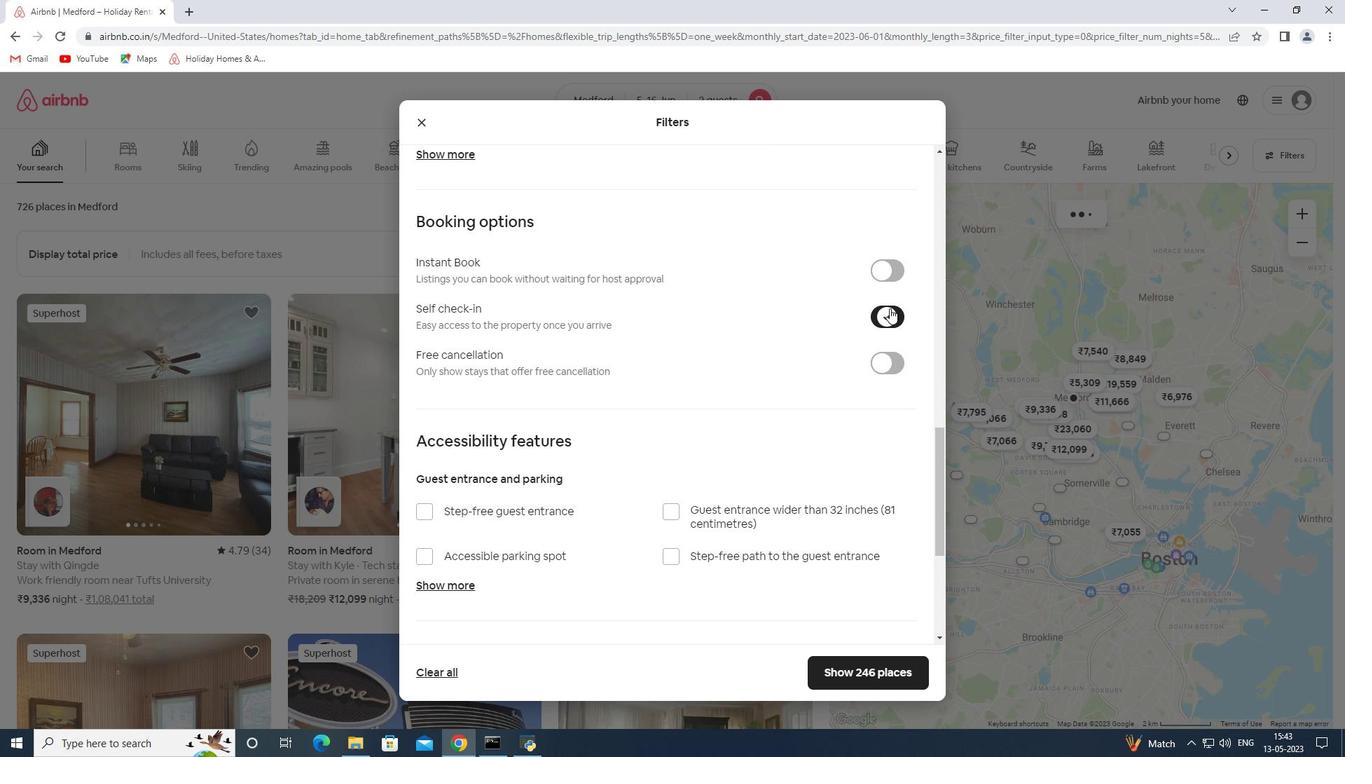 
Action: Mouse scrolled (890, 307) with delta (0, 0)
Screenshot: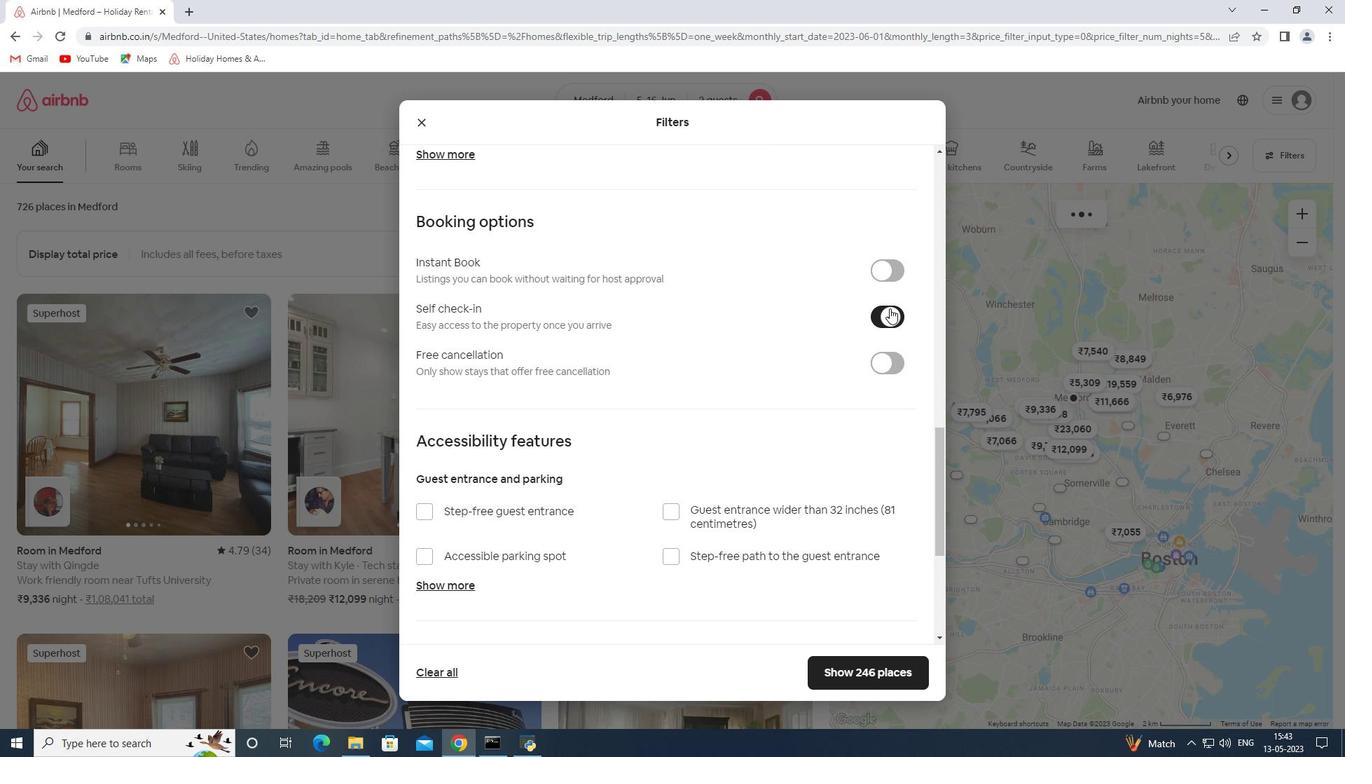 
Action: Mouse scrolled (890, 307) with delta (0, 0)
Screenshot: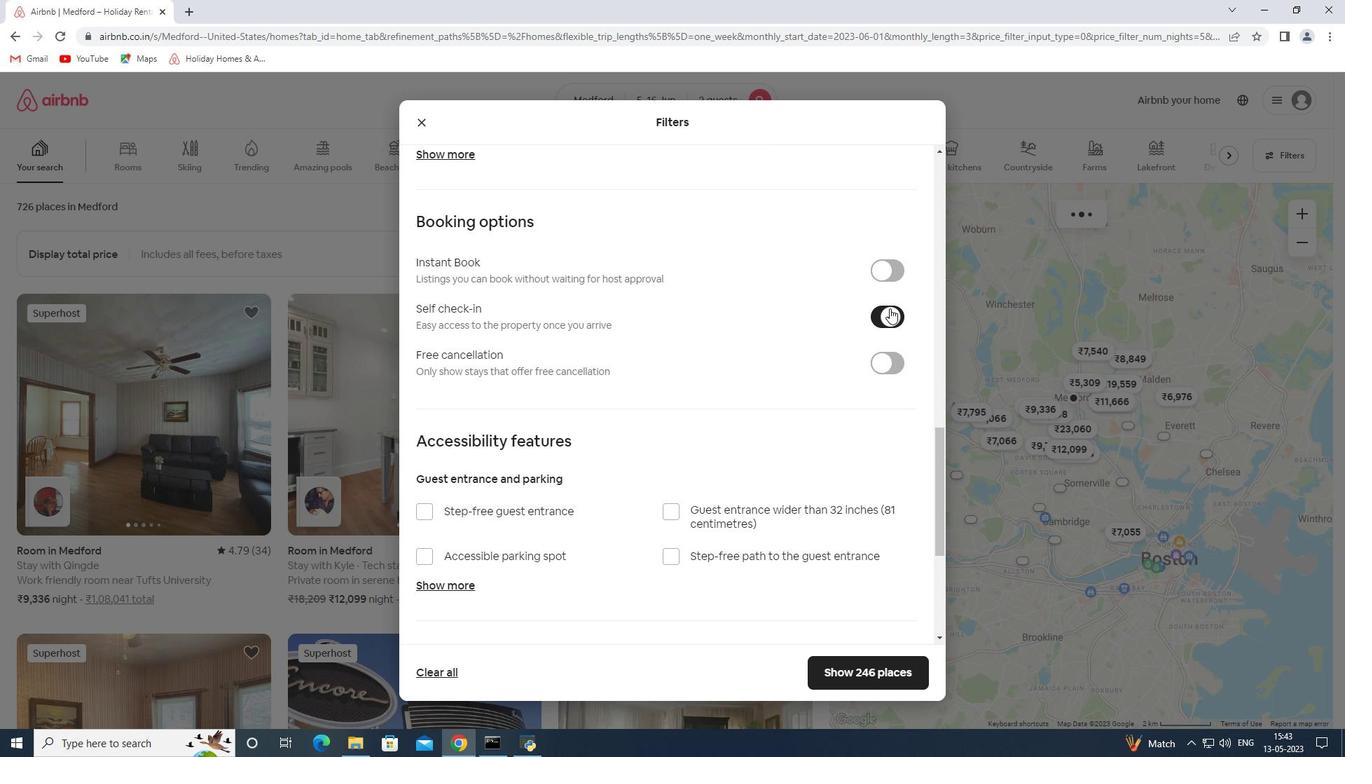 
Action: Mouse moved to (480, 539)
Screenshot: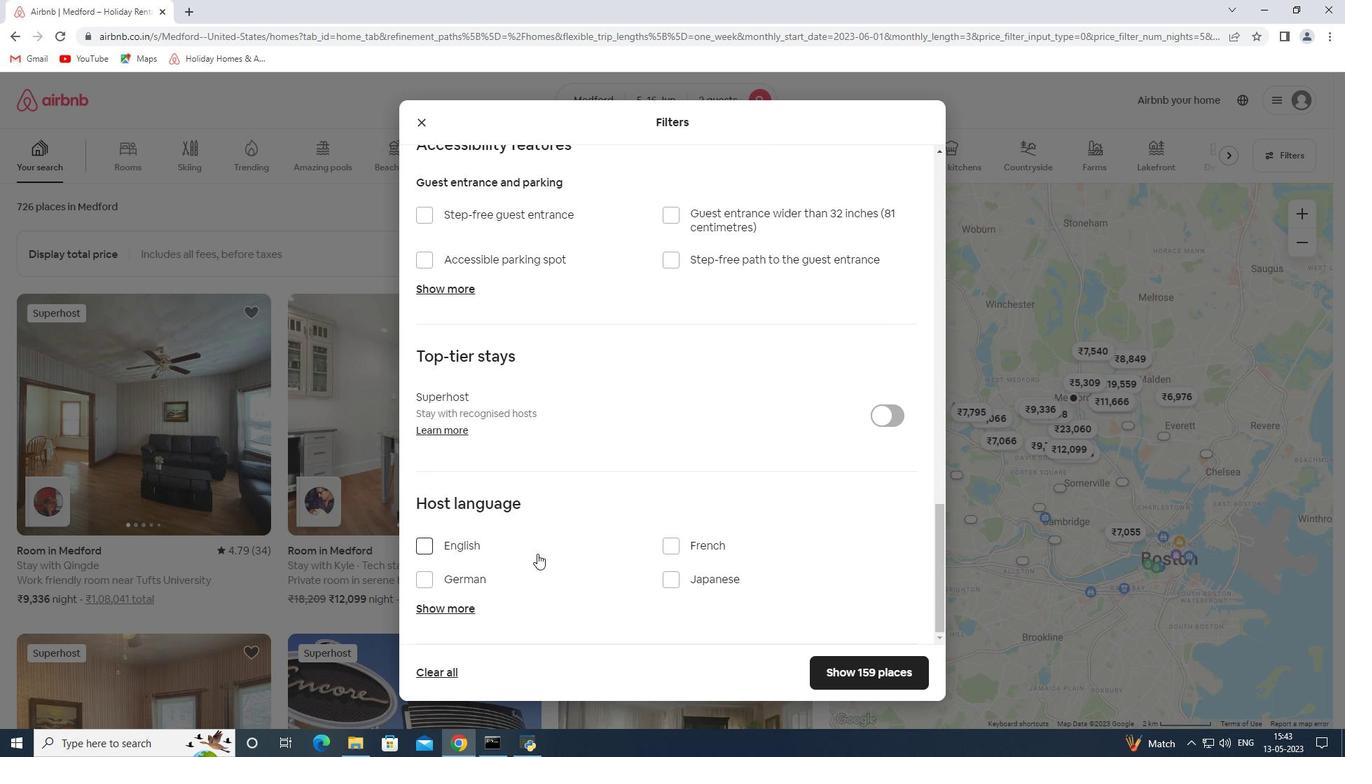 
Action: Mouse pressed left at (480, 539)
Screenshot: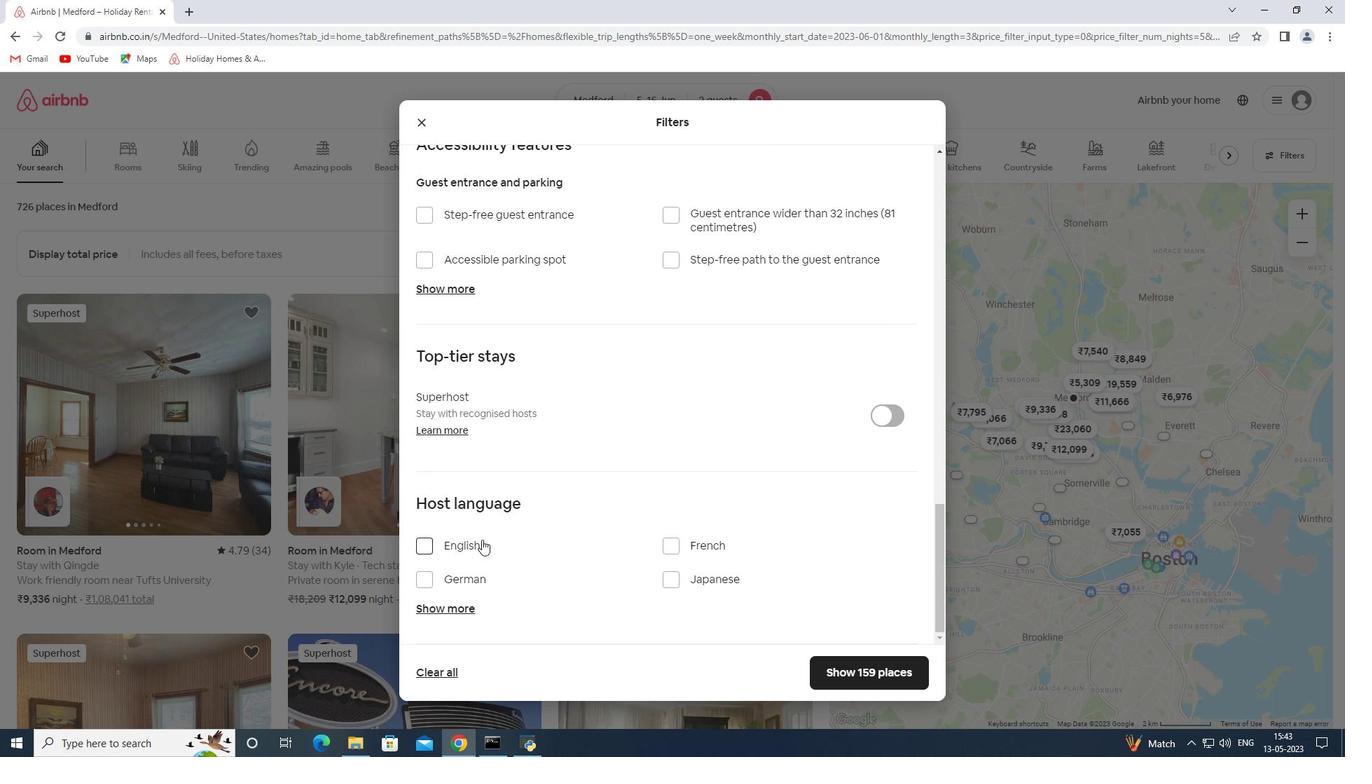 
Action: Mouse moved to (832, 662)
Screenshot: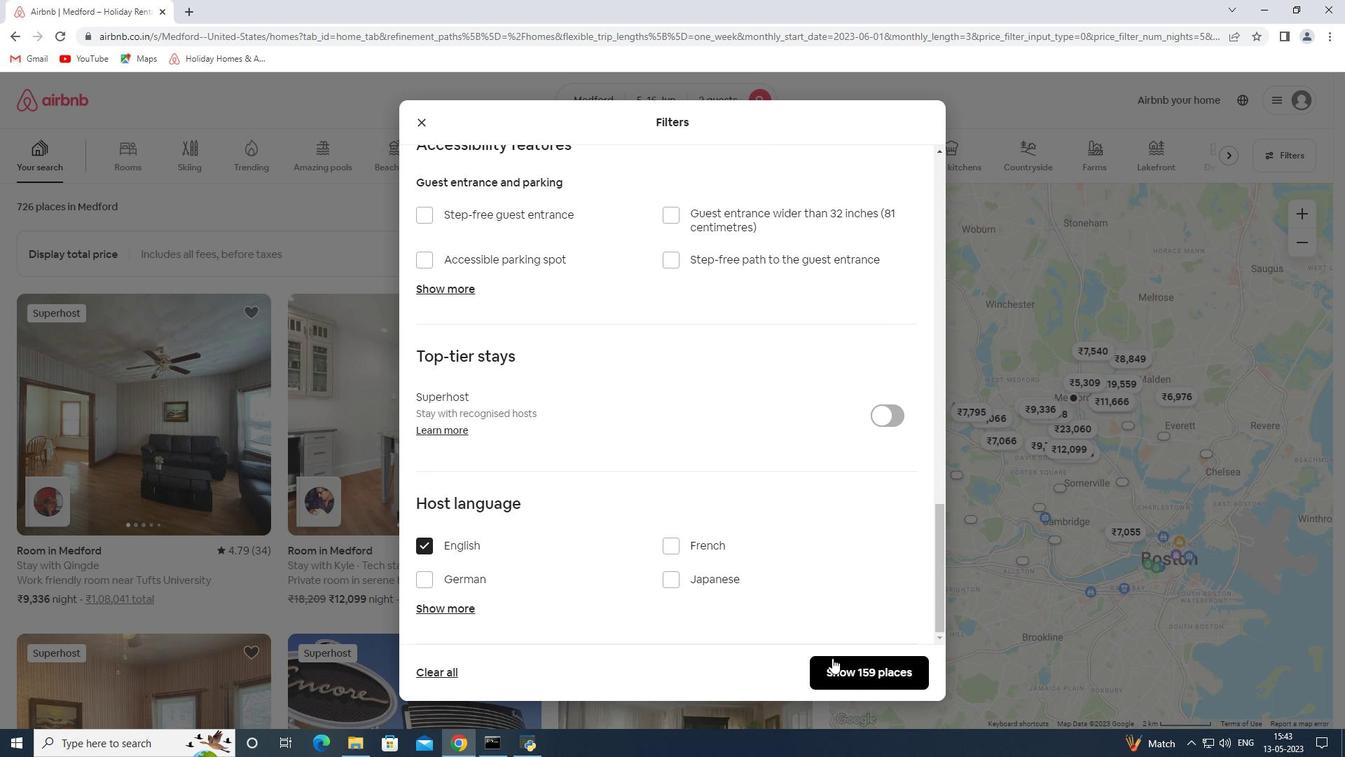 
Action: Mouse pressed left at (832, 662)
Screenshot: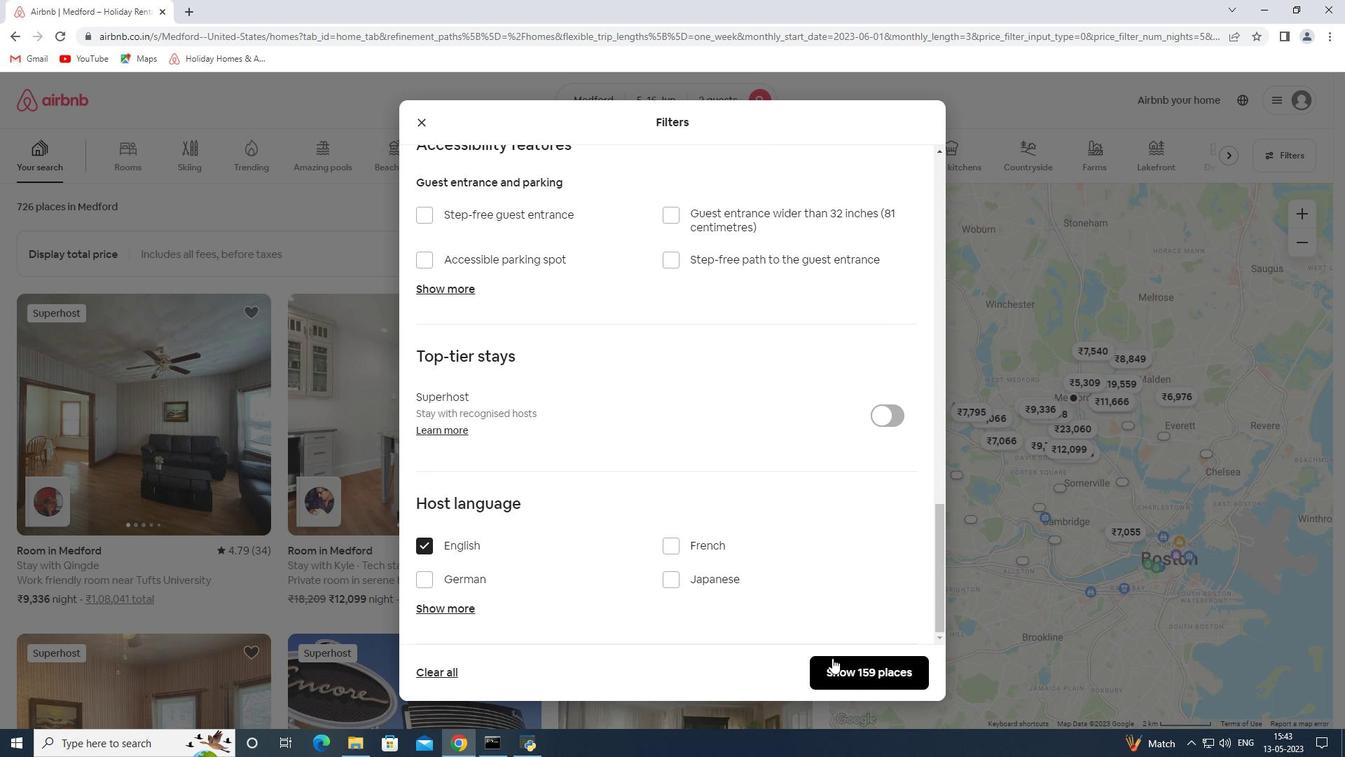 
Action: Mouse moved to (764, 447)
Screenshot: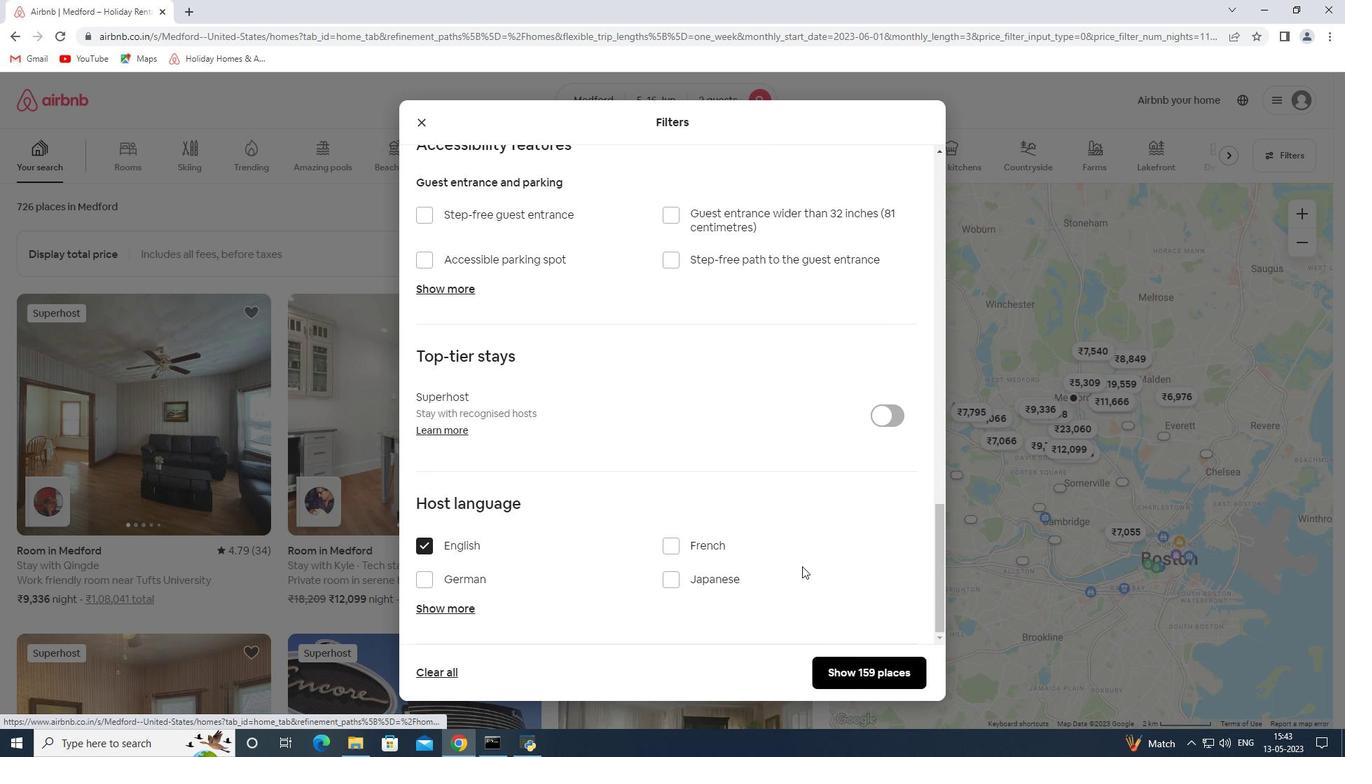 
